 Task: For heading Use Montserrat with pink colour & bold.  font size for heading26,  'Change the font style of data to'Montserrat and font size to 18,  Change the alignment of both headline & data to Align right In the sheet  DashboardBankBalancesbook
Action: Mouse moved to (86, 198)
Screenshot: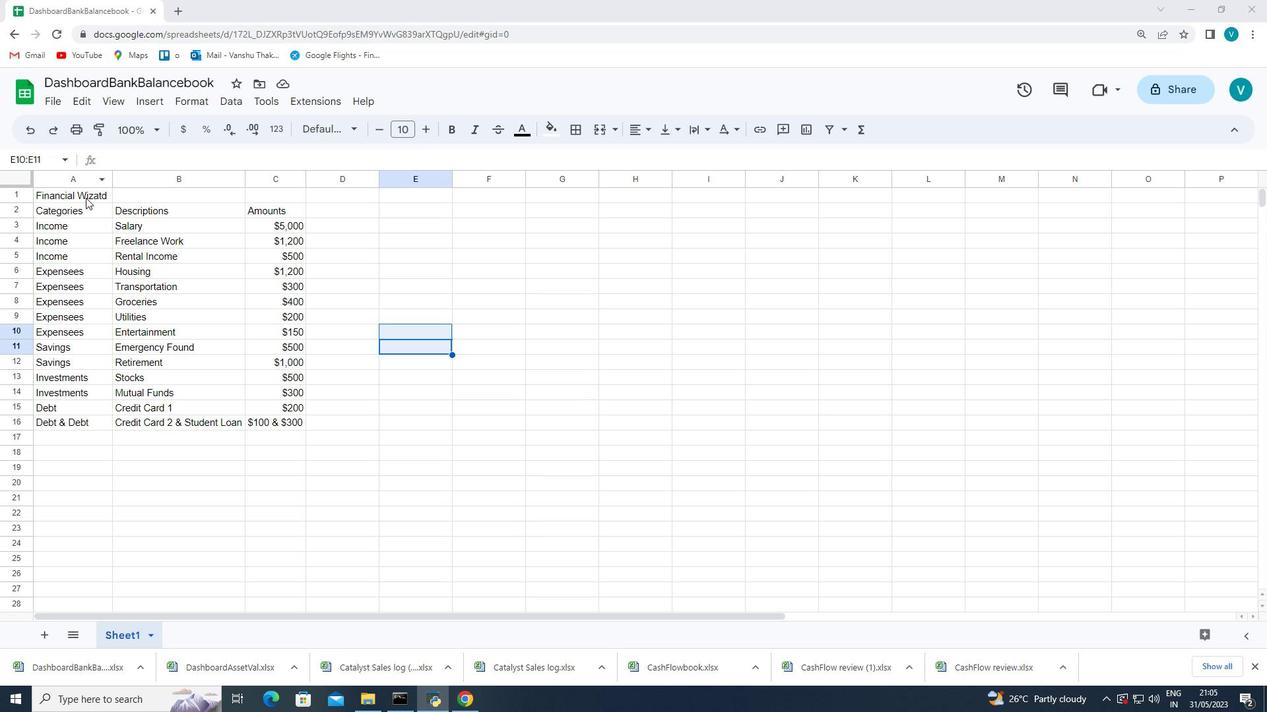 
Action: Mouse pressed left at (86, 198)
Screenshot: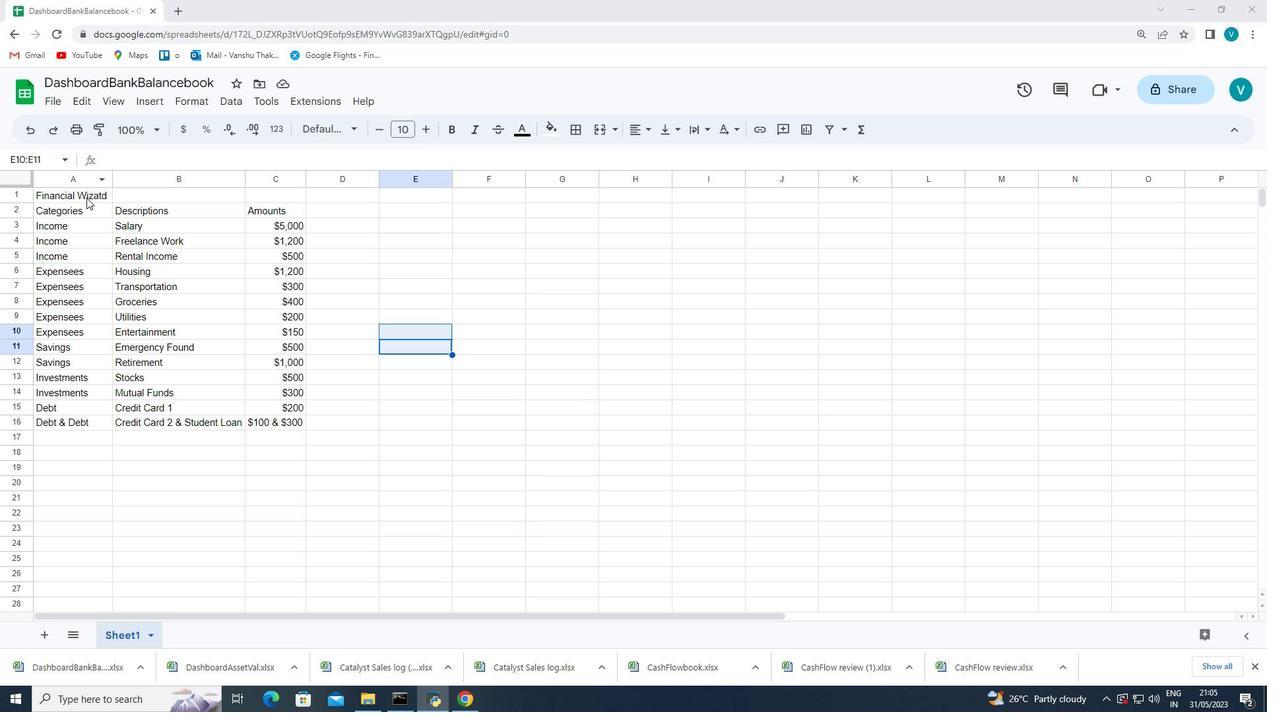 
Action: Mouse moved to (341, 121)
Screenshot: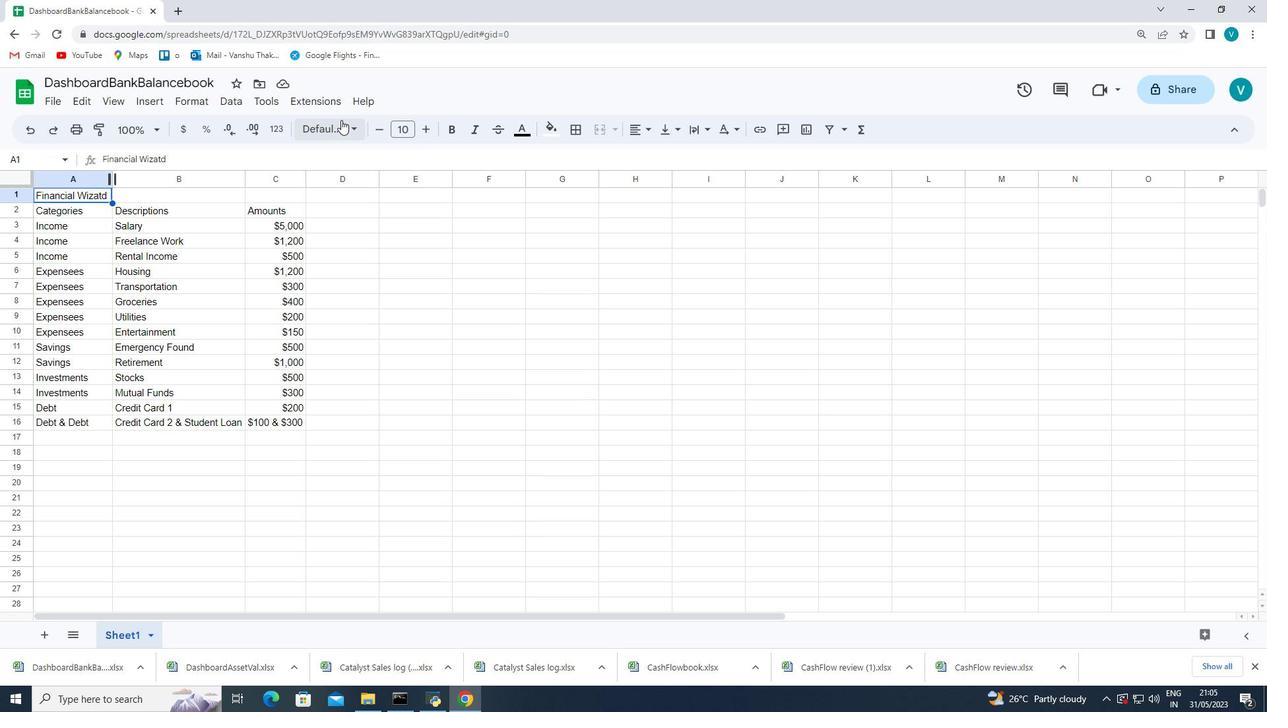 
Action: Mouse pressed left at (341, 121)
Screenshot: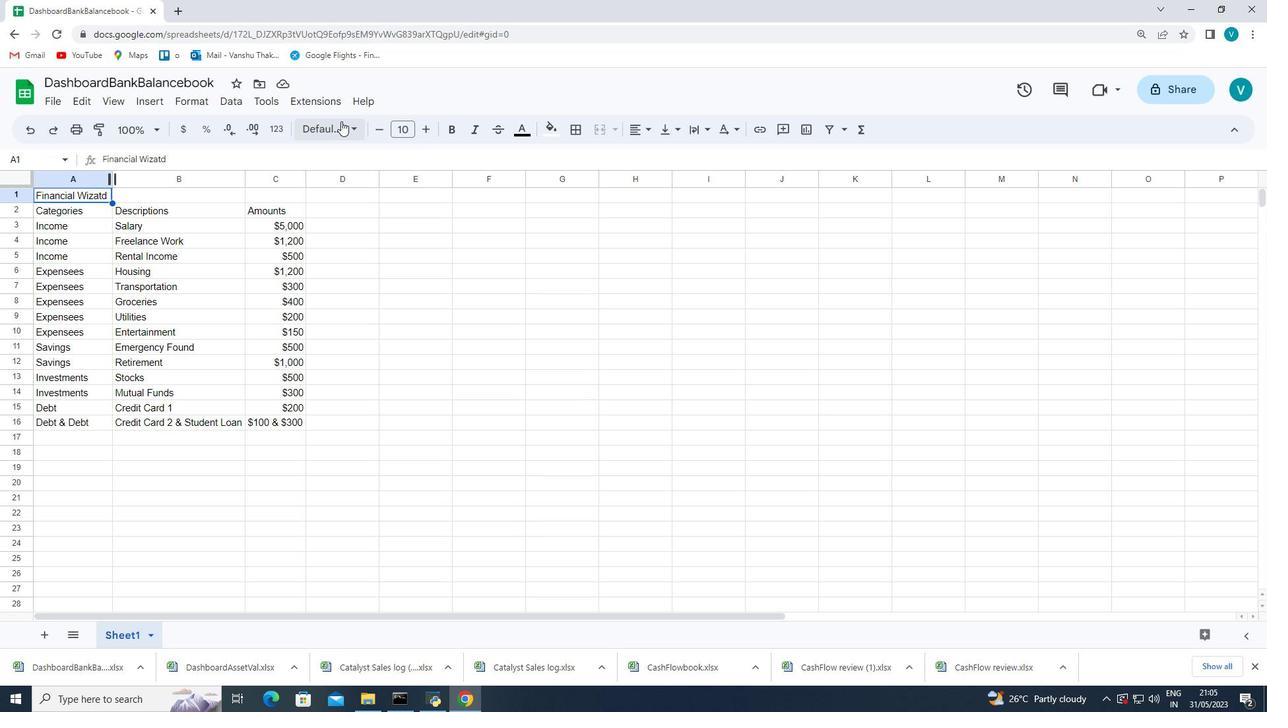
Action: Mouse moved to (388, 459)
Screenshot: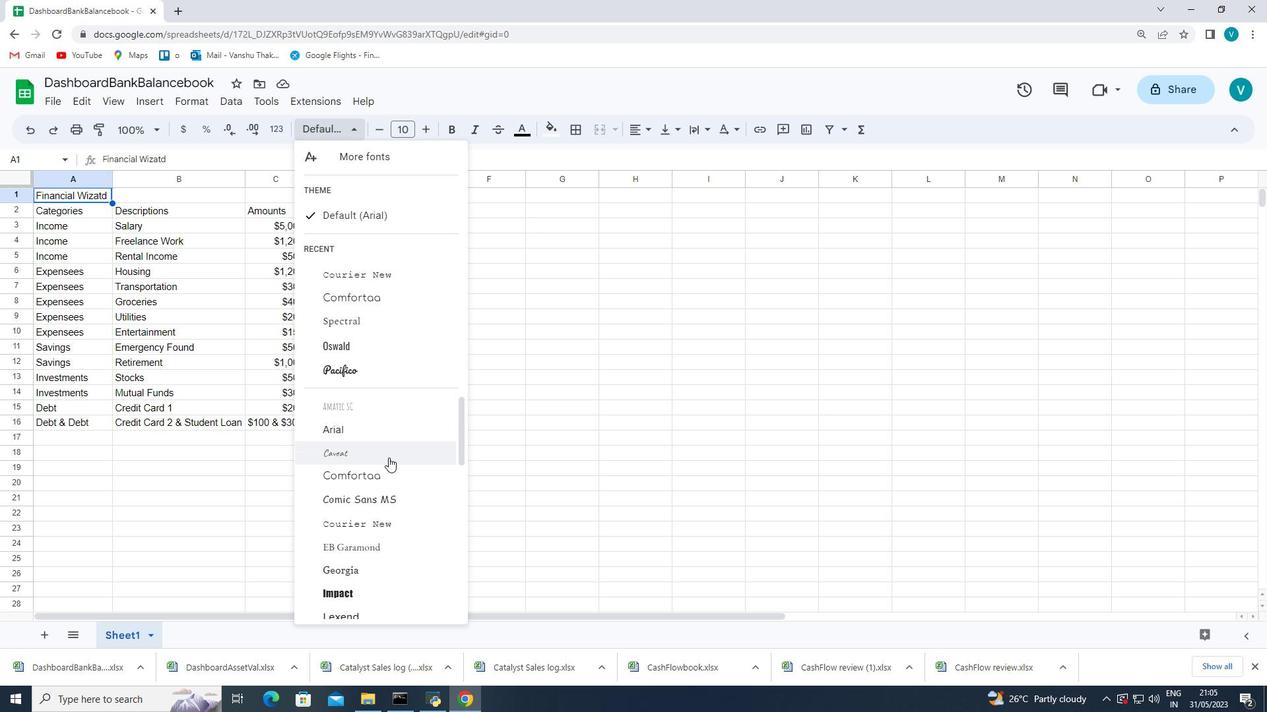 
Action: Mouse scrolled (388, 458) with delta (0, 0)
Screenshot: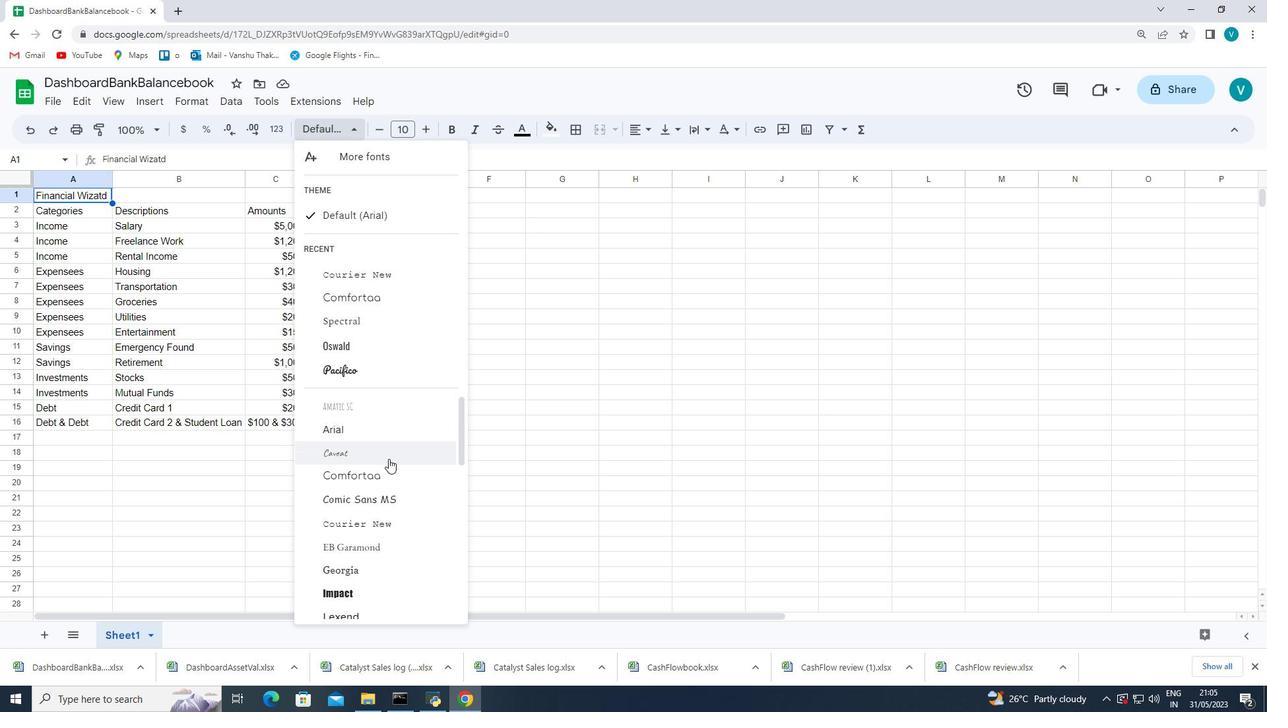 
Action: Mouse scrolled (388, 458) with delta (0, 0)
Screenshot: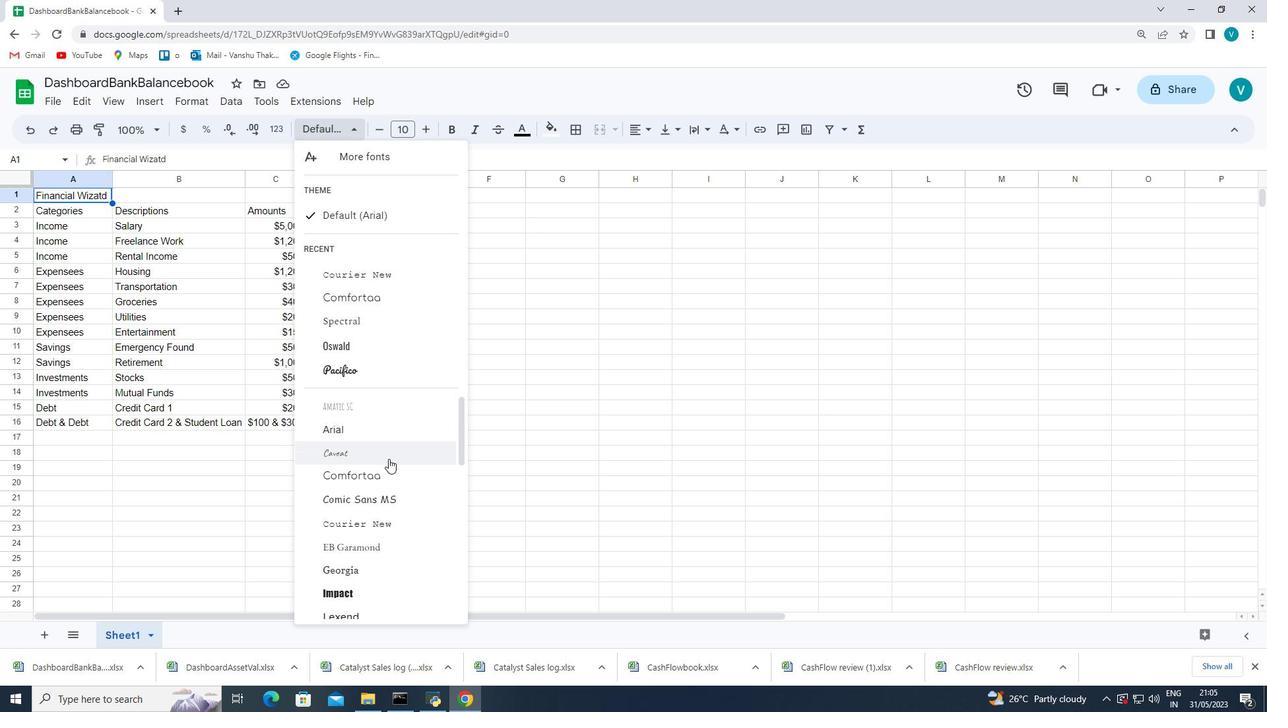 
Action: Mouse scrolled (388, 458) with delta (0, 0)
Screenshot: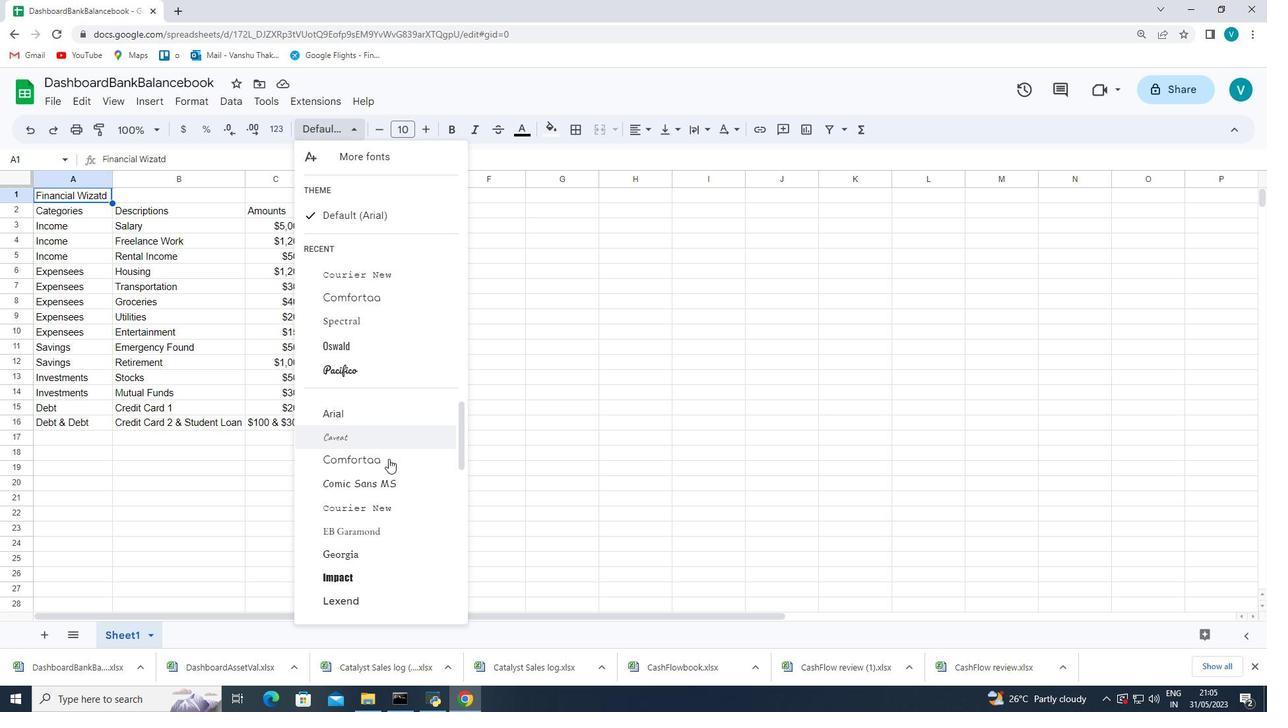 
Action: Mouse scrolled (388, 458) with delta (0, 0)
Screenshot: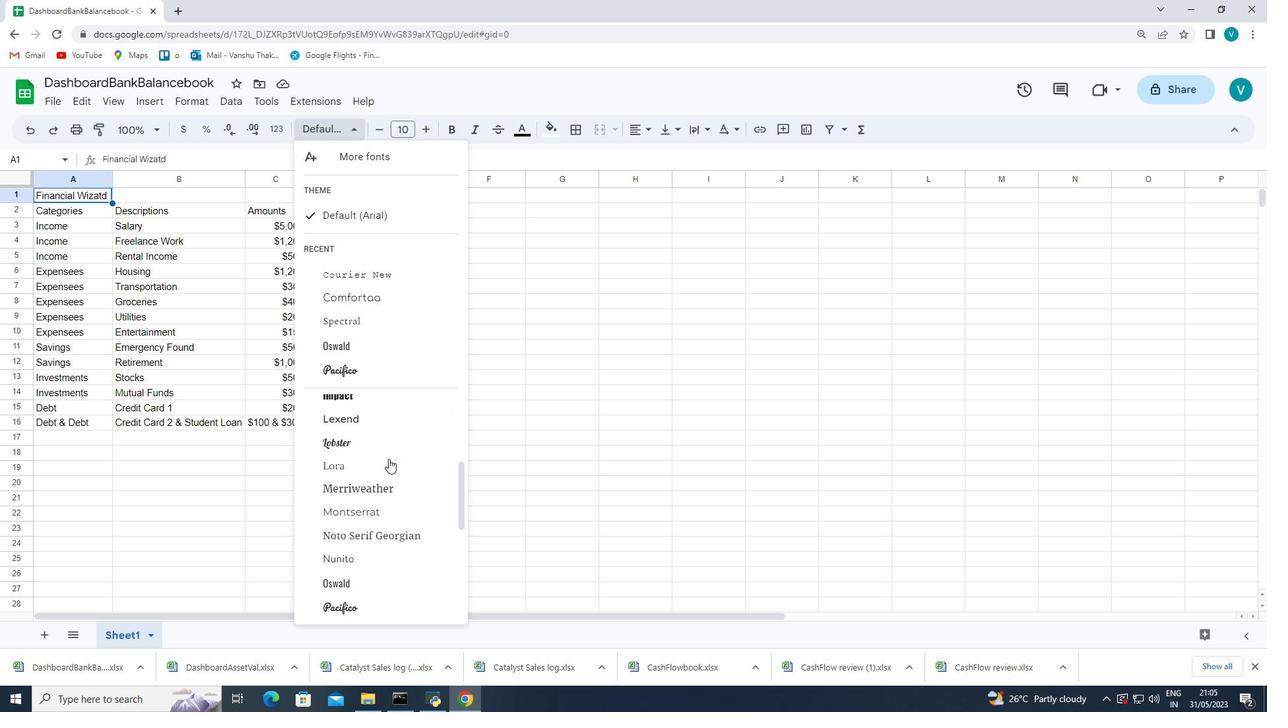 
Action: Mouse moved to (386, 438)
Screenshot: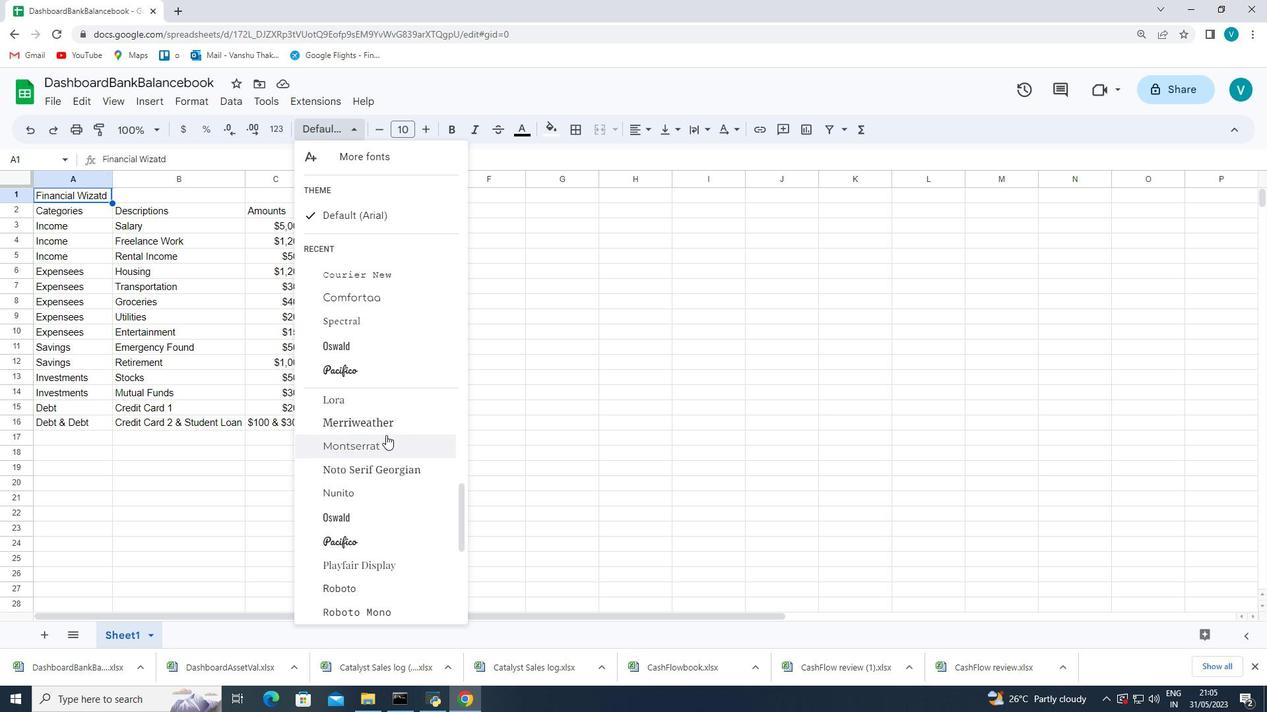 
Action: Mouse pressed left at (386, 438)
Screenshot: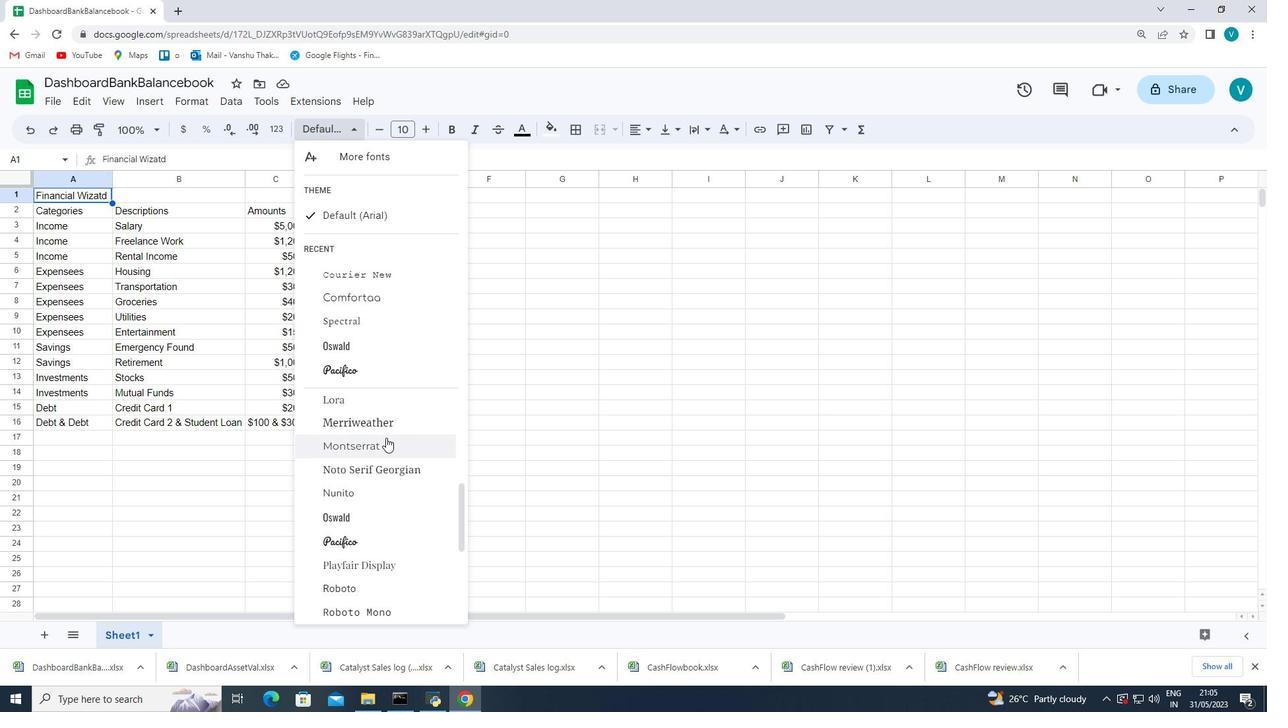 
Action: Mouse moved to (530, 128)
Screenshot: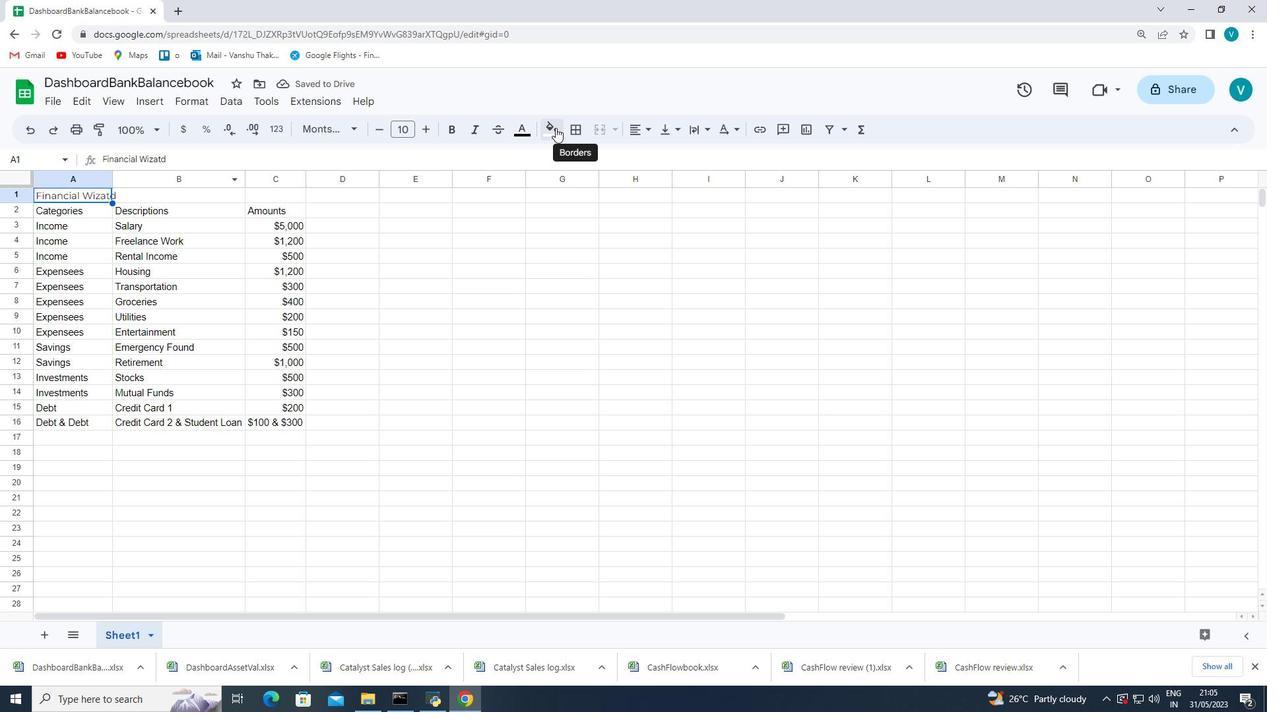 
Action: Mouse pressed left at (530, 128)
Screenshot: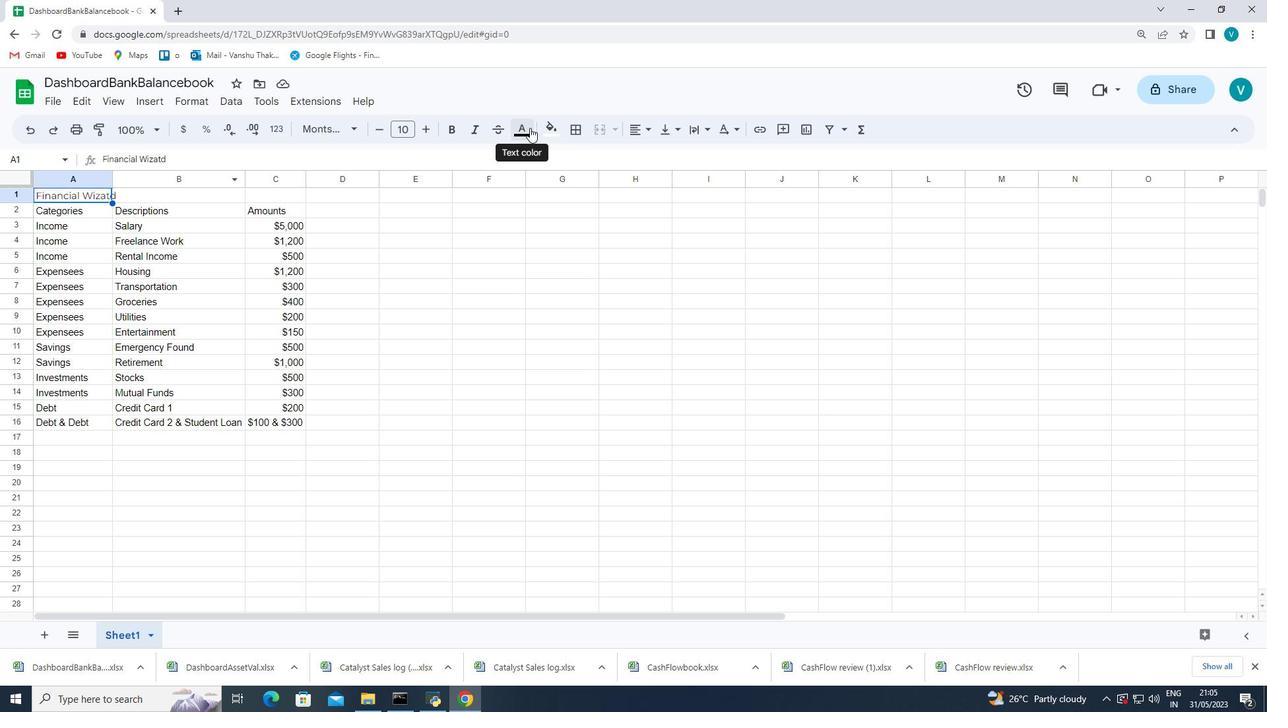 
Action: Mouse moved to (673, 194)
Screenshot: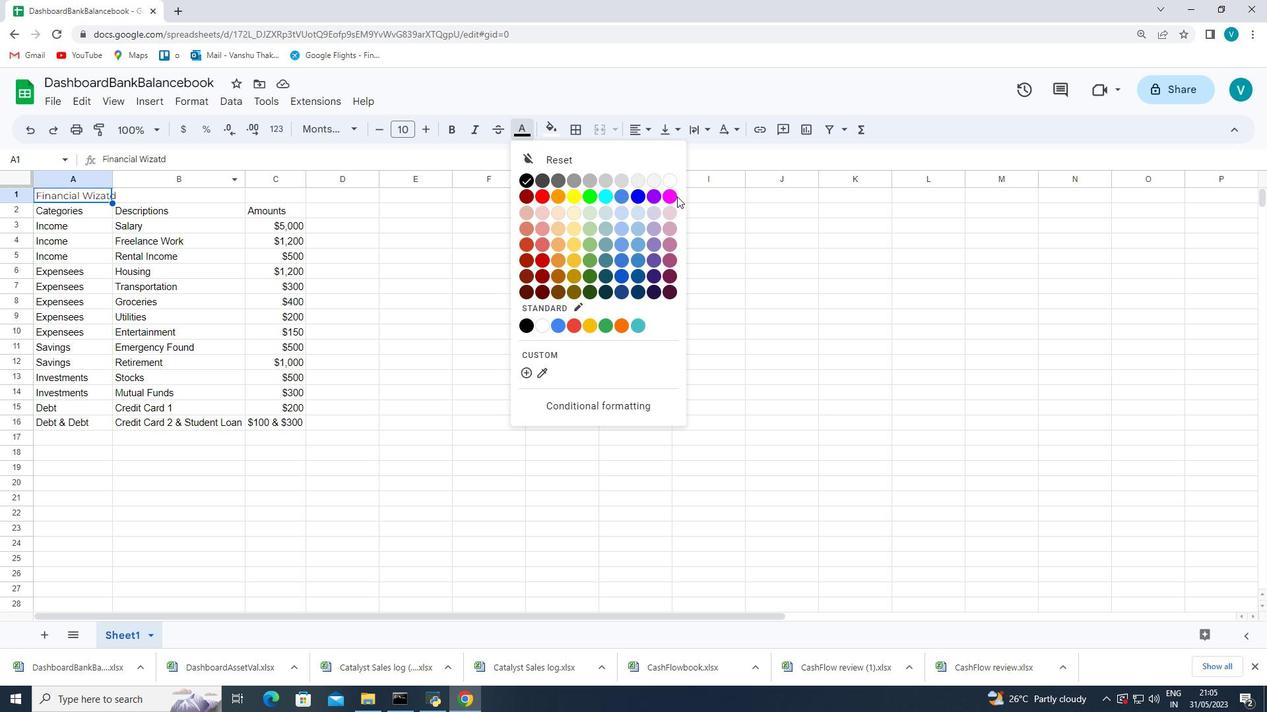 
Action: Mouse pressed left at (673, 194)
Screenshot: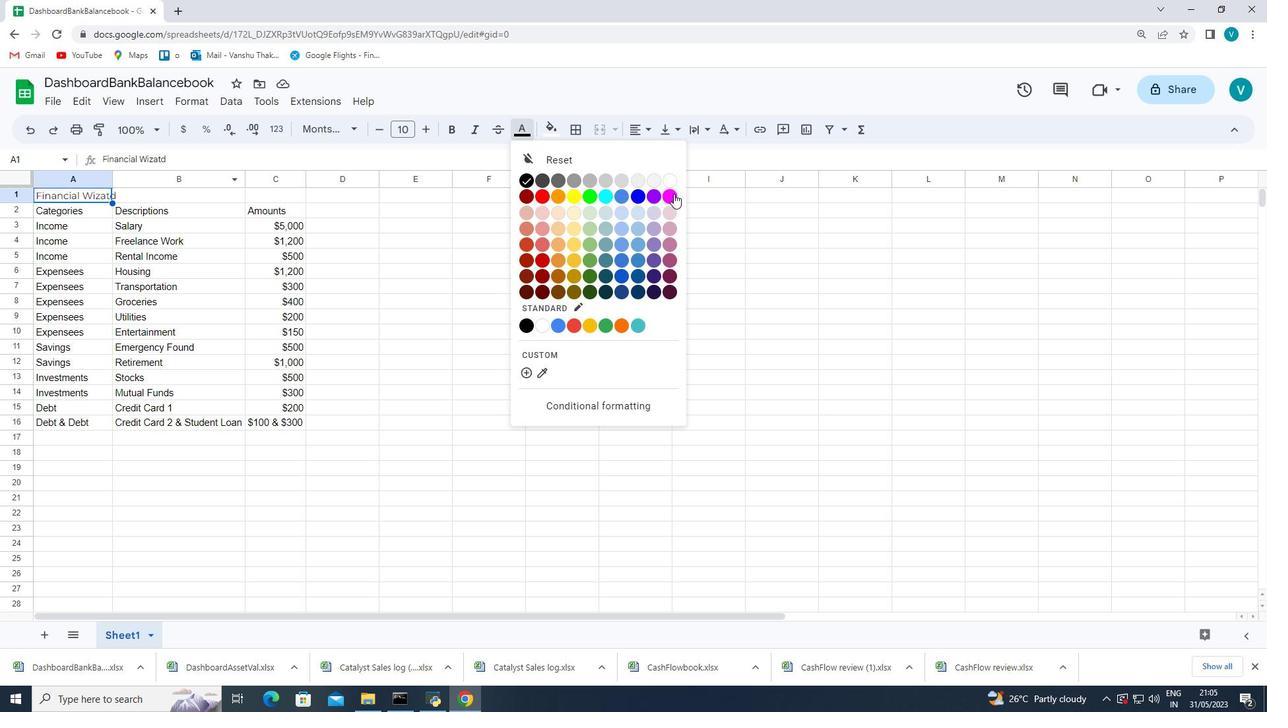 
Action: Mouse moved to (446, 124)
Screenshot: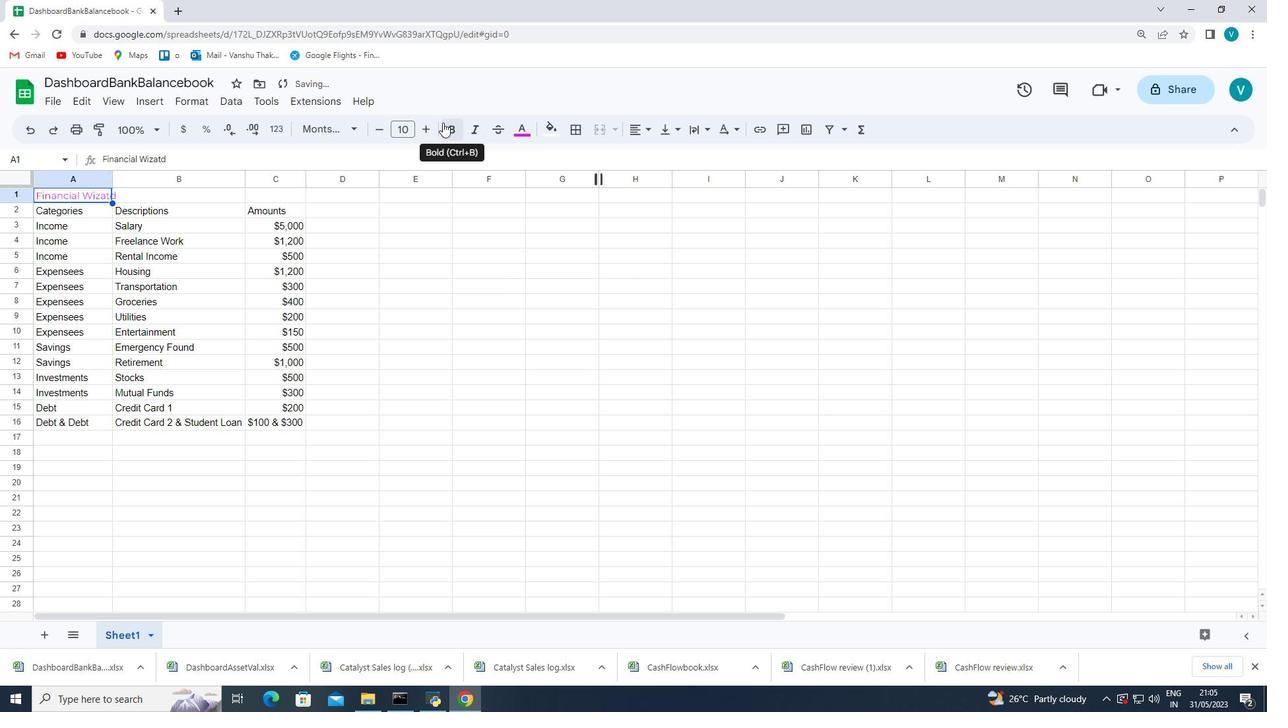 
Action: Mouse pressed left at (446, 124)
Screenshot: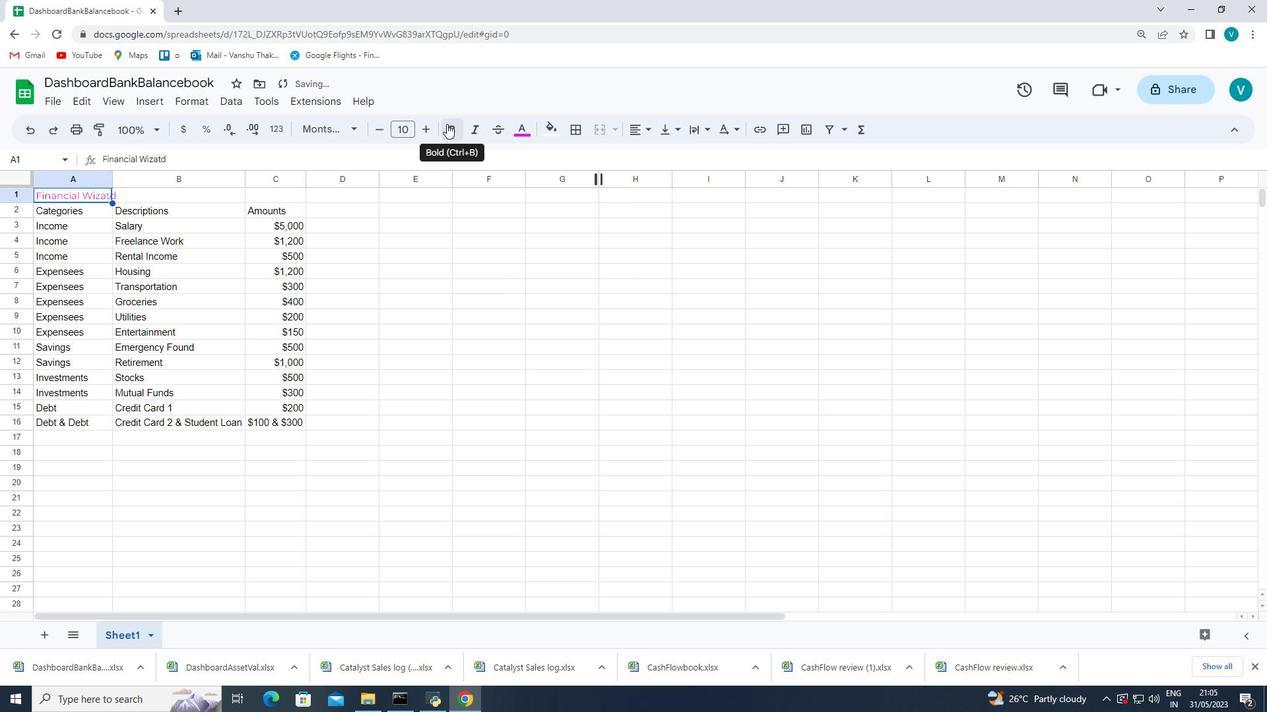 
Action: Mouse moved to (427, 131)
Screenshot: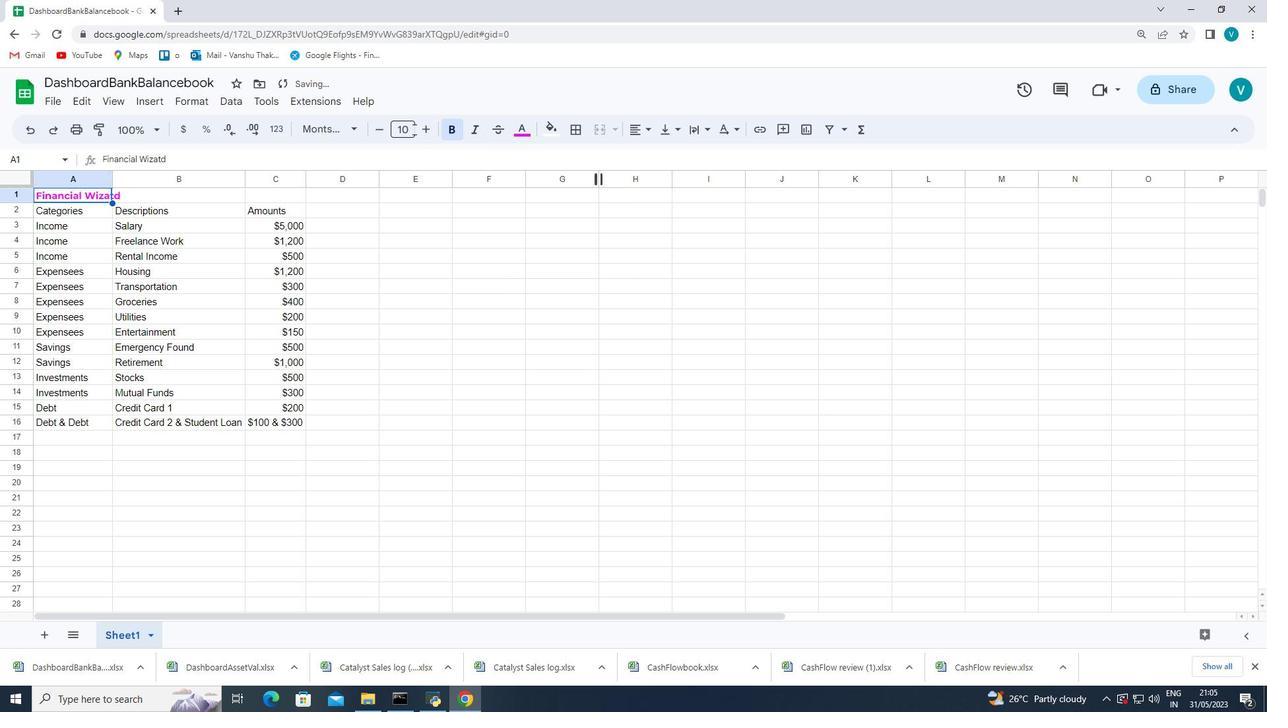 
Action: Mouse pressed left at (427, 131)
Screenshot: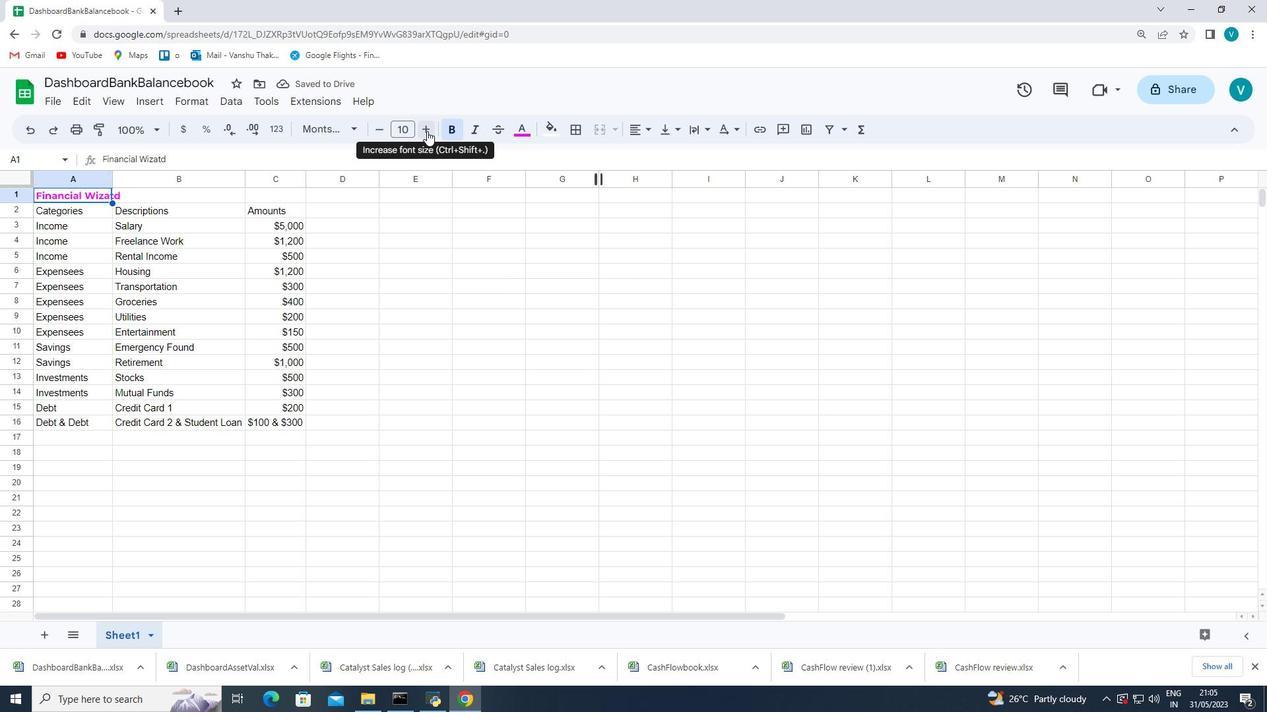 
Action: Mouse pressed left at (427, 131)
Screenshot: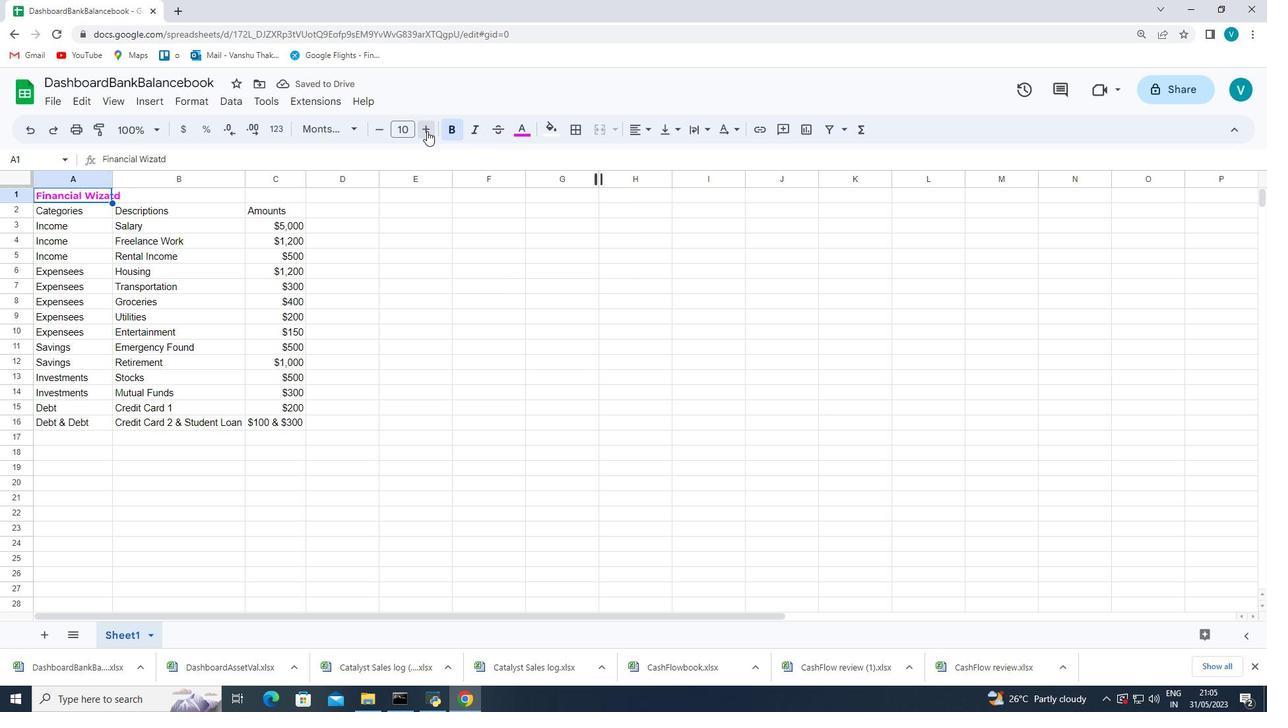 
Action: Mouse pressed left at (427, 131)
Screenshot: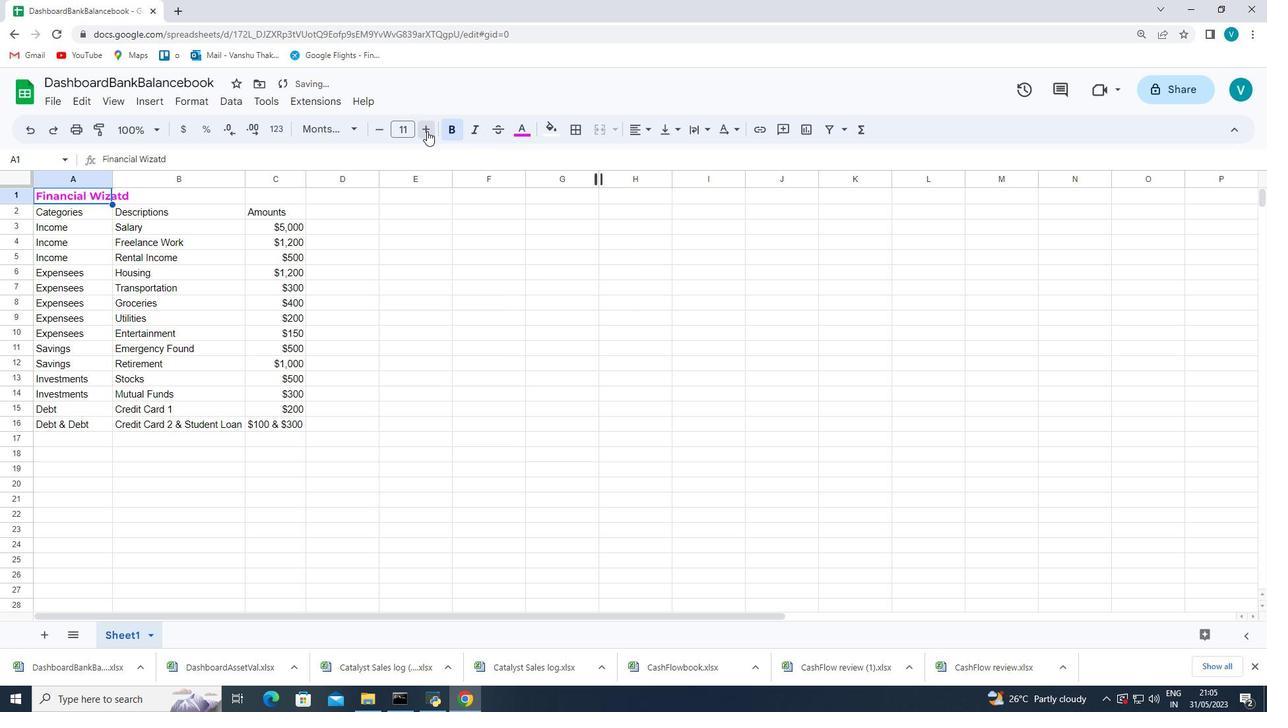 
Action: Mouse pressed left at (427, 131)
Screenshot: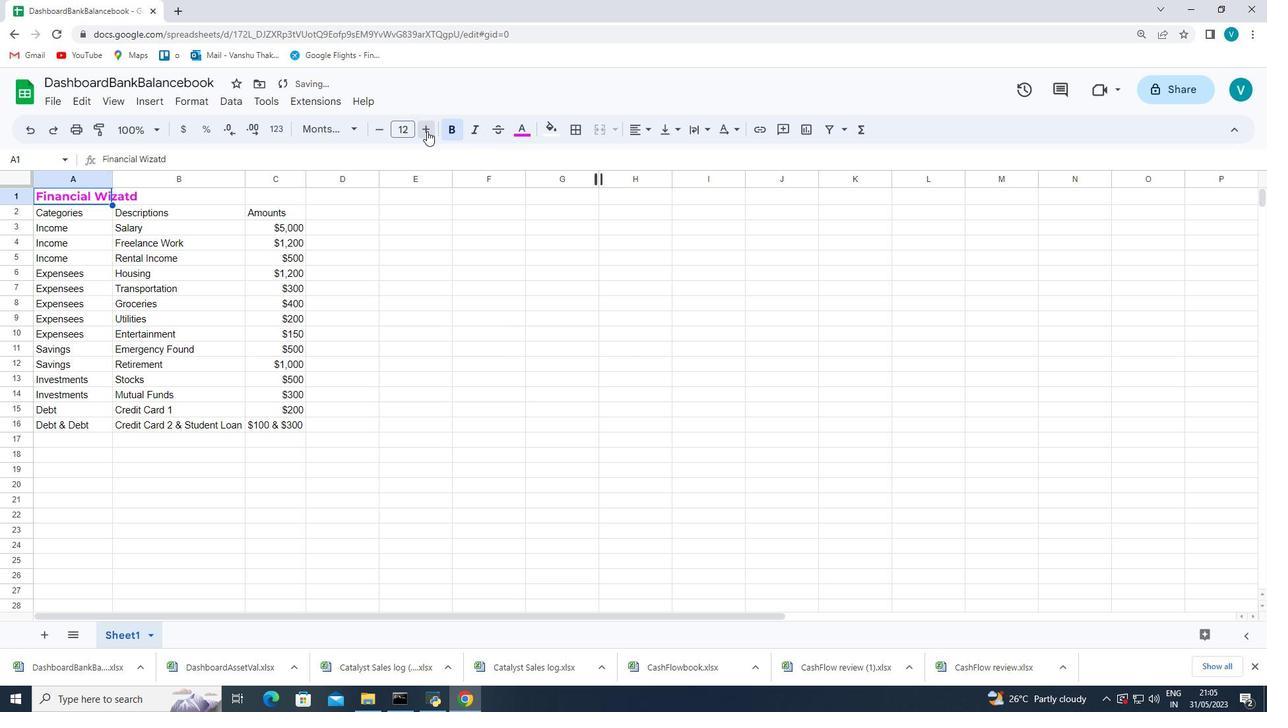 
Action: Mouse pressed left at (427, 131)
Screenshot: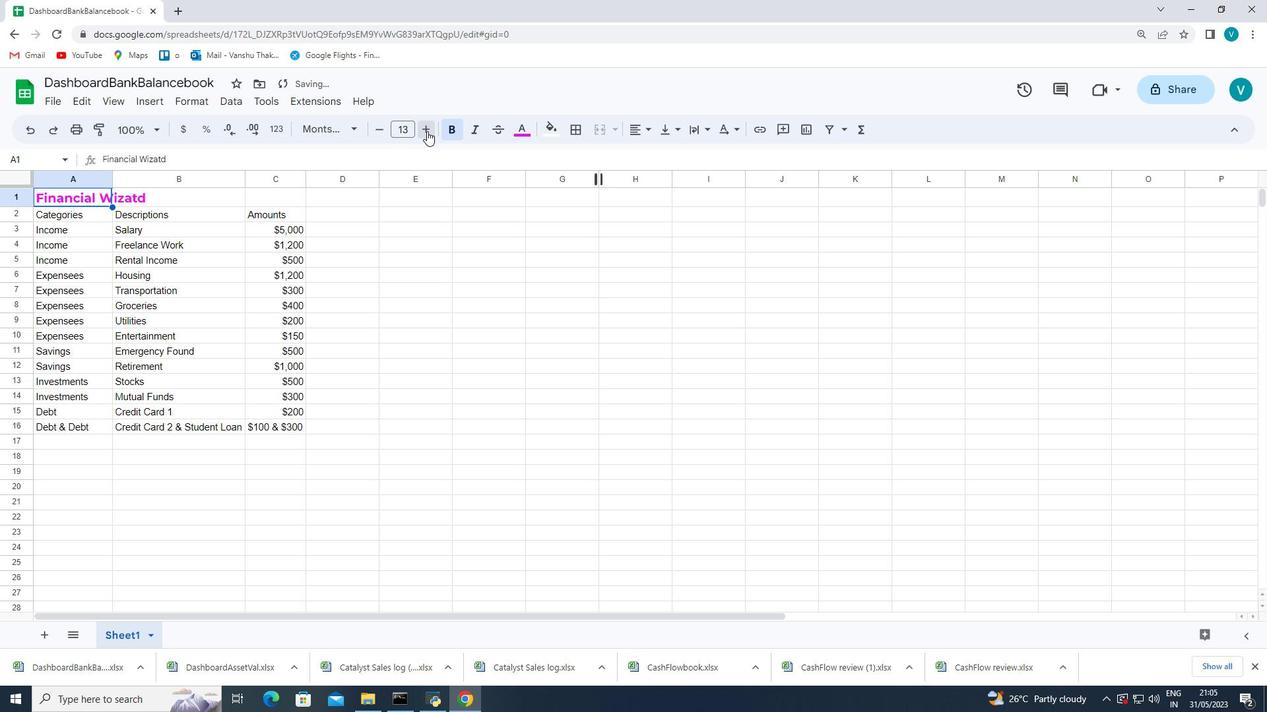 
Action: Mouse pressed left at (427, 131)
Screenshot: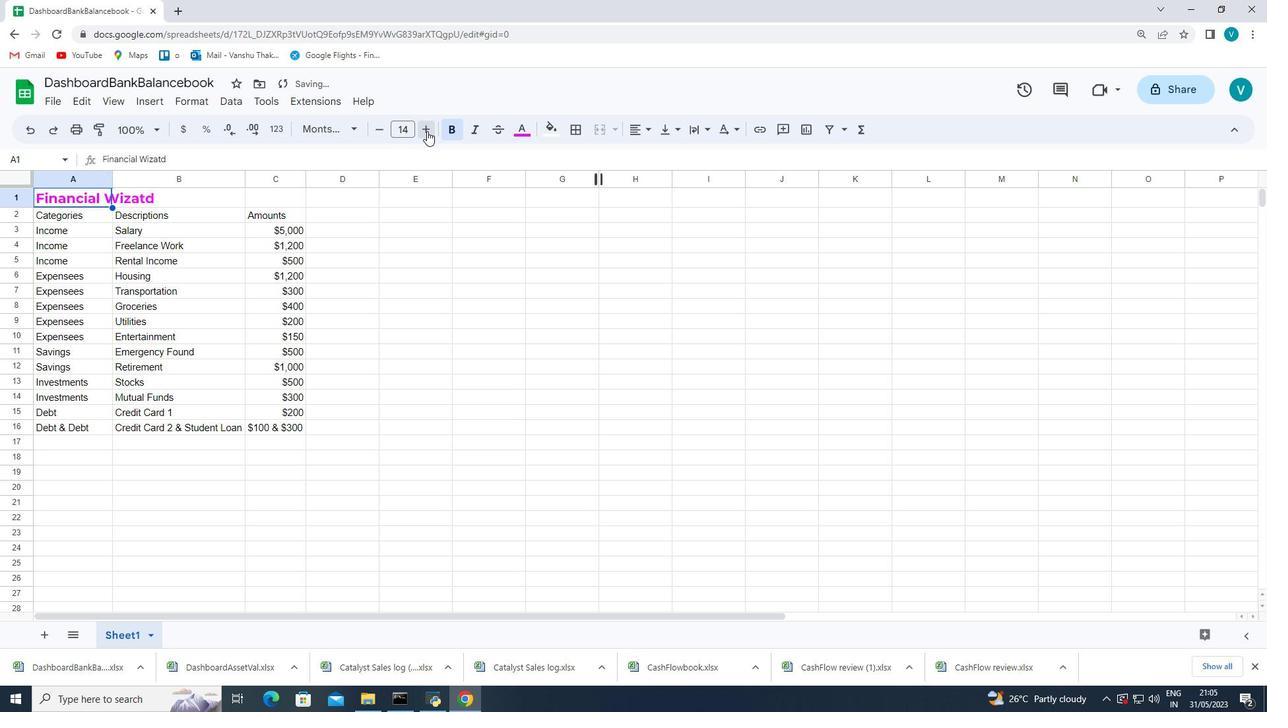 
Action: Mouse pressed left at (427, 131)
Screenshot: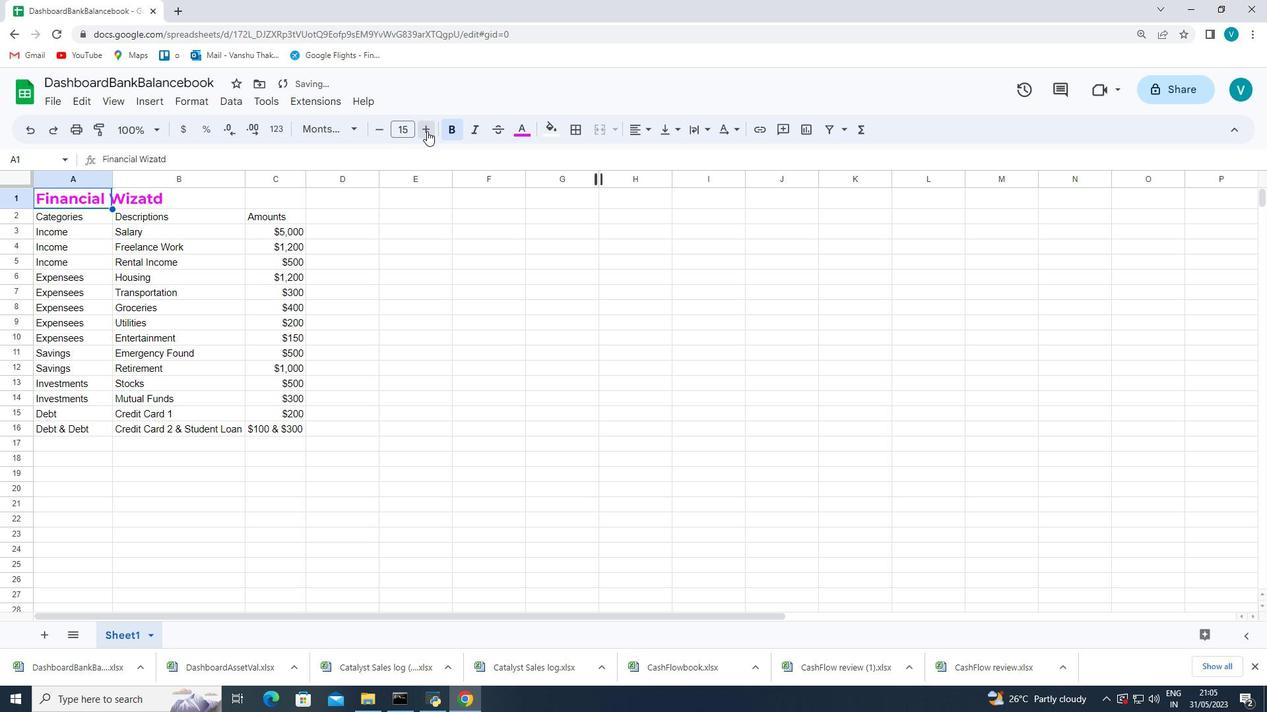 
Action: Mouse pressed left at (427, 131)
Screenshot: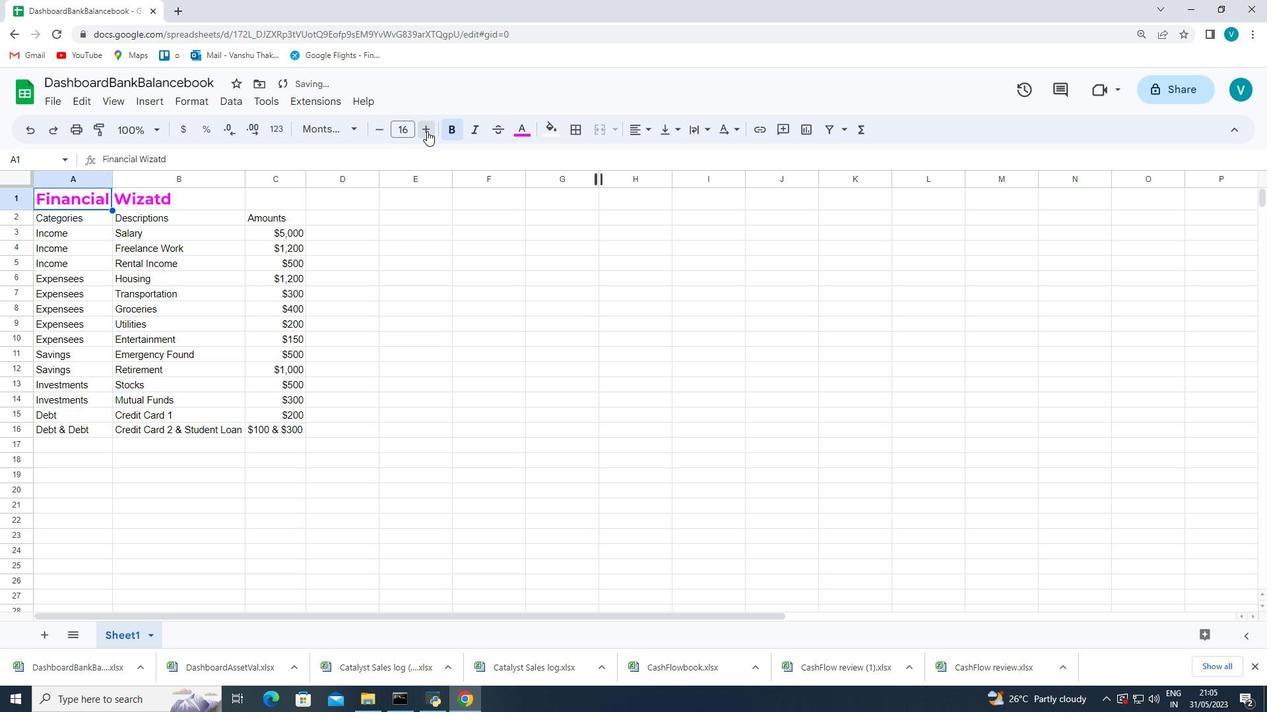 
Action: Mouse pressed left at (427, 131)
Screenshot: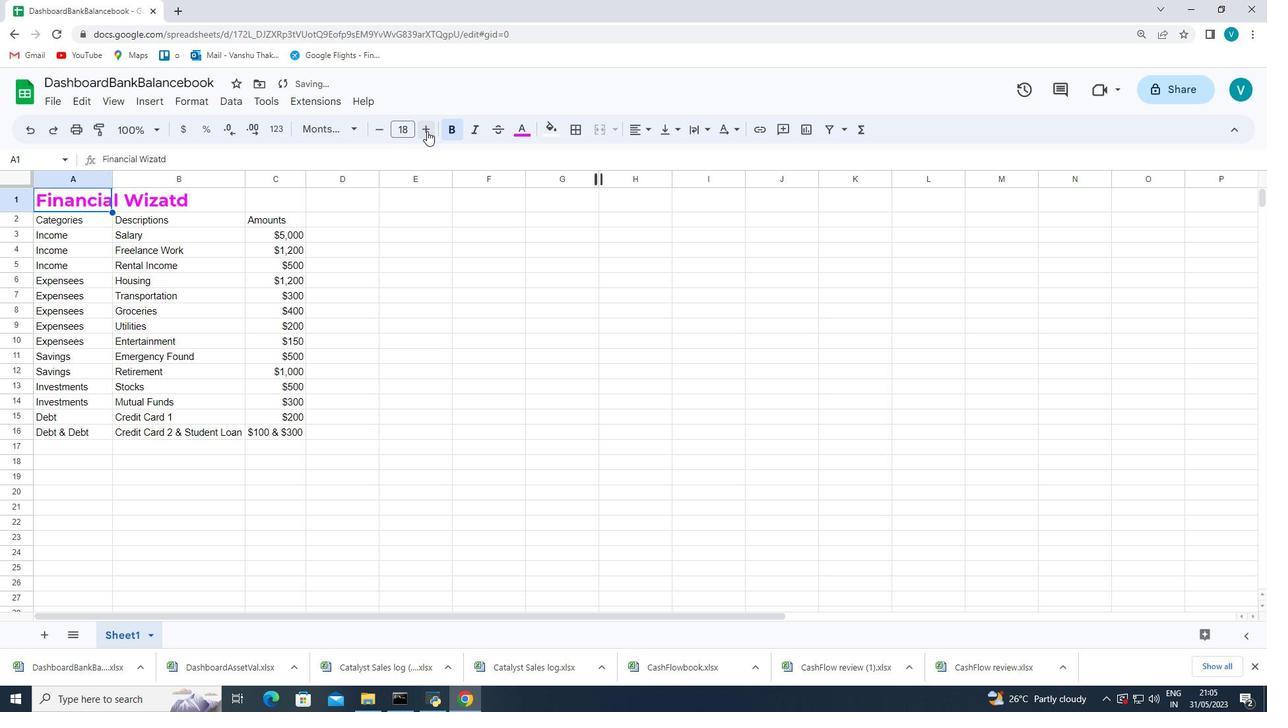 
Action: Mouse moved to (427, 132)
Screenshot: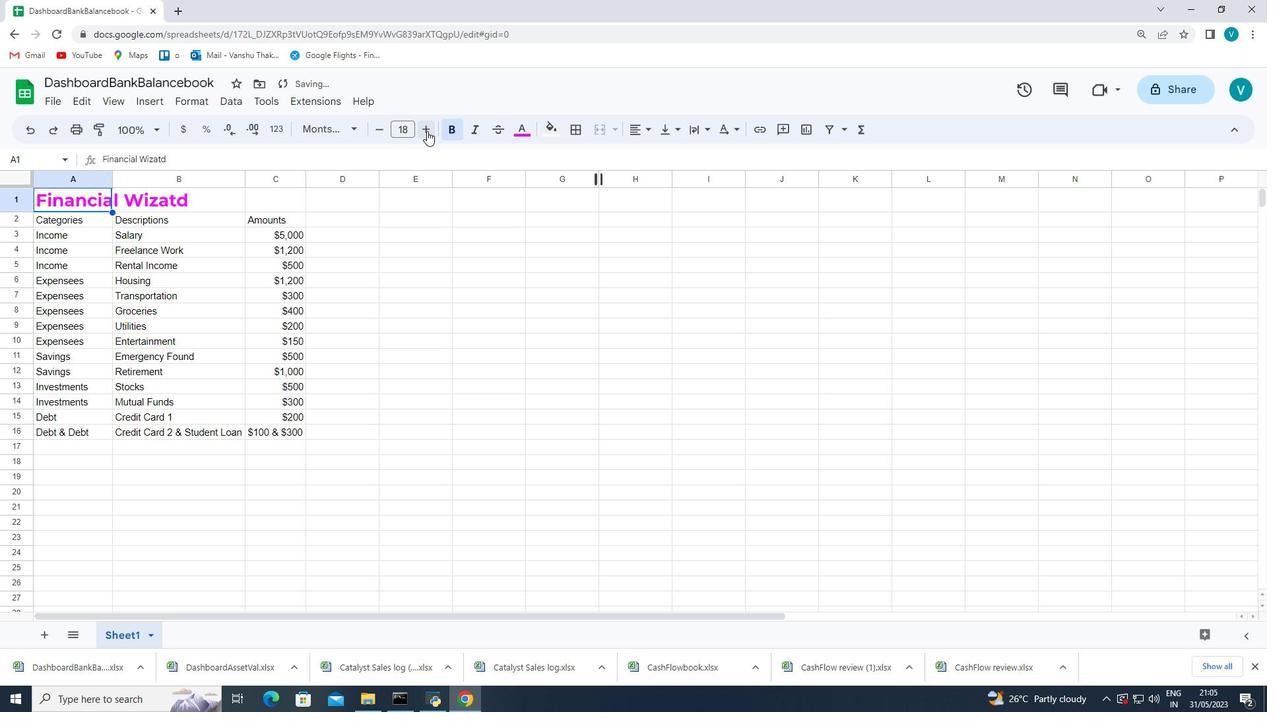 
Action: Mouse pressed left at (427, 132)
Screenshot: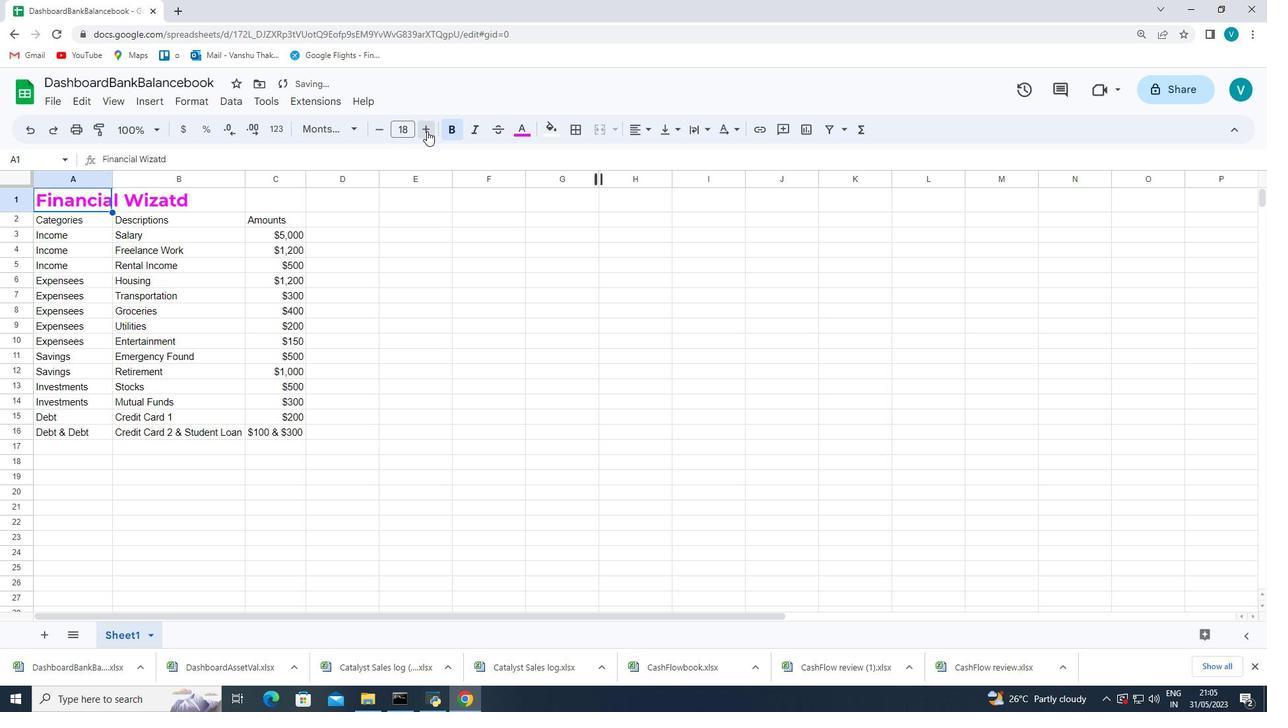 
Action: Mouse pressed left at (427, 132)
Screenshot: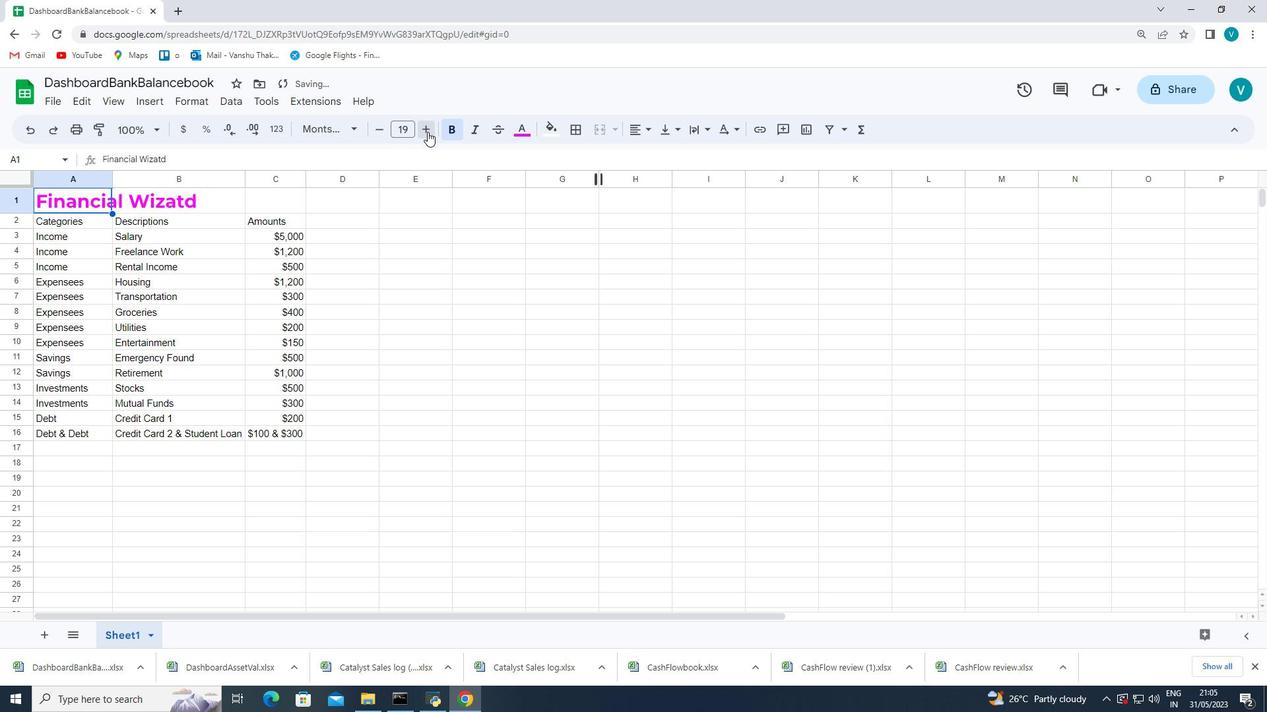 
Action: Mouse pressed left at (427, 132)
Screenshot: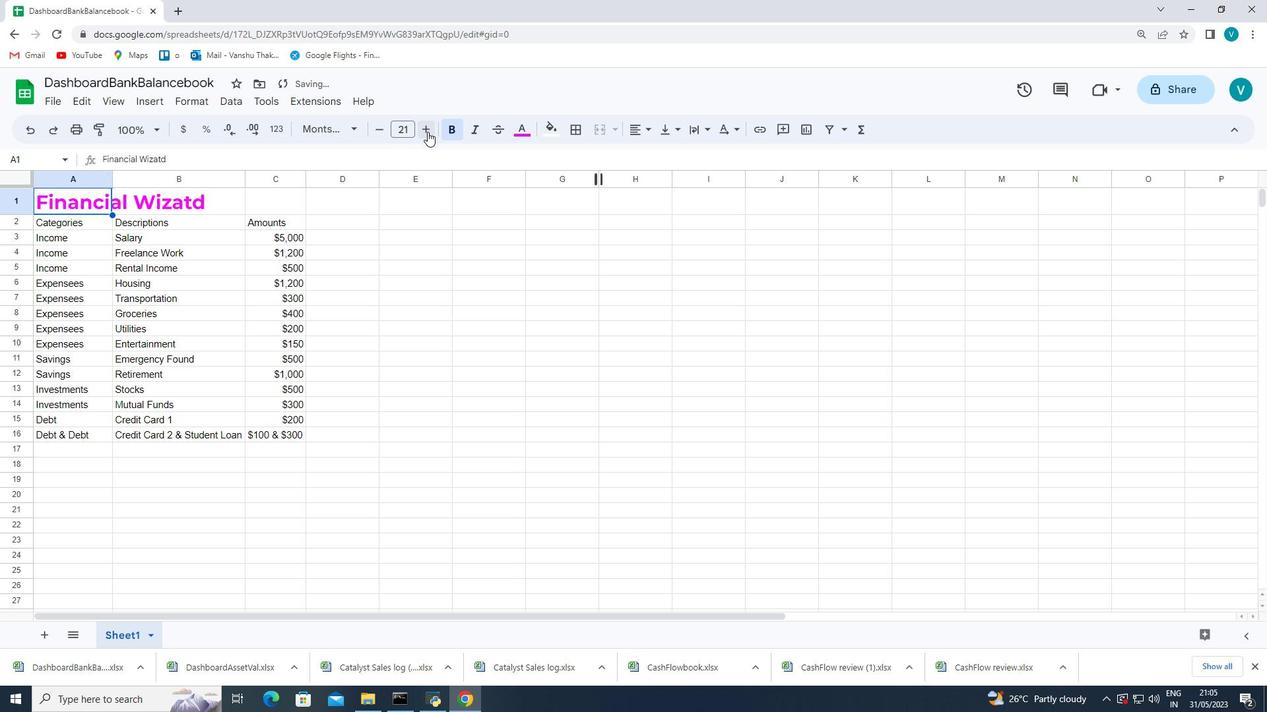 
Action: Mouse pressed left at (427, 132)
Screenshot: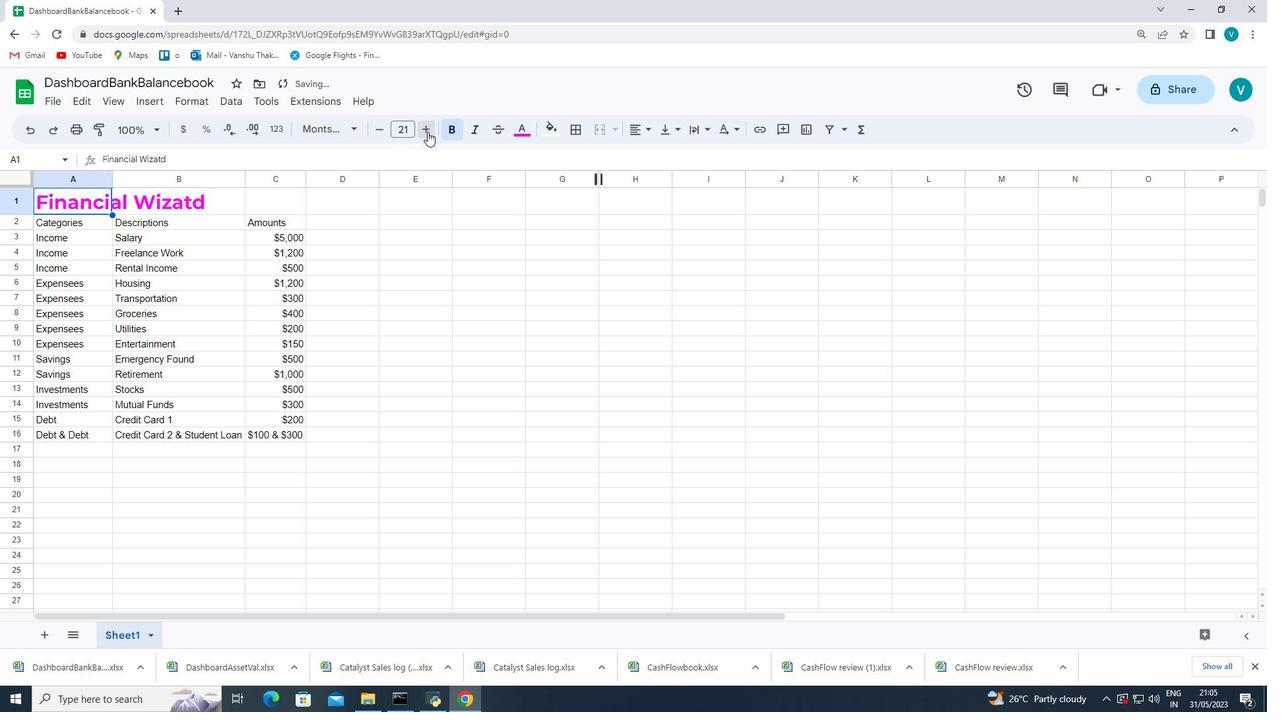 
Action: Mouse pressed left at (427, 132)
Screenshot: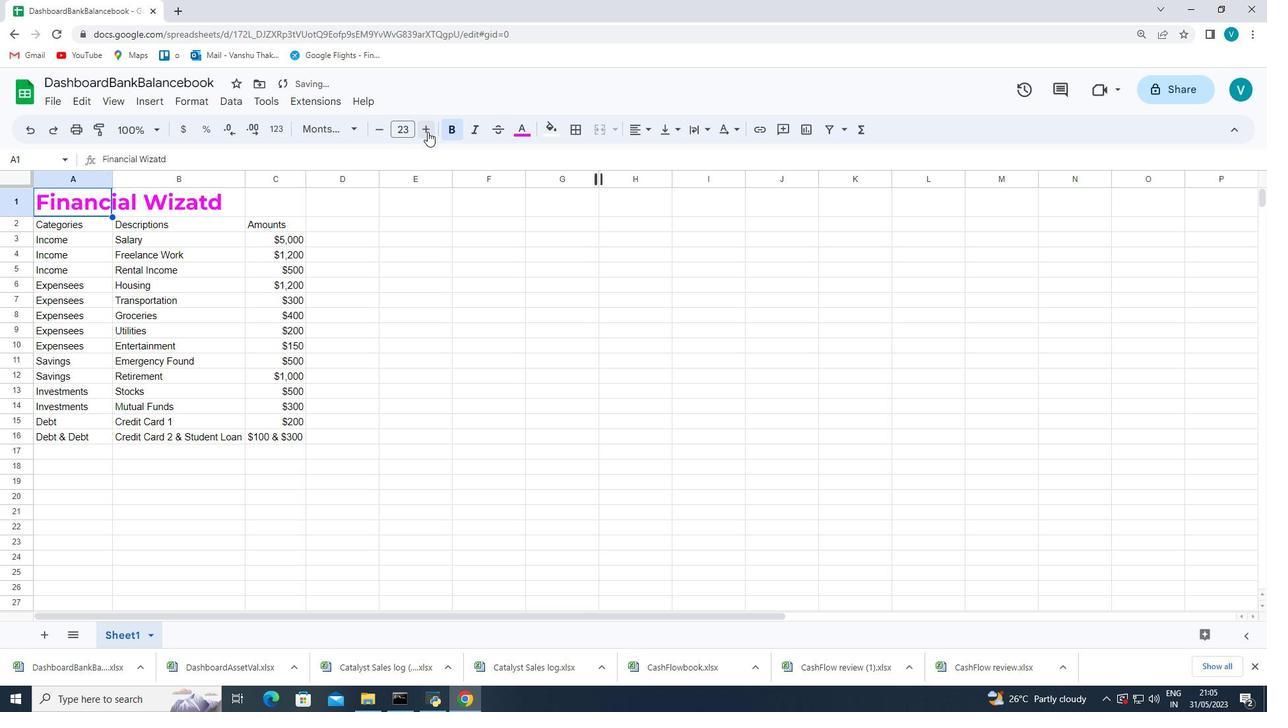 
Action: Mouse moved to (428, 133)
Screenshot: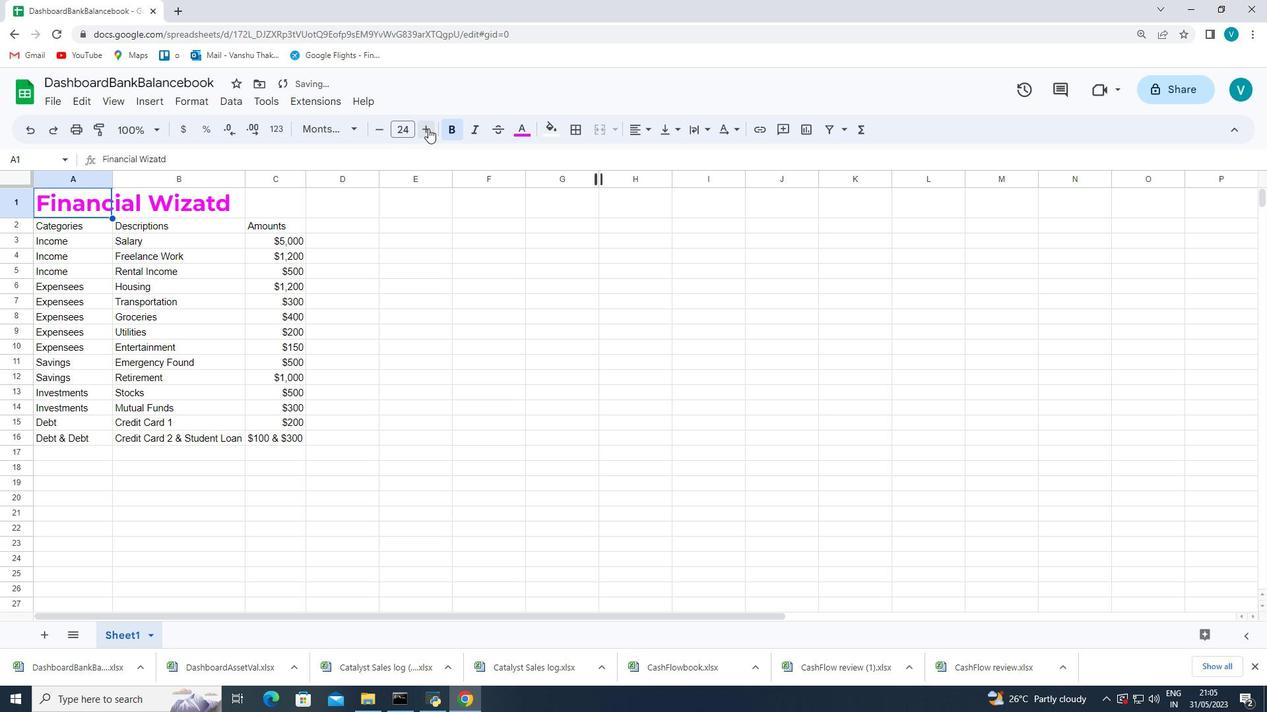 
Action: Mouse pressed left at (428, 133)
Screenshot: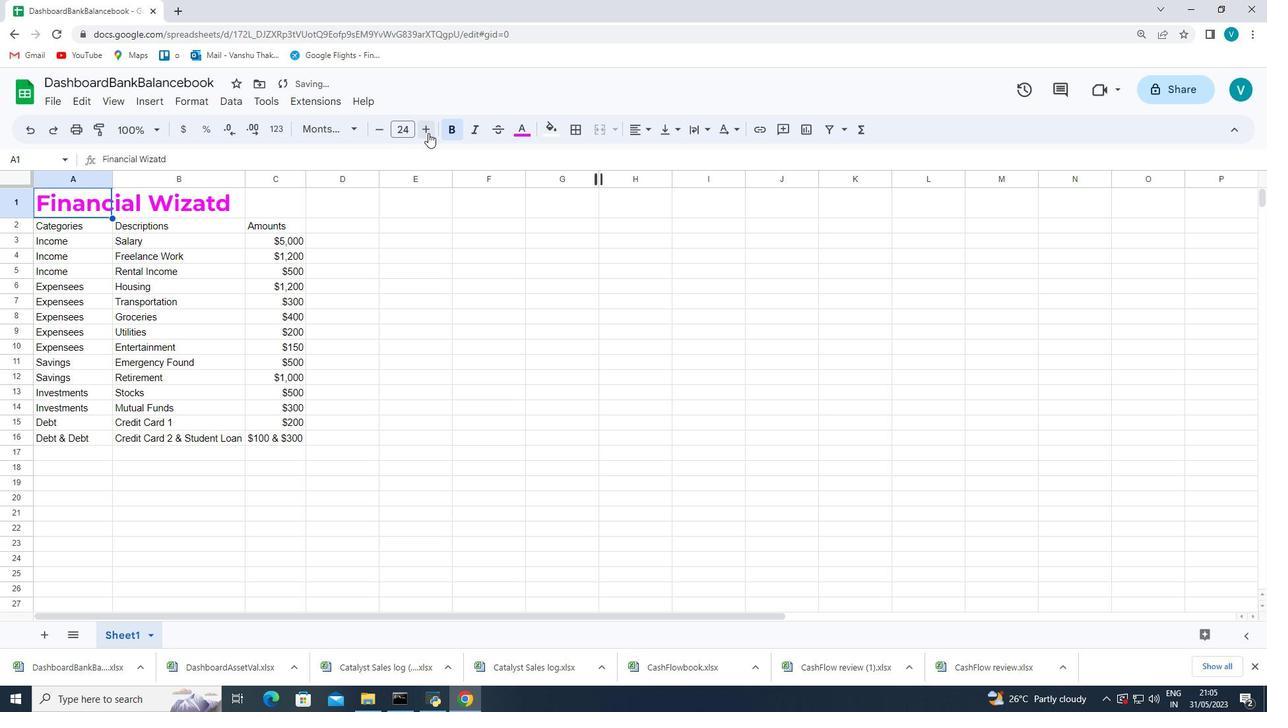
Action: Mouse moved to (408, 268)
Screenshot: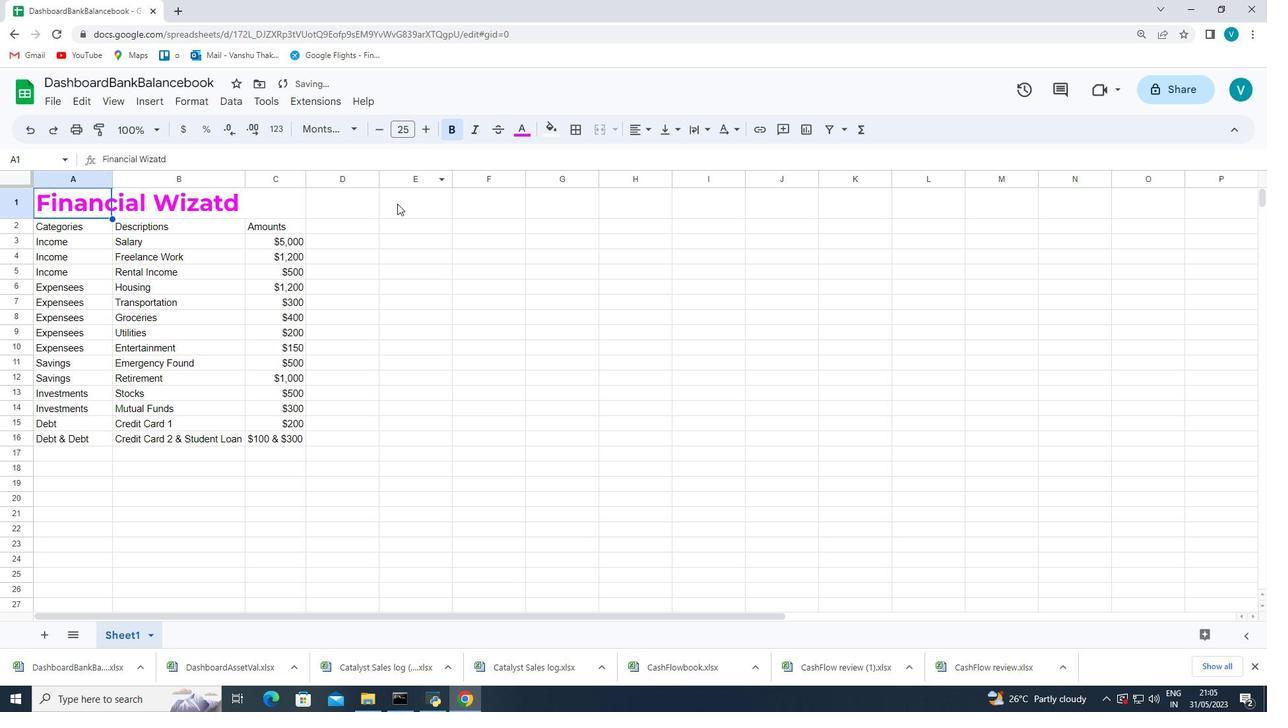 
Action: Mouse pressed left at (408, 268)
Screenshot: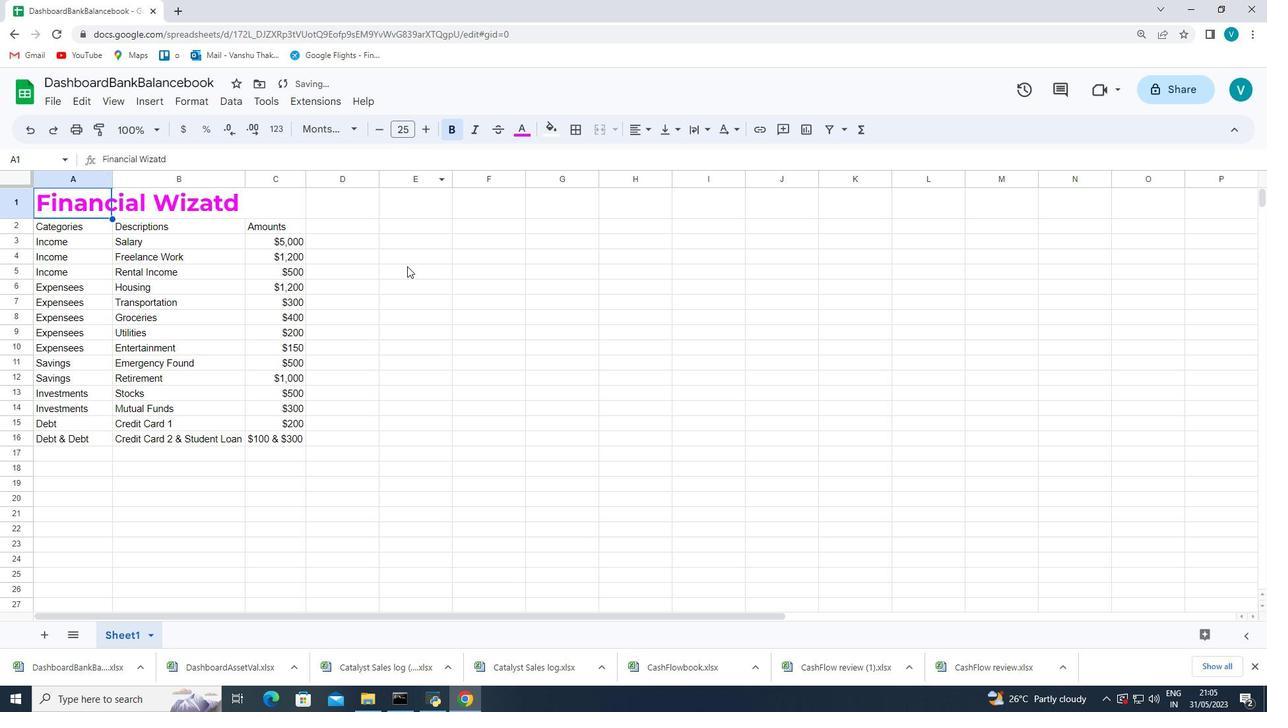 
Action: Mouse moved to (220, 207)
Screenshot: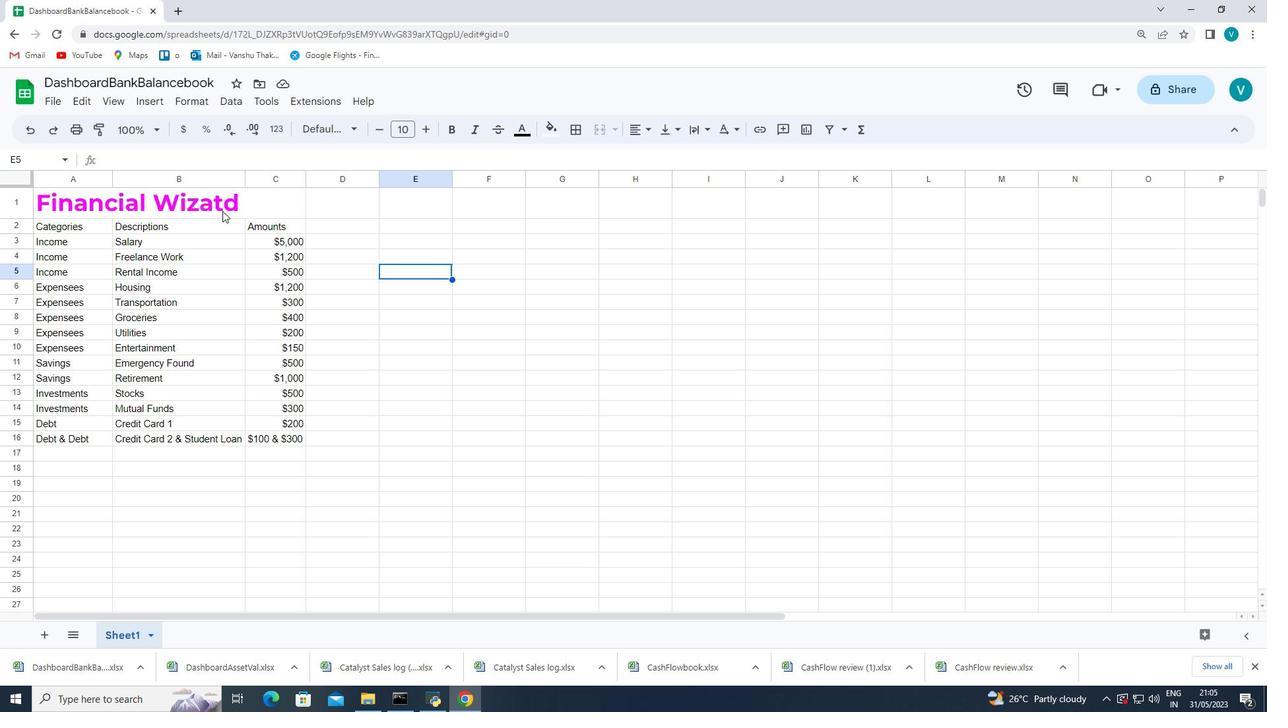 
Action: Mouse pressed left at (220, 207)
Screenshot: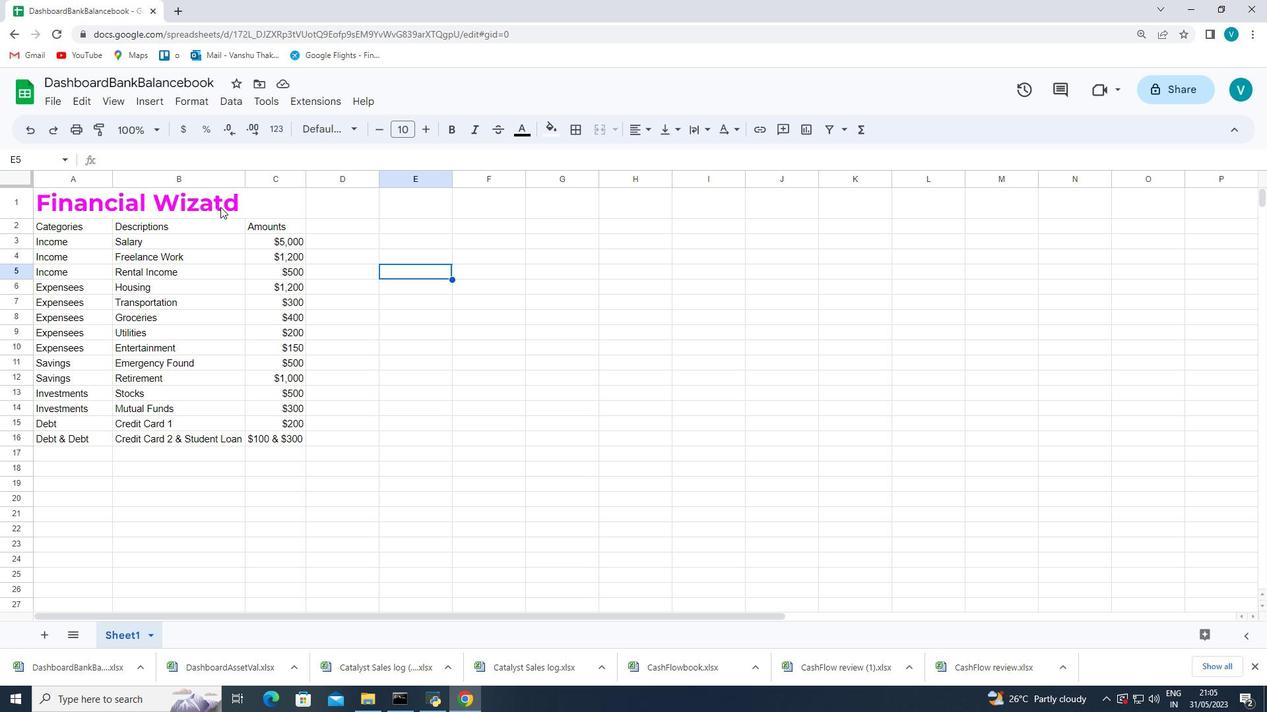 
Action: Mouse pressed left at (220, 207)
Screenshot: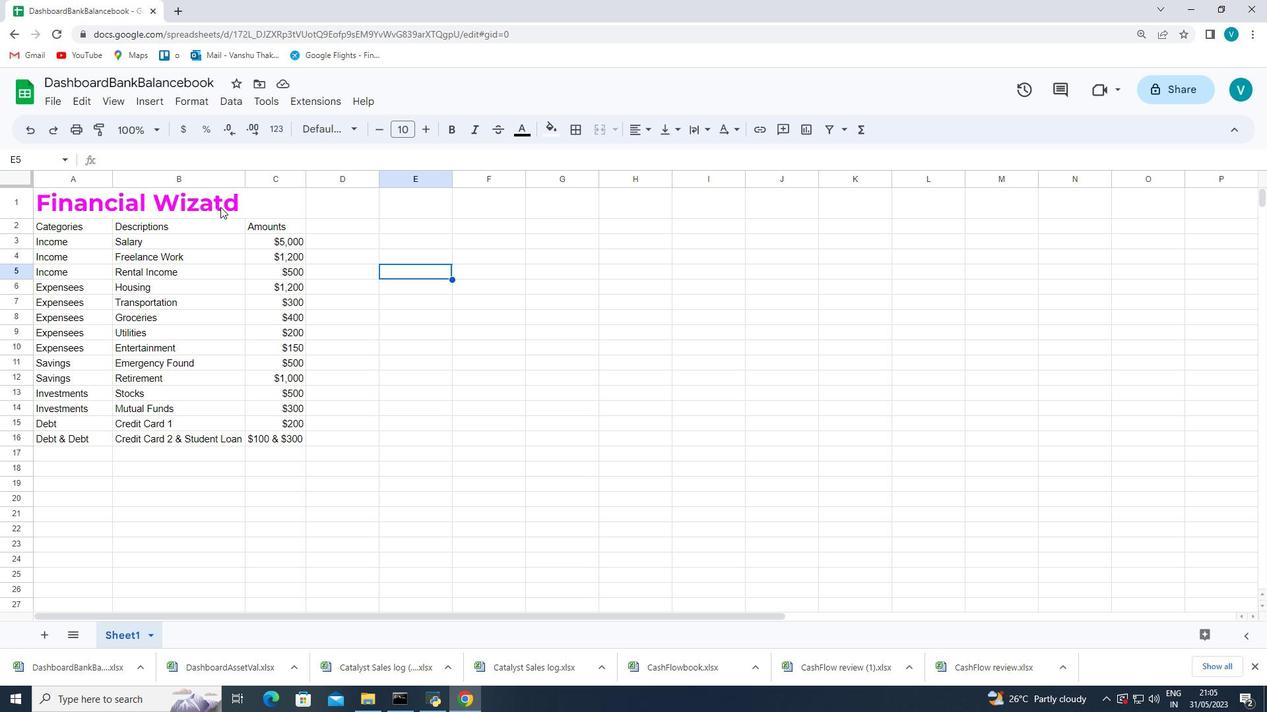 
Action: Mouse moved to (61, 200)
Screenshot: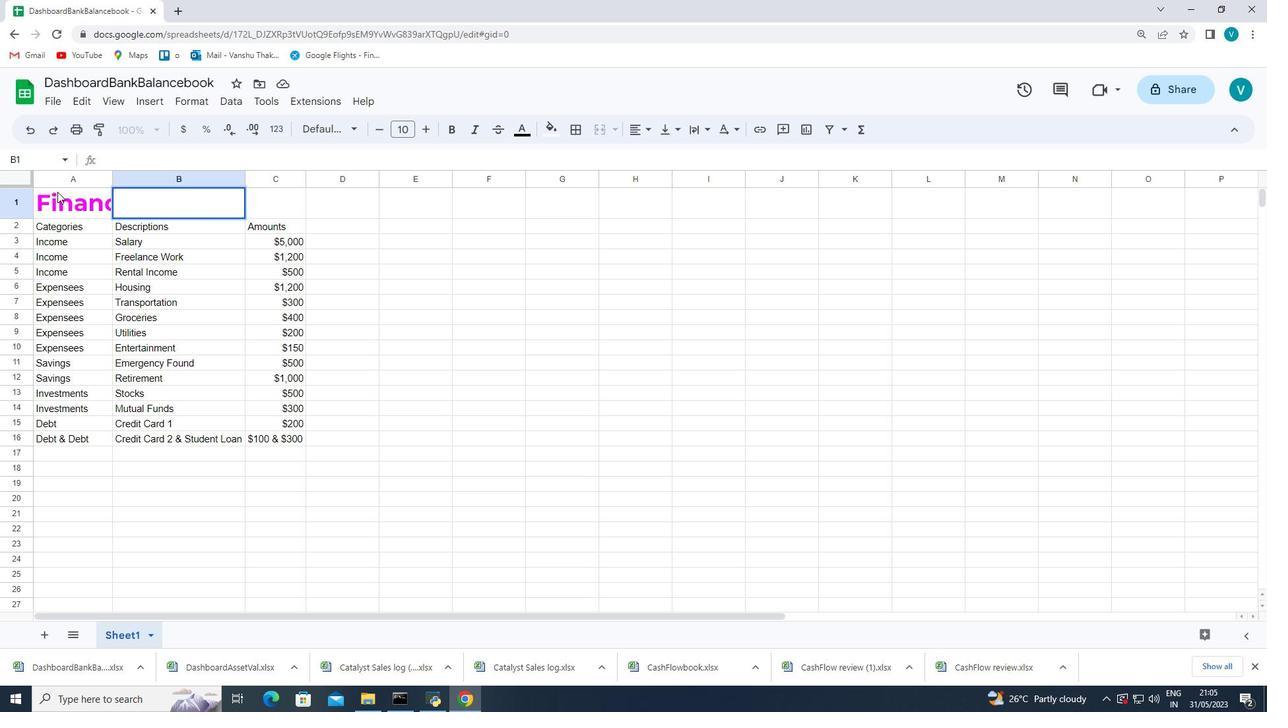 
Action: Mouse pressed left at (61, 200)
Screenshot: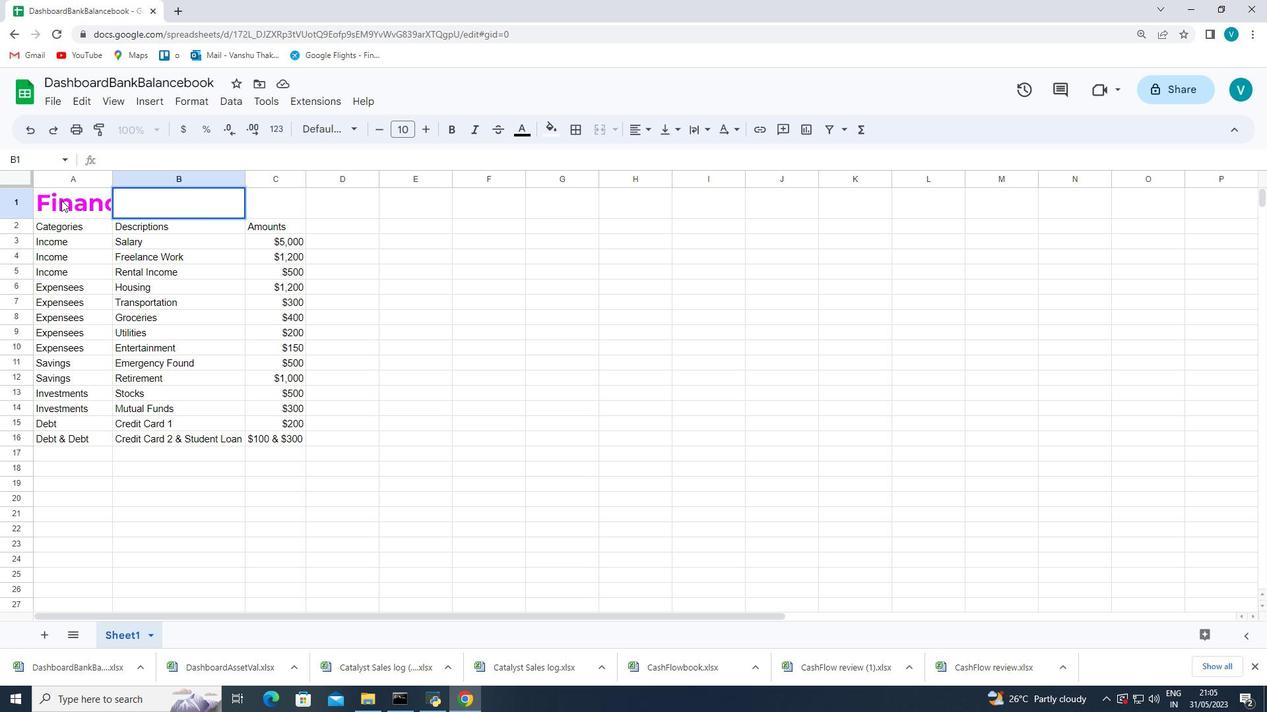 
Action: Mouse pressed left at (61, 200)
Screenshot: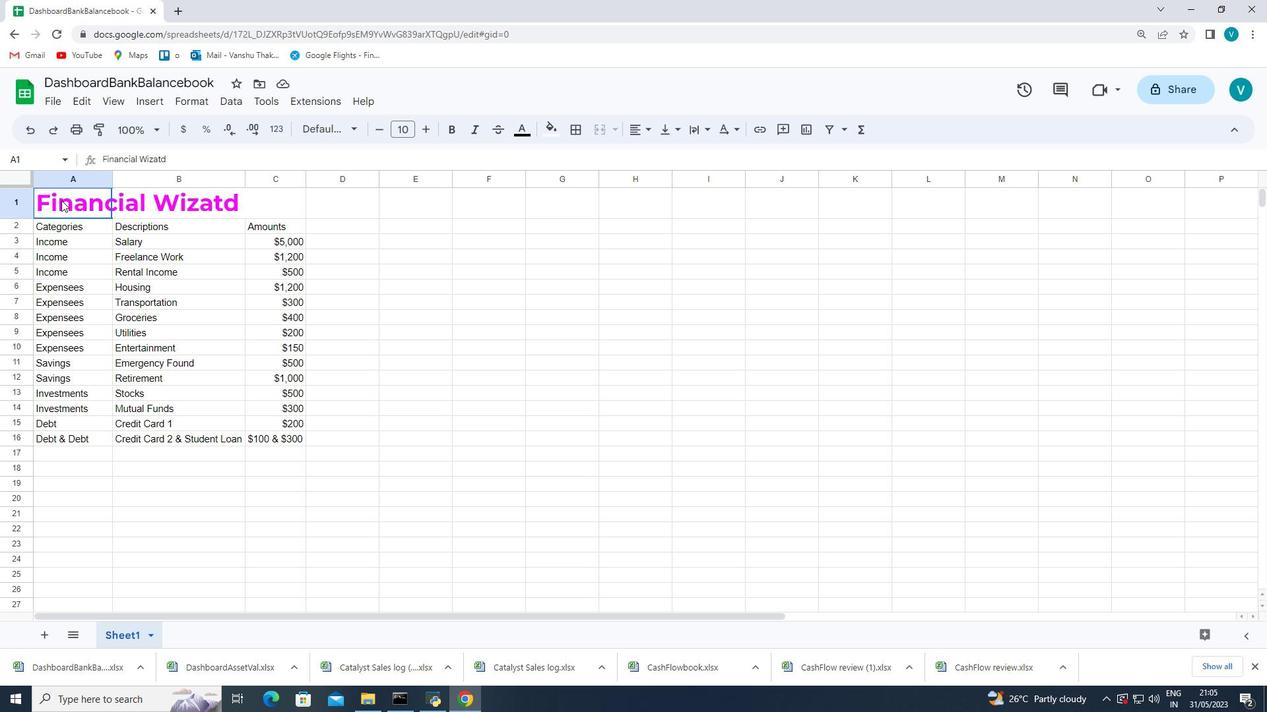 
Action: Mouse moved to (223, 203)
Screenshot: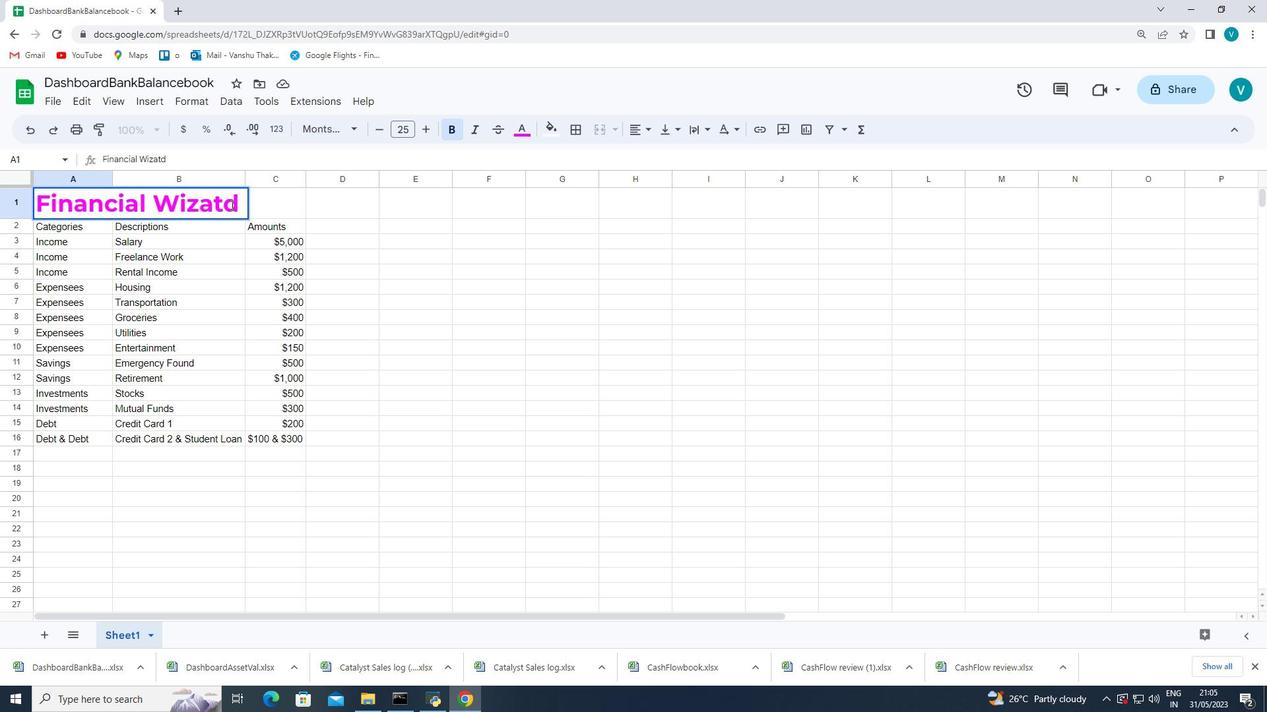 
Action: Mouse pressed left at (223, 203)
Screenshot: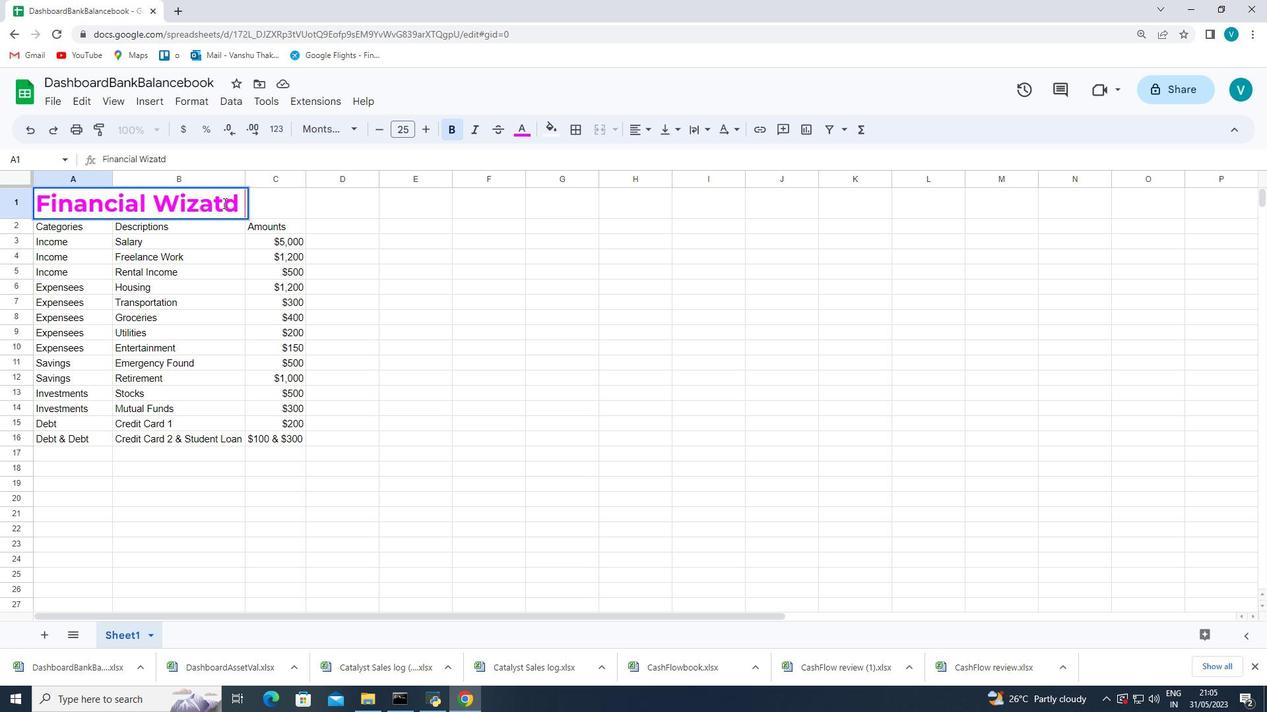 
Action: Mouse moved to (353, 208)
Screenshot: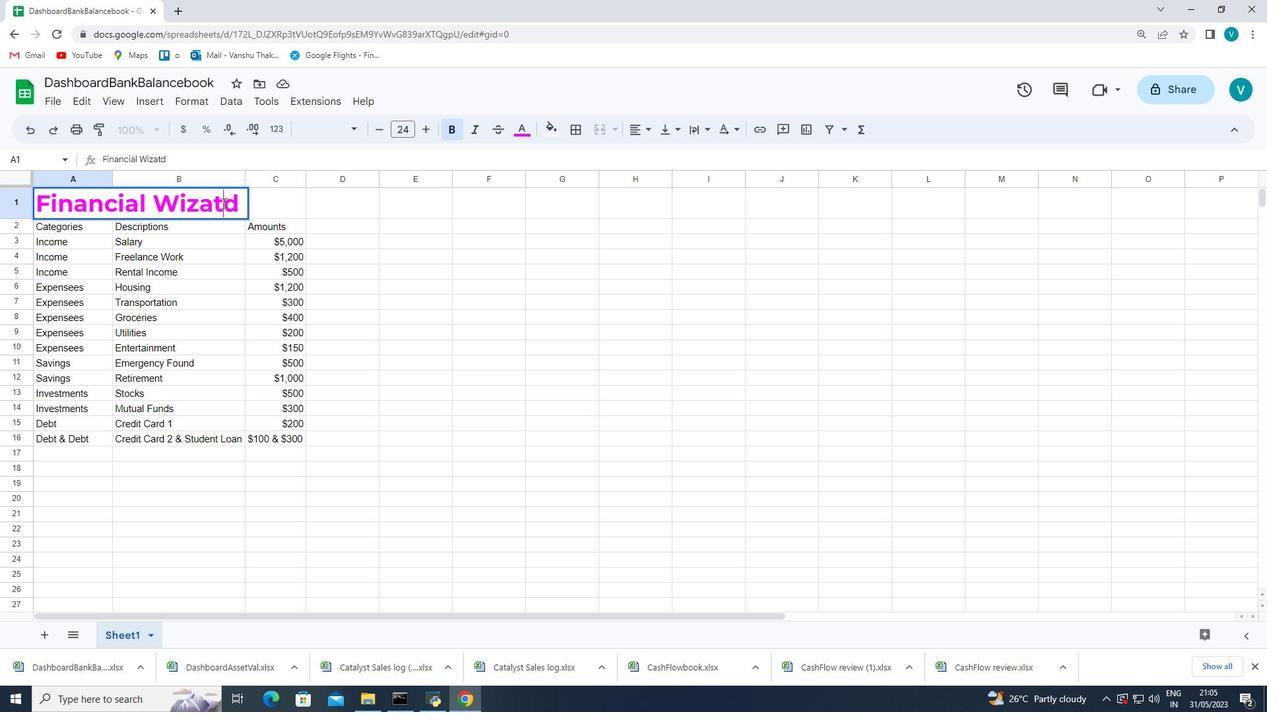 
Action: Key pressed <Key.backspace>r
Screenshot: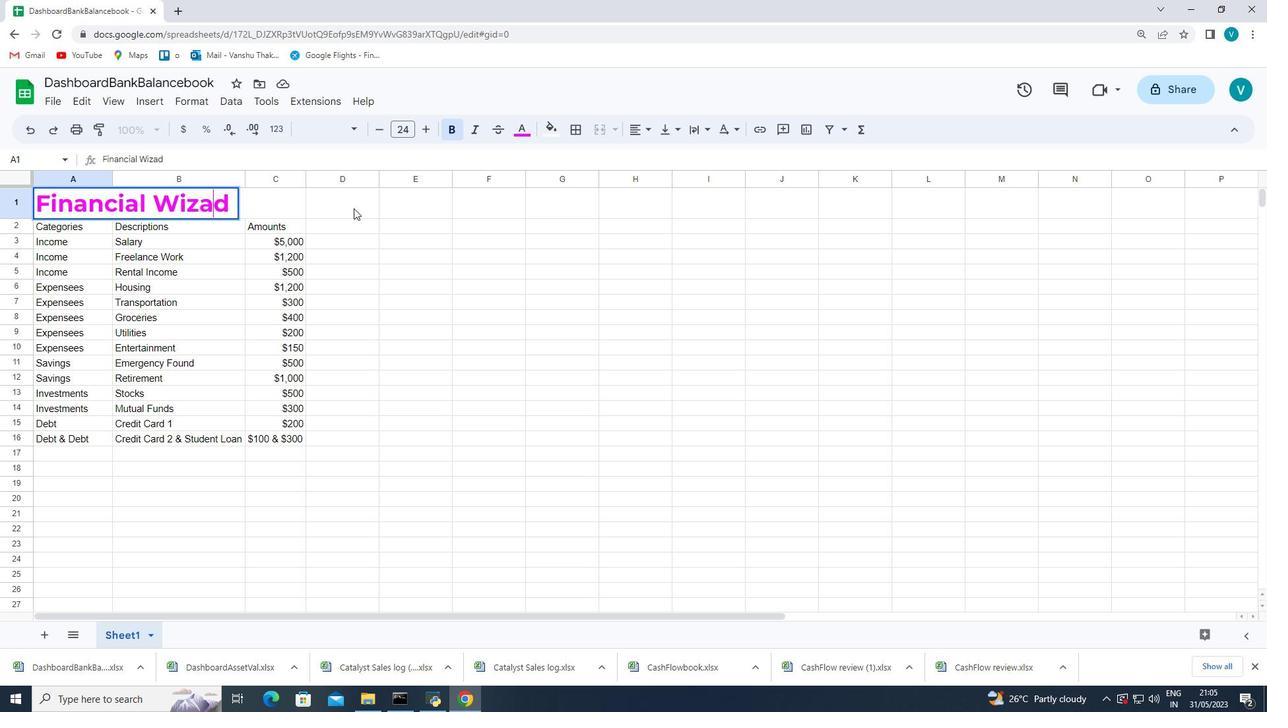 
Action: Mouse moved to (419, 337)
Screenshot: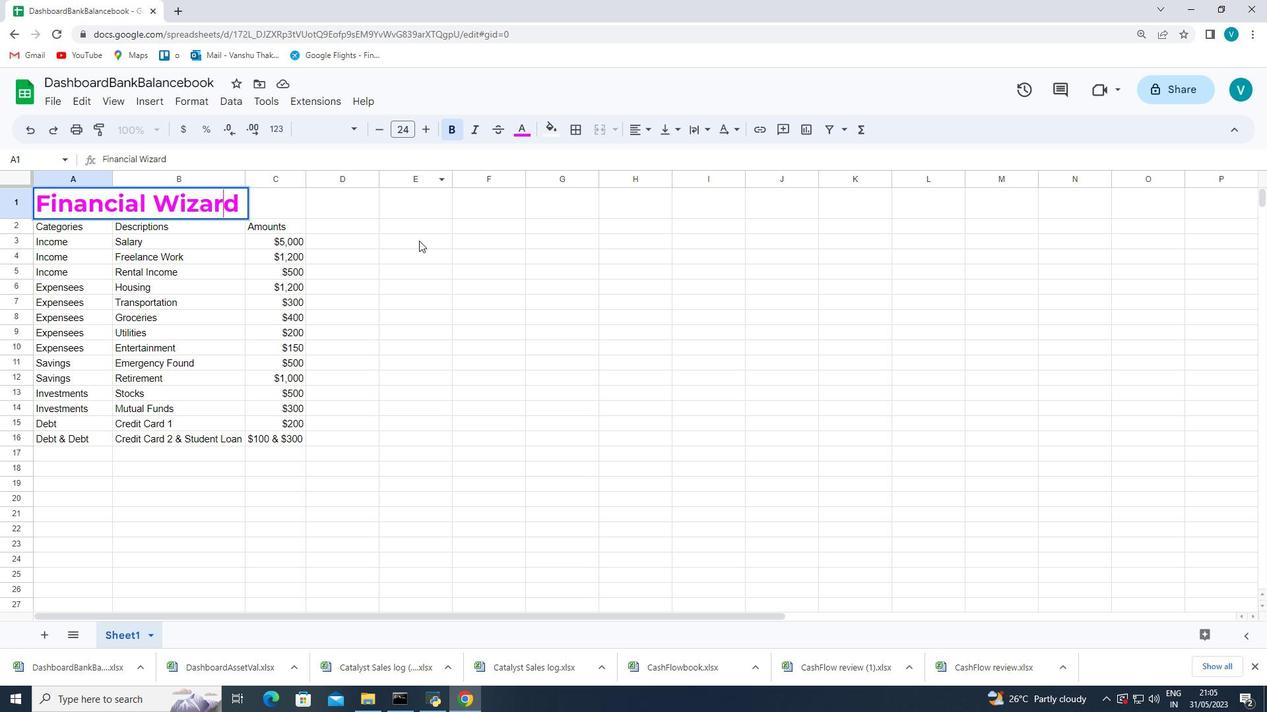 
Action: Mouse pressed left at (419, 337)
Screenshot: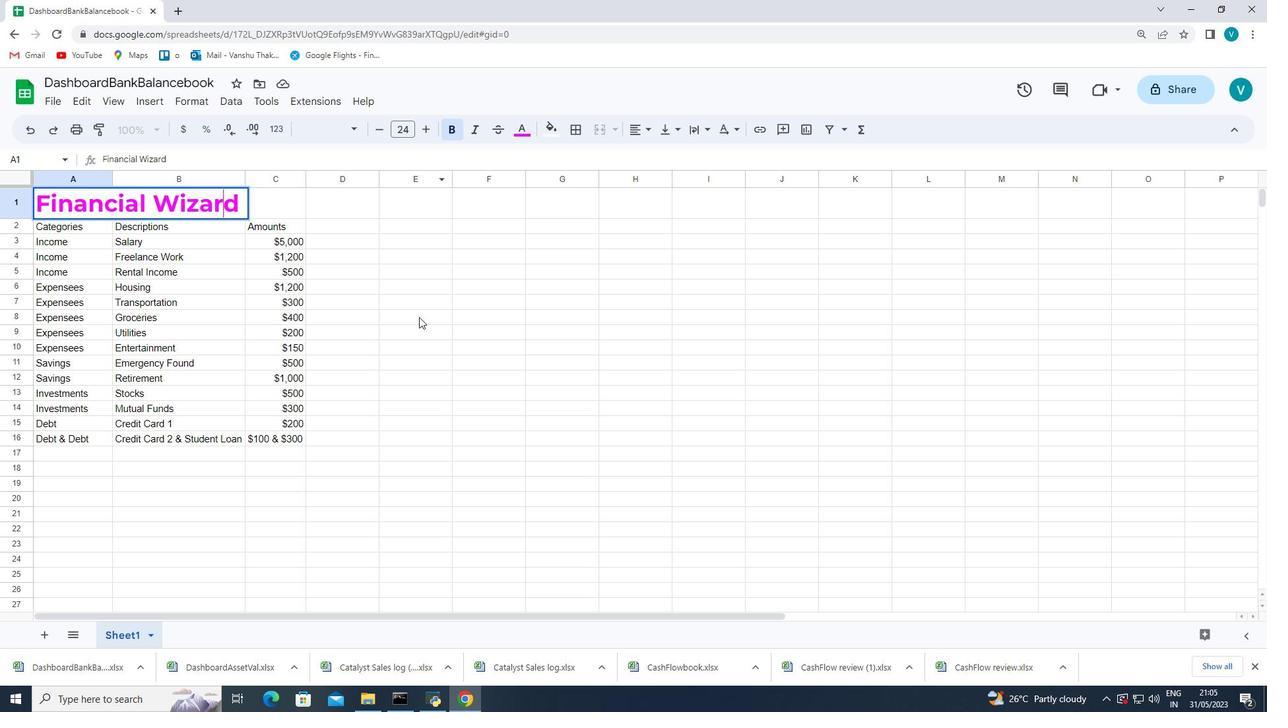 
Action: Mouse moved to (95, 239)
Screenshot: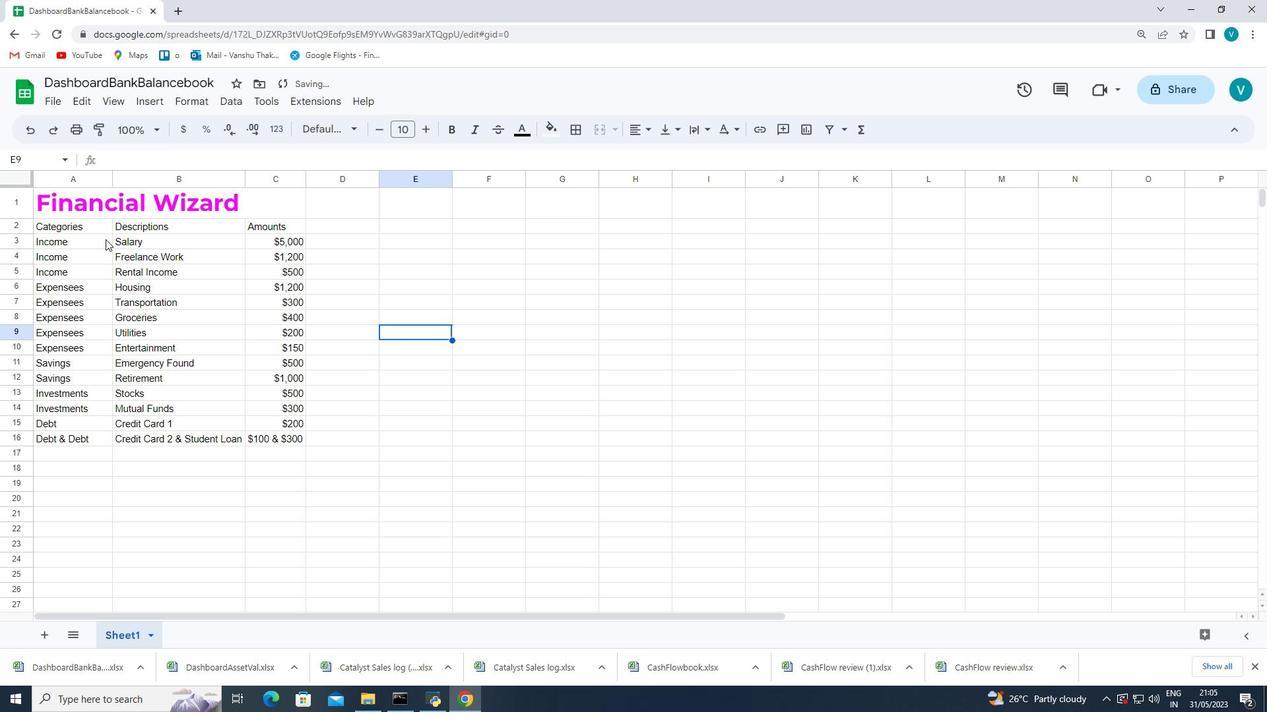 
Action: Mouse pressed left at (95, 239)
Screenshot: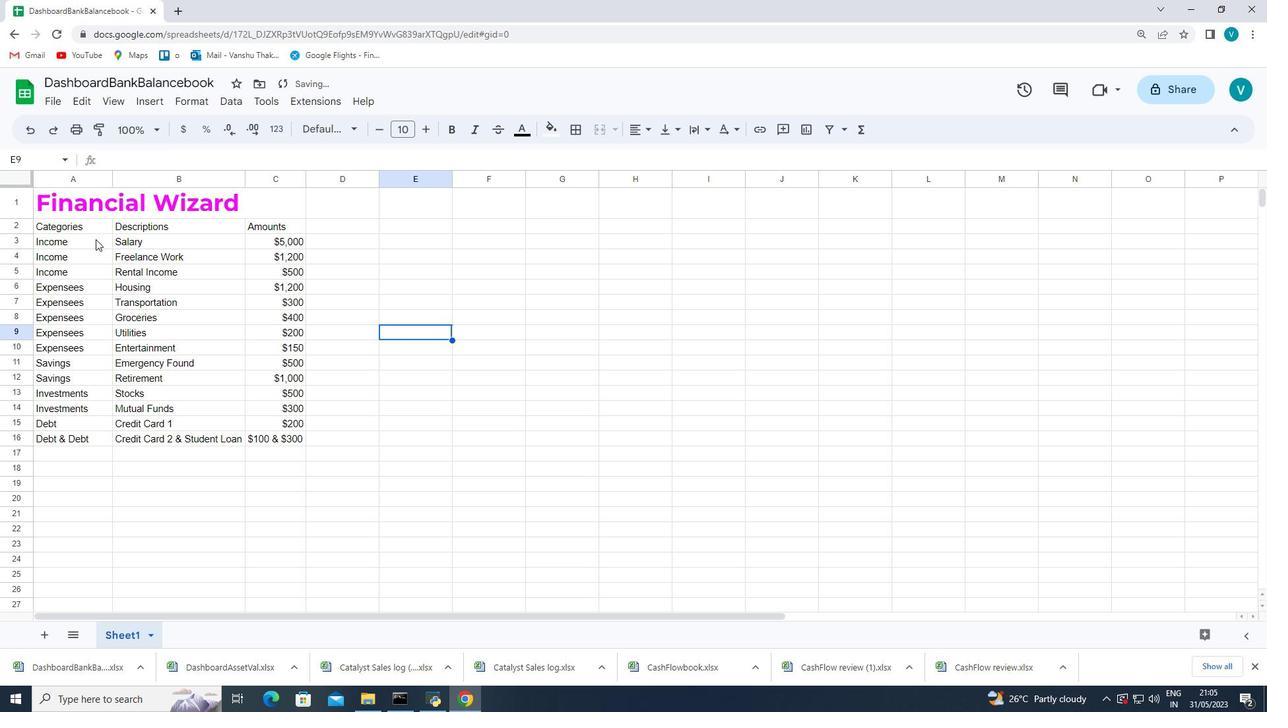 
Action: Mouse moved to (76, 221)
Screenshot: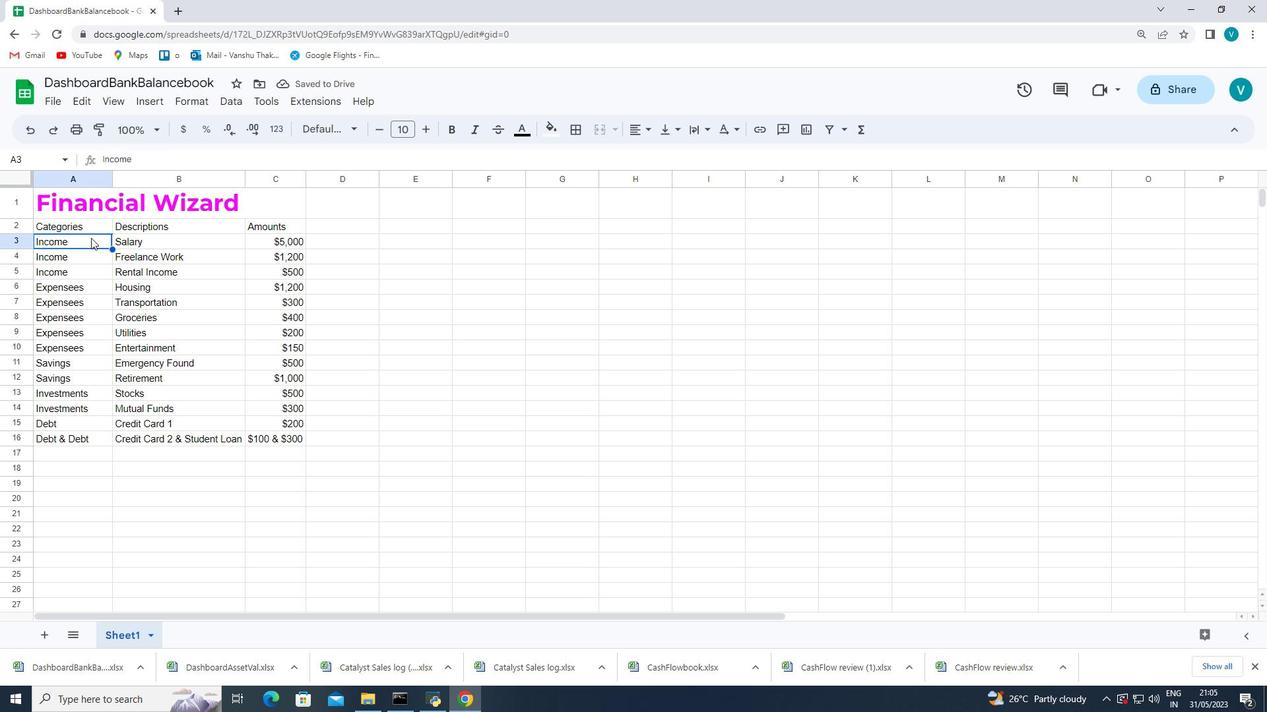 
Action: Mouse pressed left at (76, 221)
Screenshot: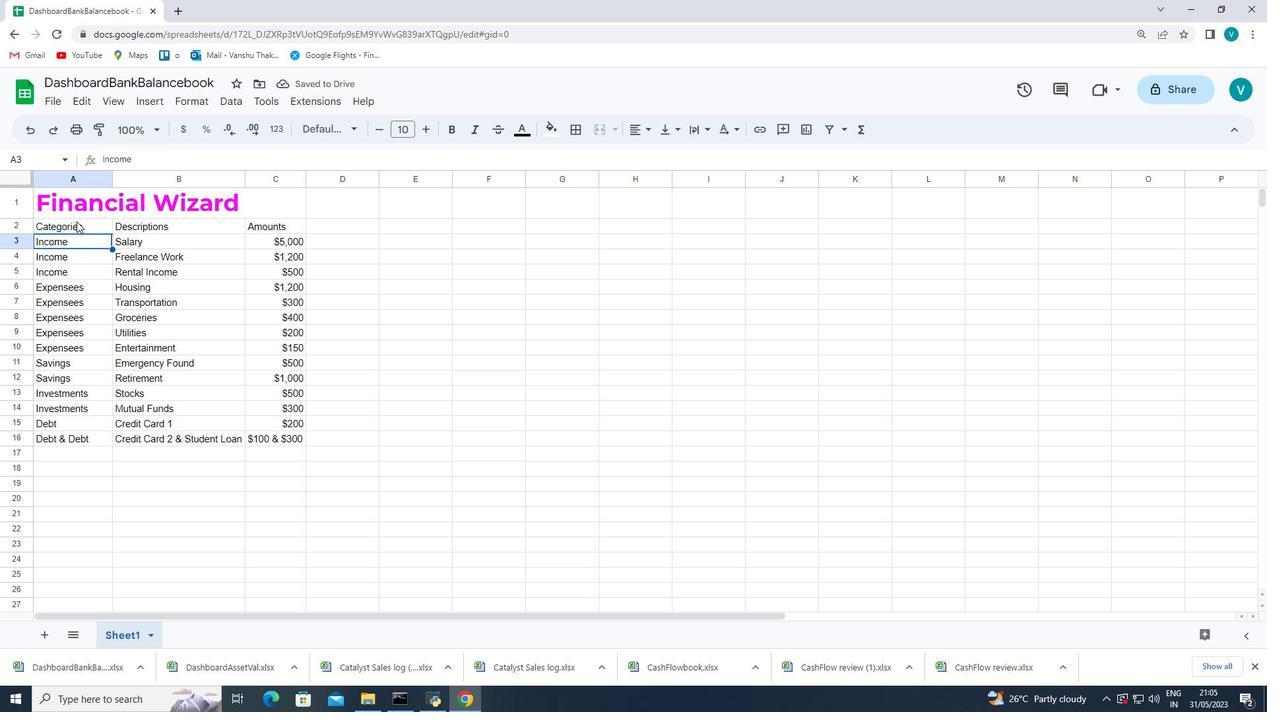 
Action: Mouse moved to (332, 130)
Screenshot: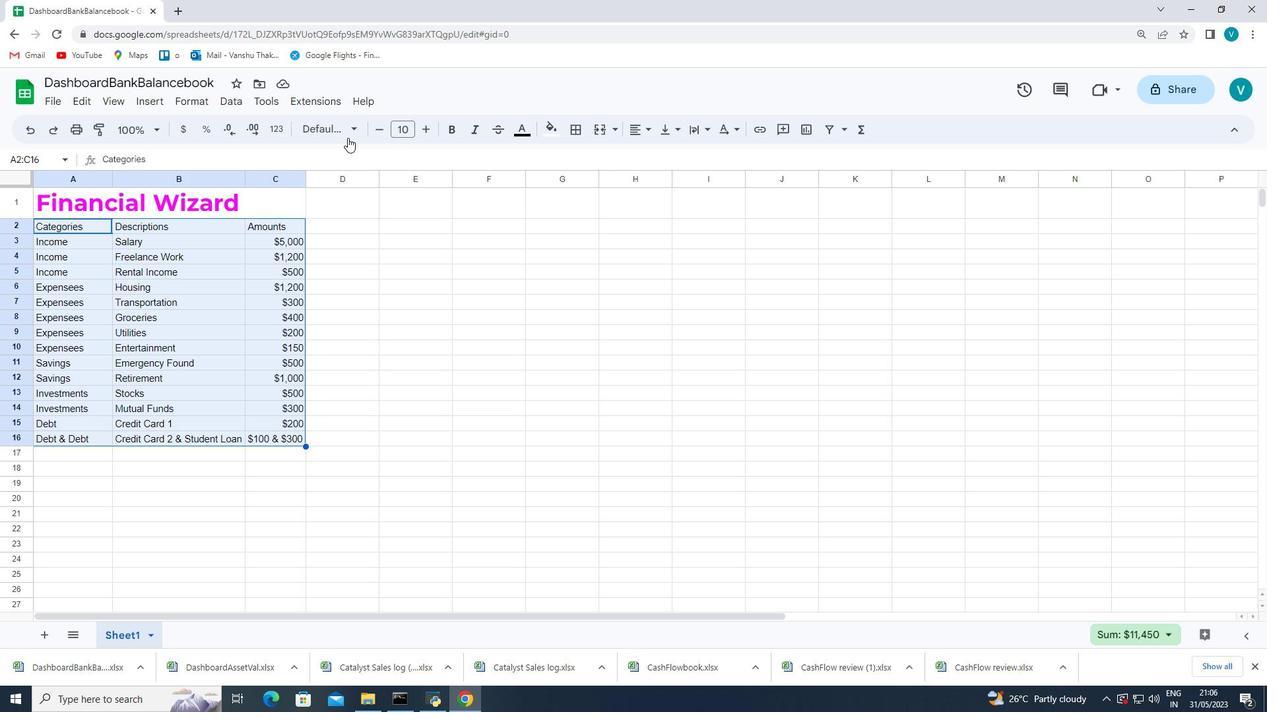 
Action: Mouse pressed left at (332, 130)
Screenshot: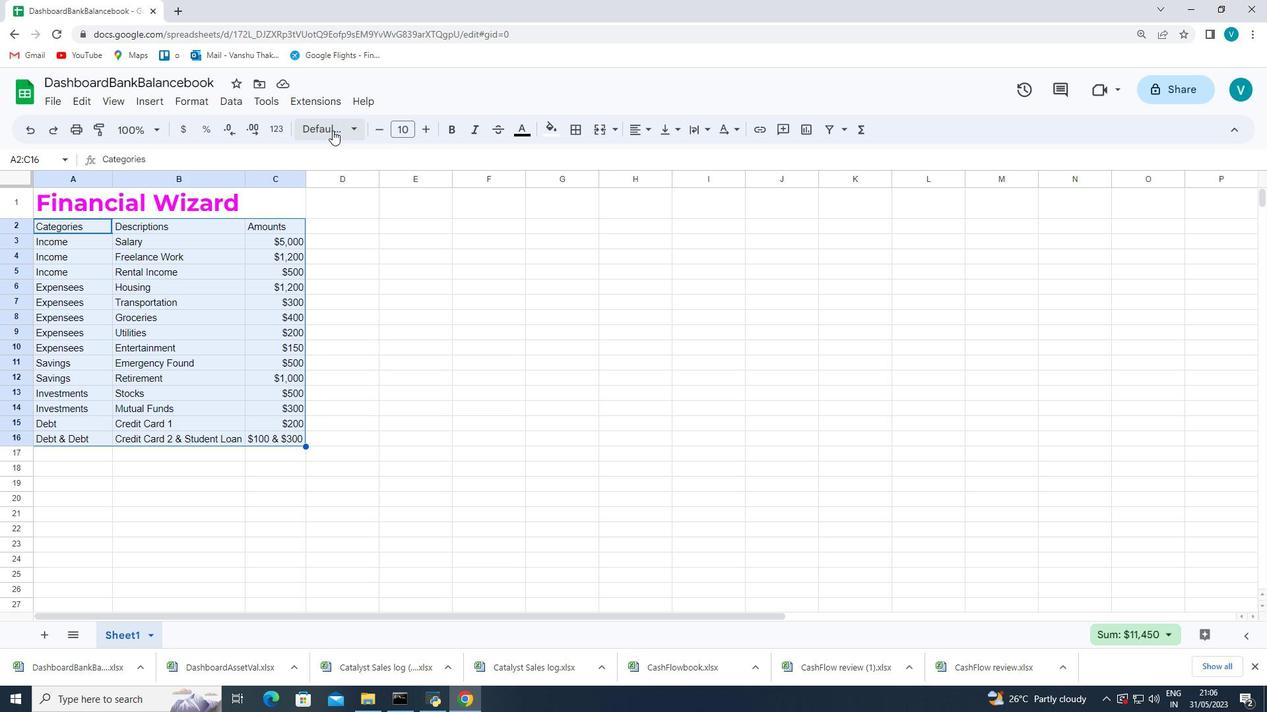 
Action: Mouse moved to (372, 277)
Screenshot: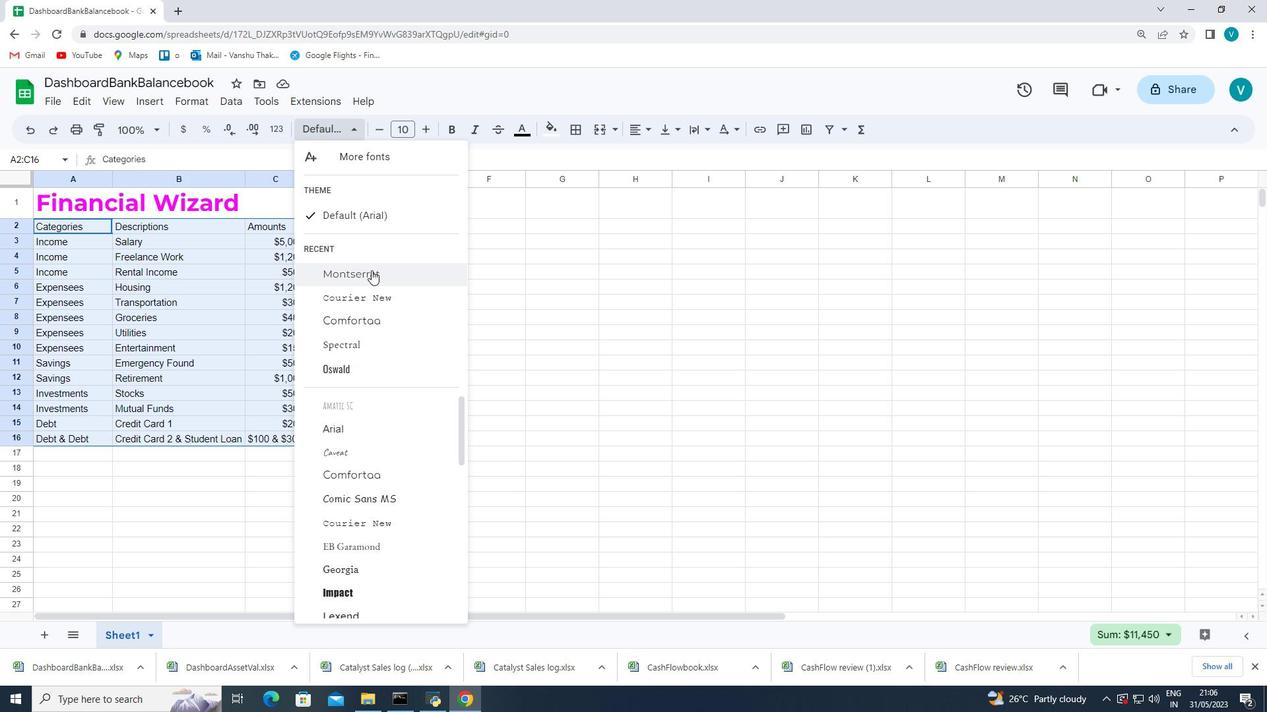 
Action: Mouse pressed left at (372, 277)
Screenshot: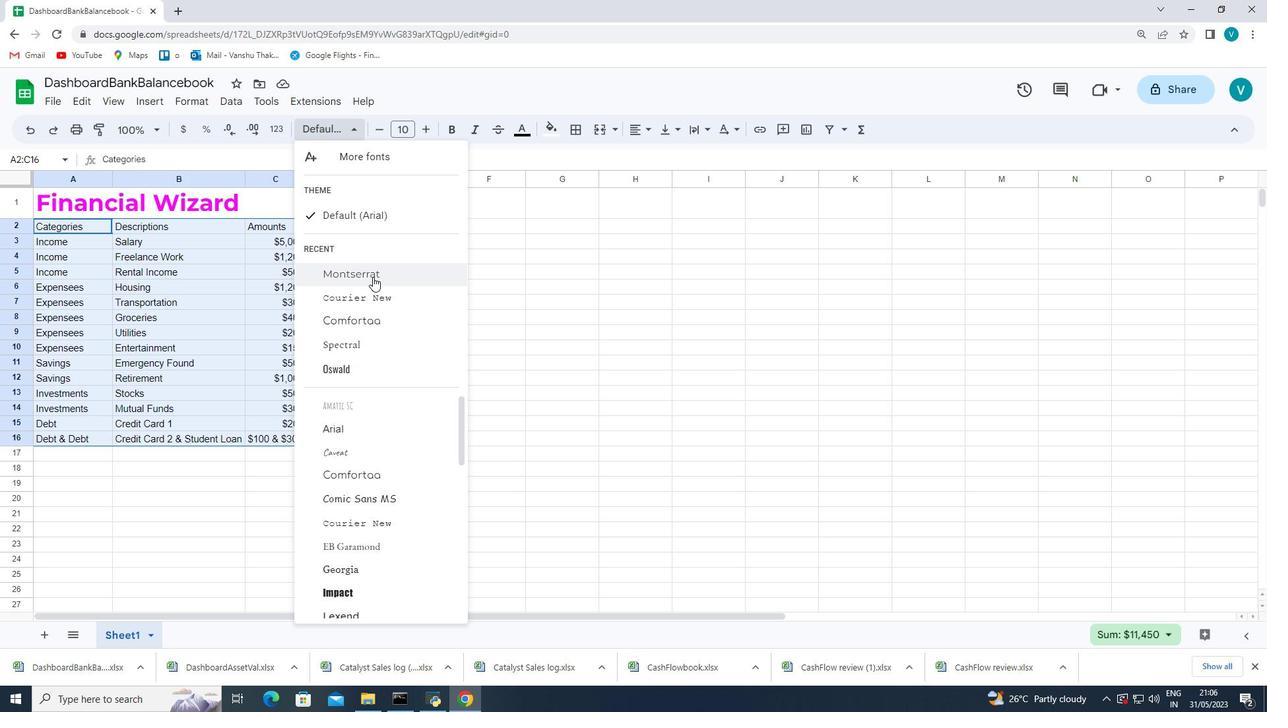 
Action: Mouse moved to (429, 132)
Screenshot: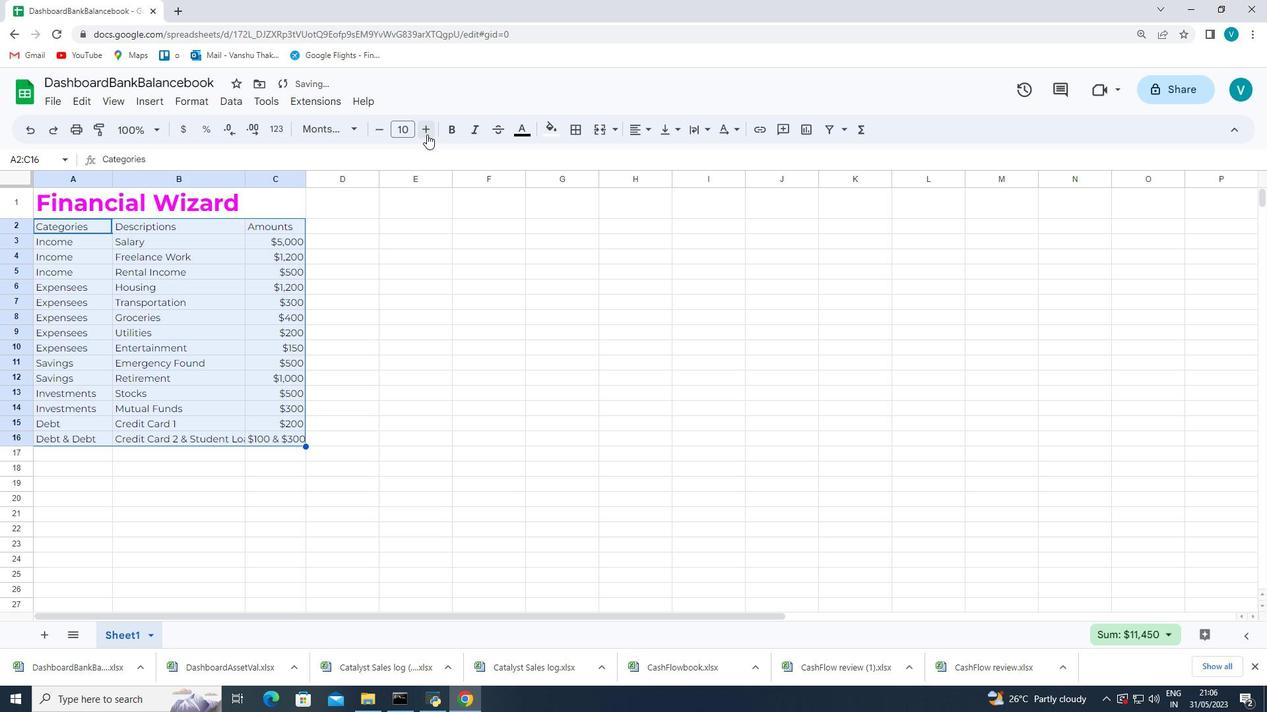 
Action: Mouse pressed left at (429, 132)
Screenshot: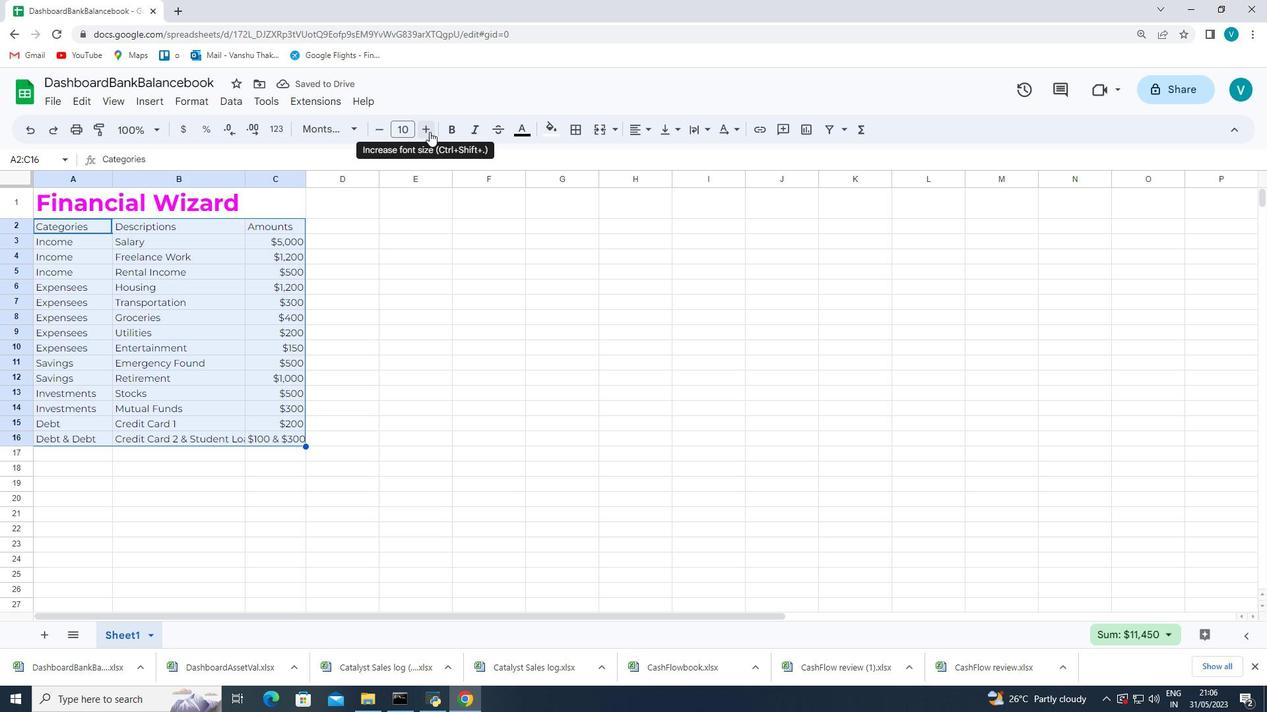 
Action: Mouse pressed left at (429, 132)
Screenshot: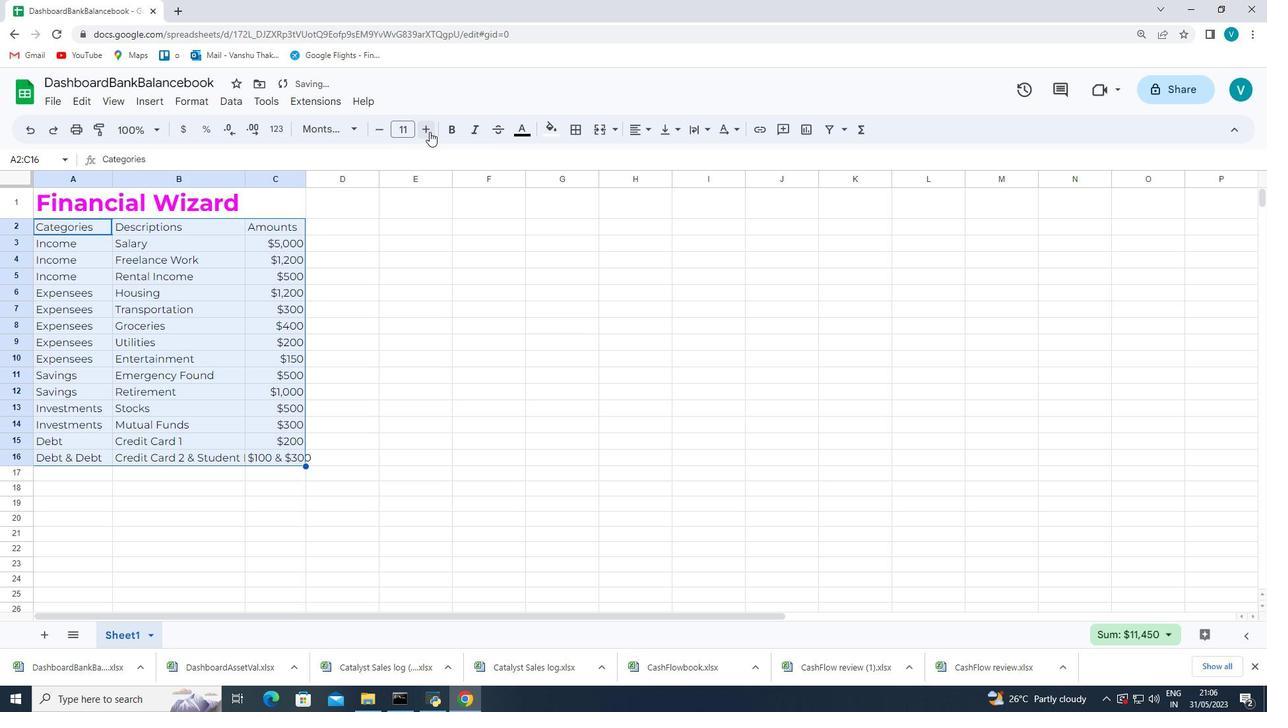 
Action: Mouse pressed left at (429, 132)
Screenshot: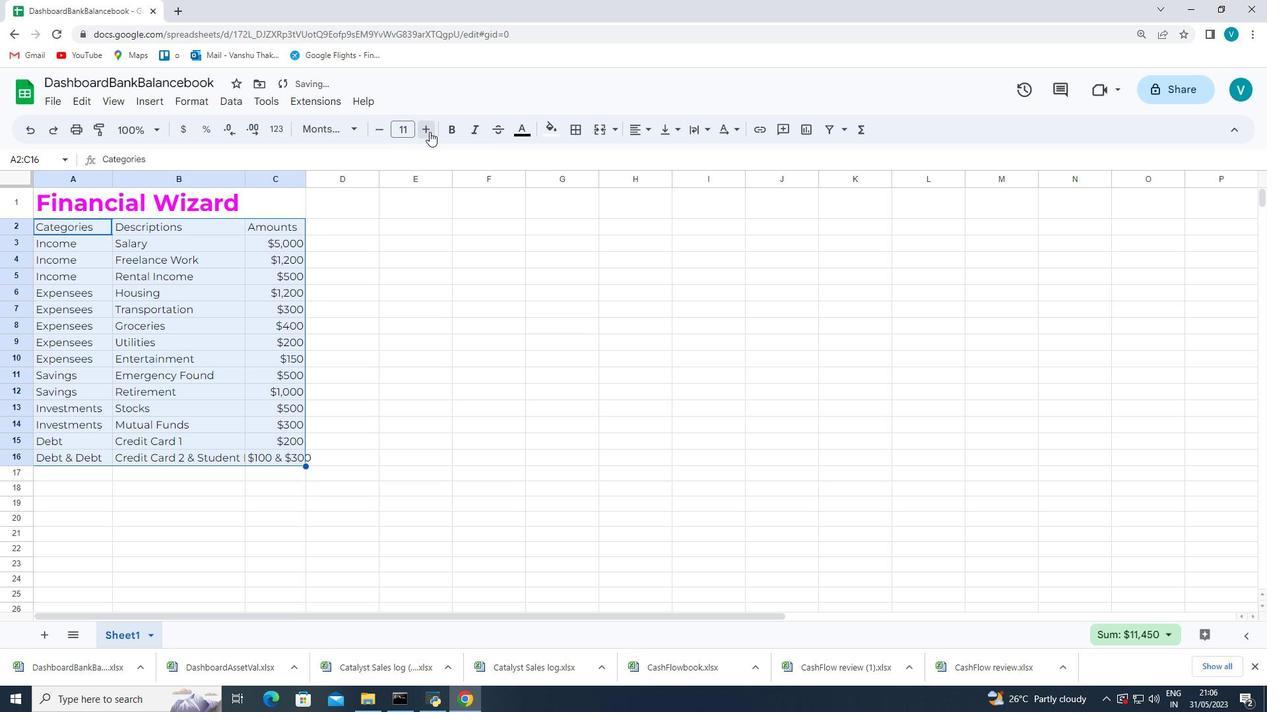 
Action: Mouse pressed left at (429, 132)
Screenshot: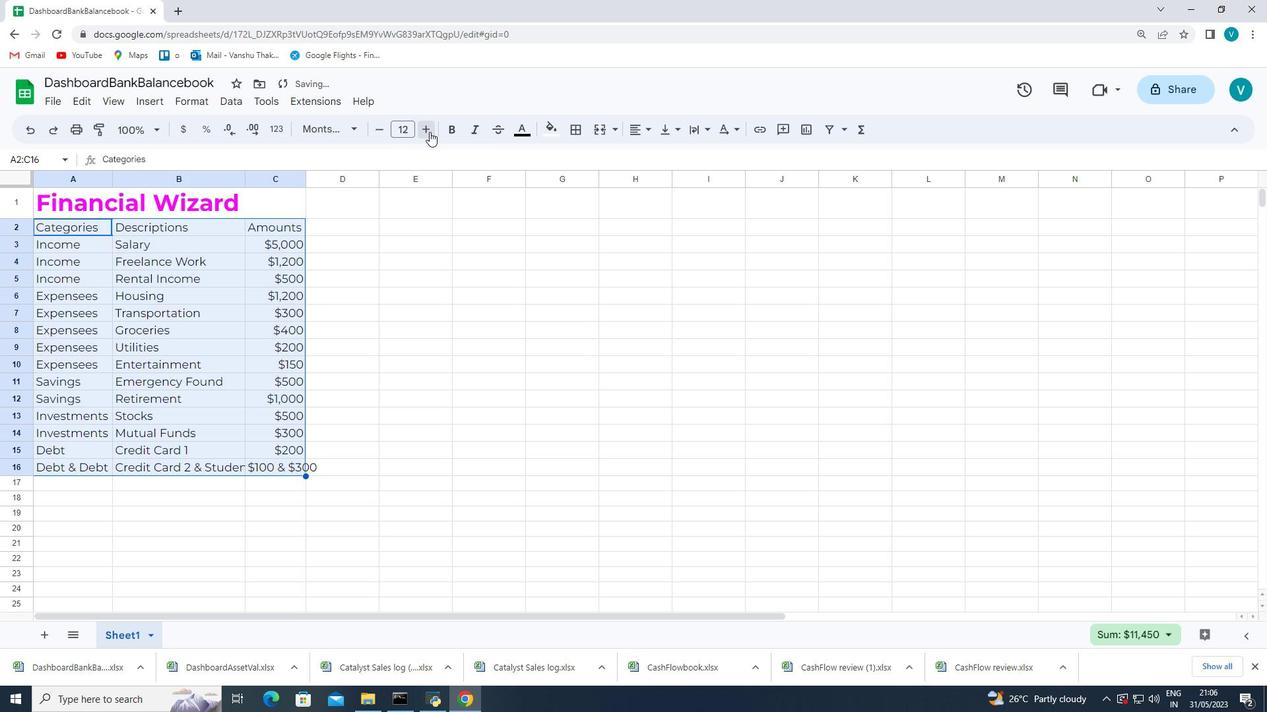 
Action: Mouse pressed left at (429, 132)
Screenshot: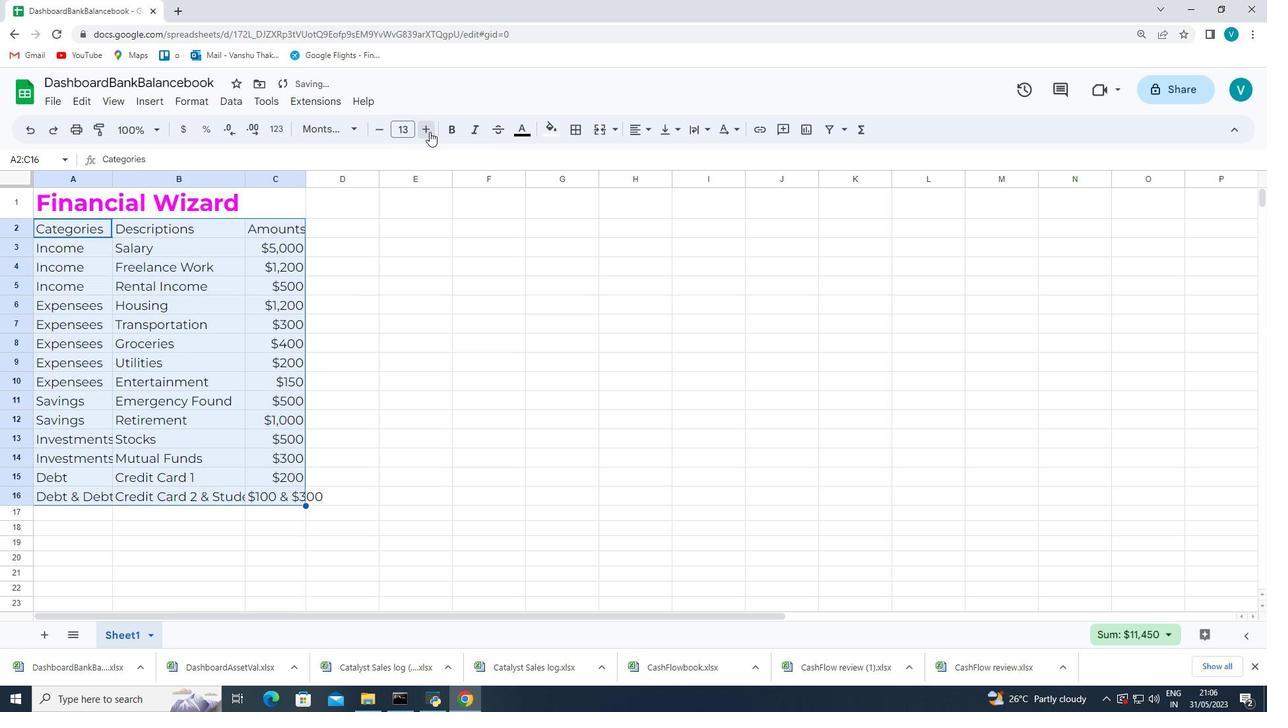 
Action: Mouse pressed left at (429, 132)
Screenshot: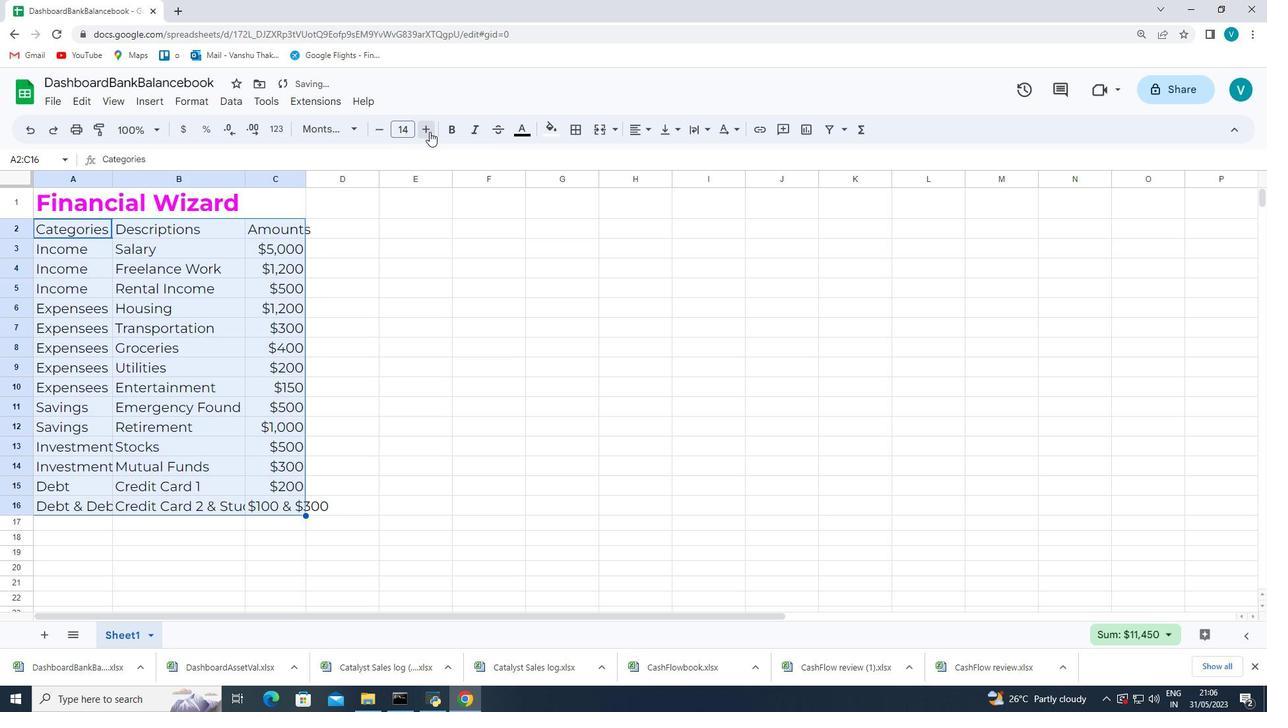 
Action: Mouse pressed left at (429, 132)
Screenshot: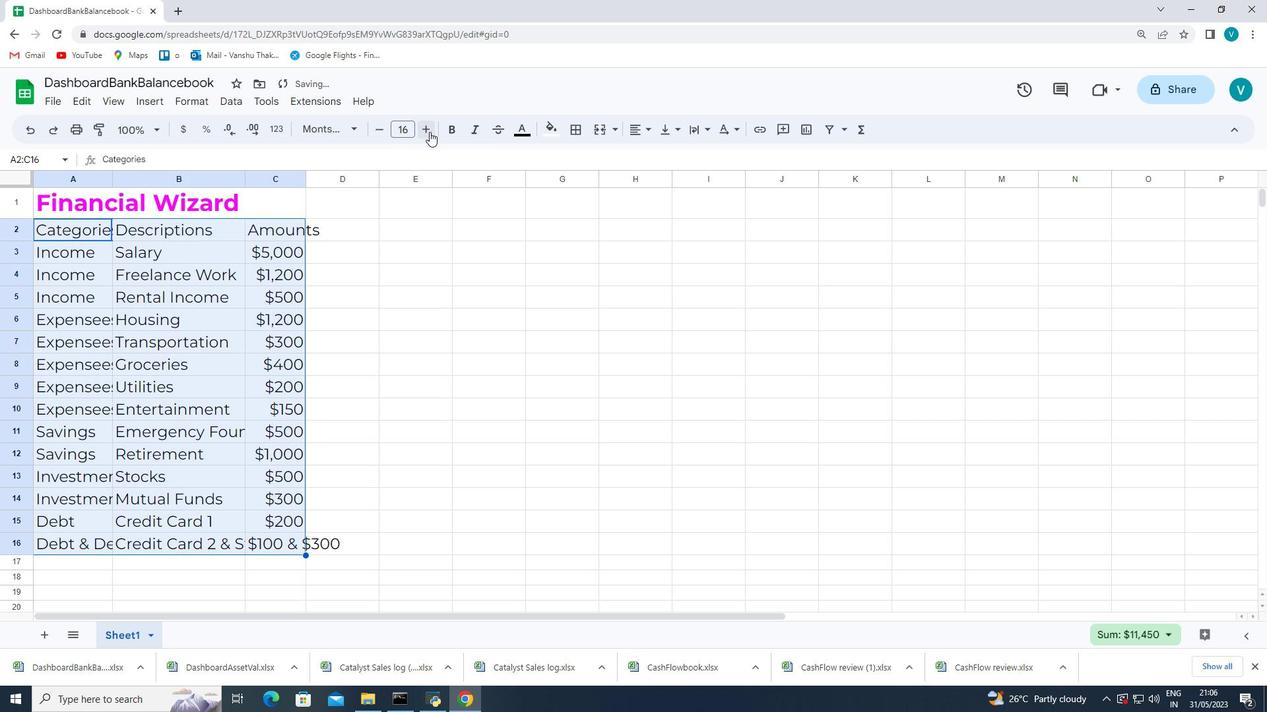 
Action: Mouse pressed left at (429, 132)
Screenshot: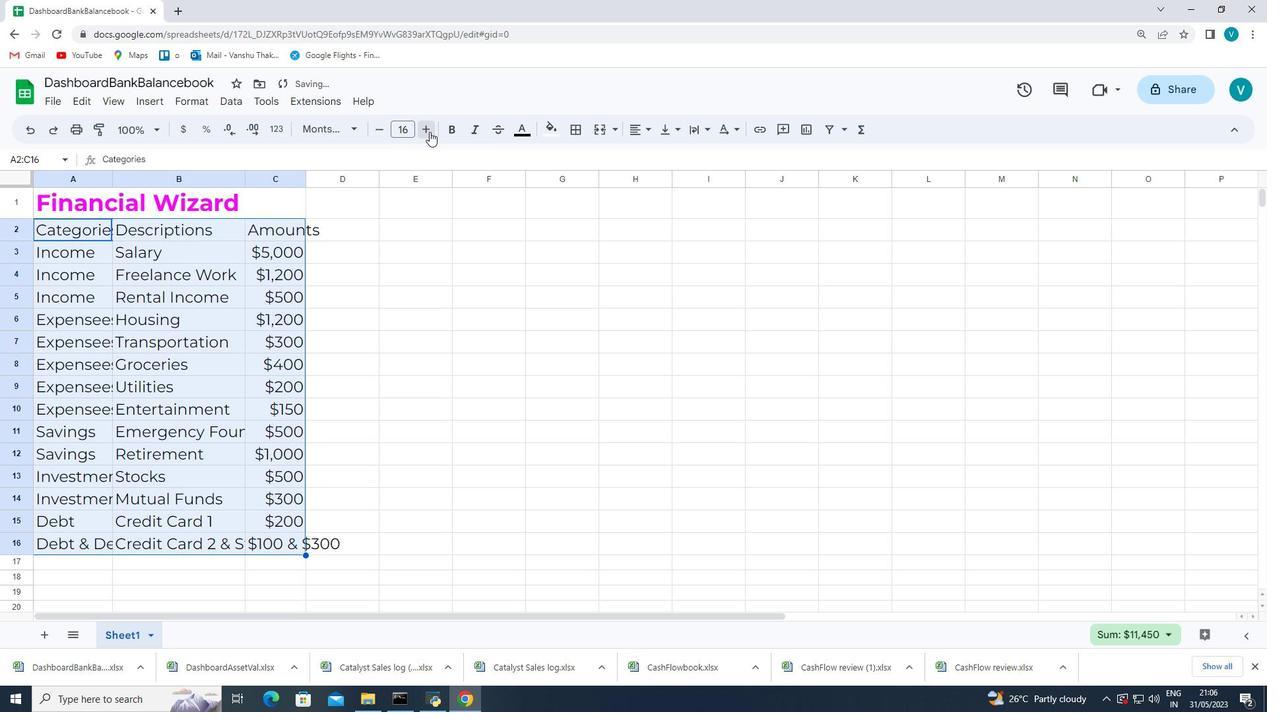 
Action: Mouse moved to (403, 349)
Screenshot: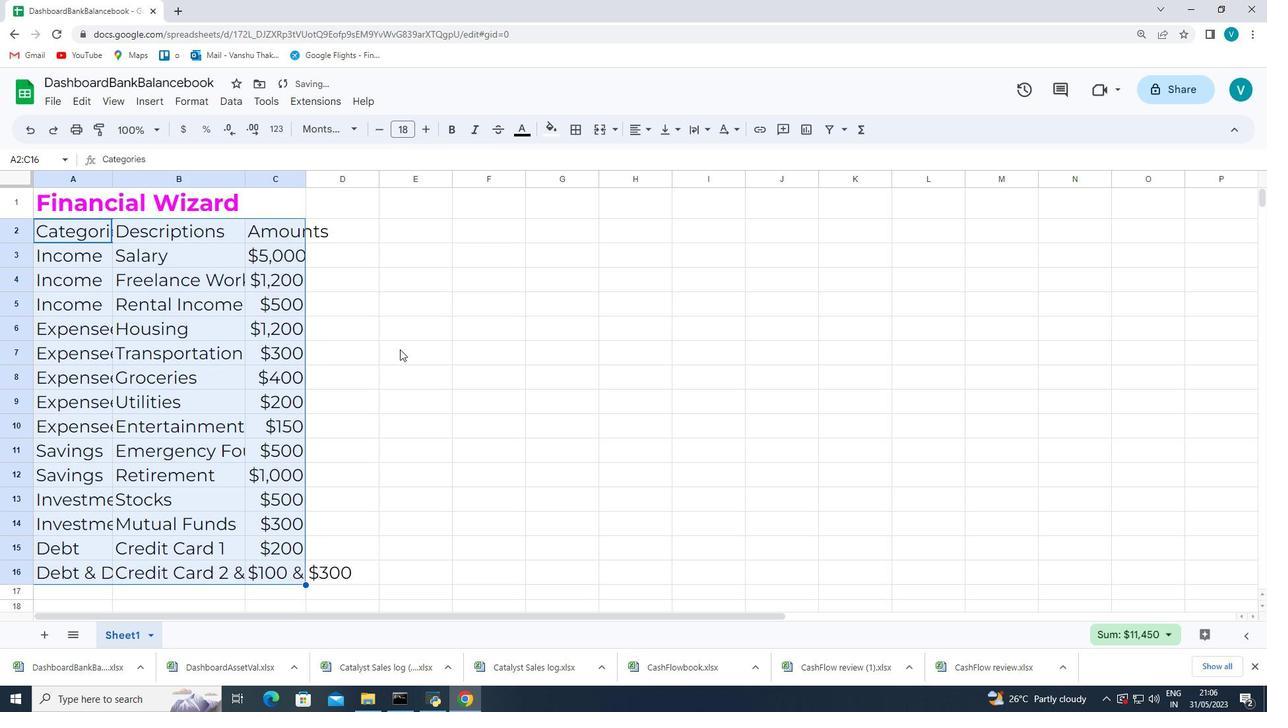
Action: Mouse pressed left at (403, 349)
Screenshot: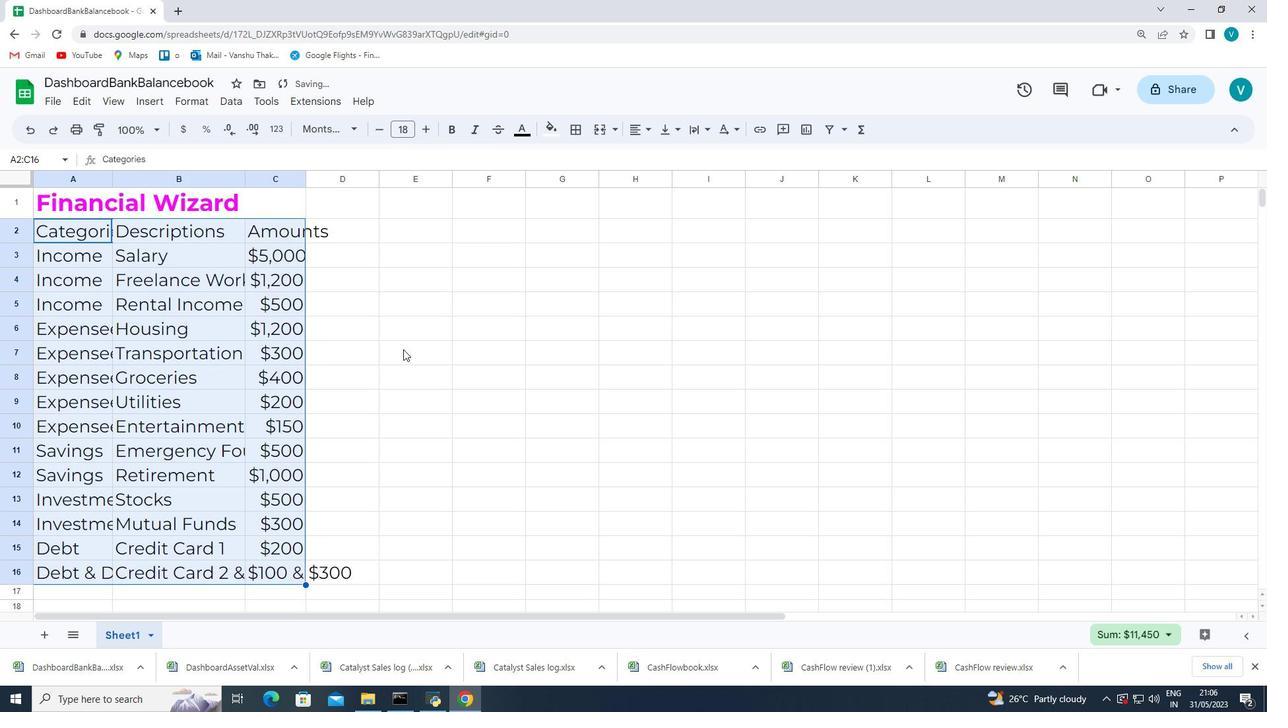 
Action: Mouse scrolled (403, 349) with delta (0, 0)
Screenshot: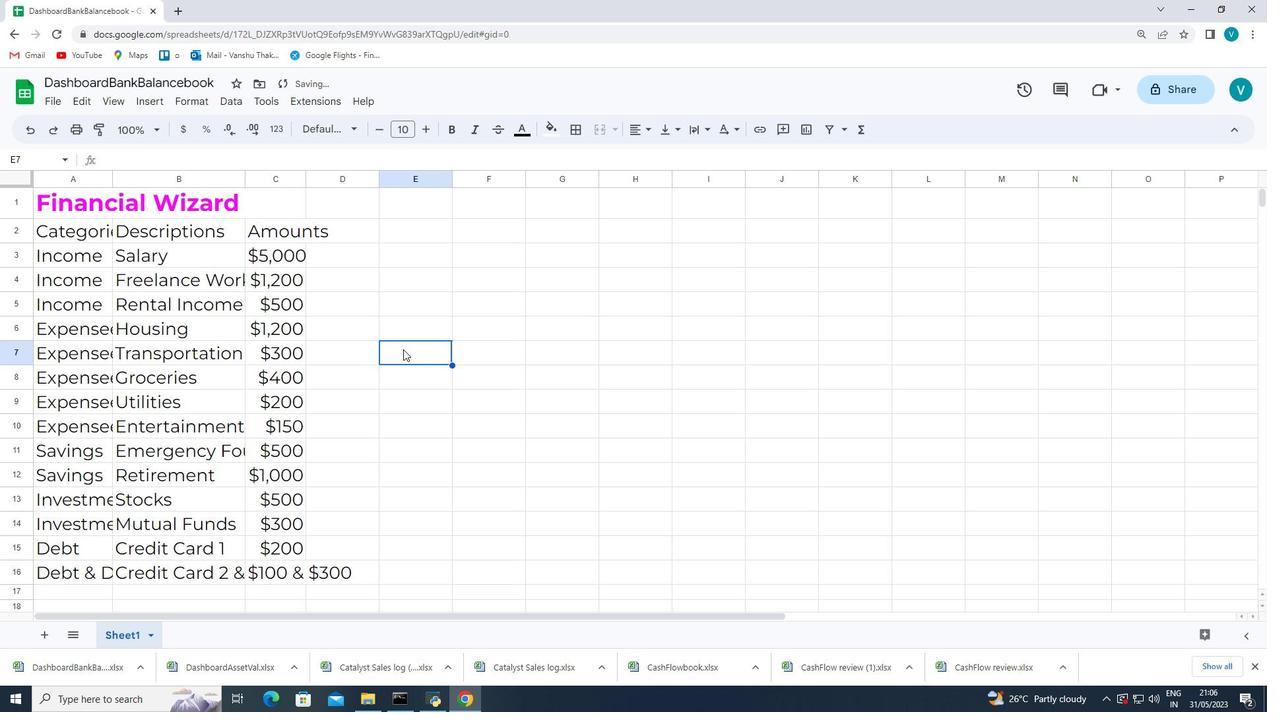 
Action: Mouse scrolled (403, 349) with delta (0, 0)
Screenshot: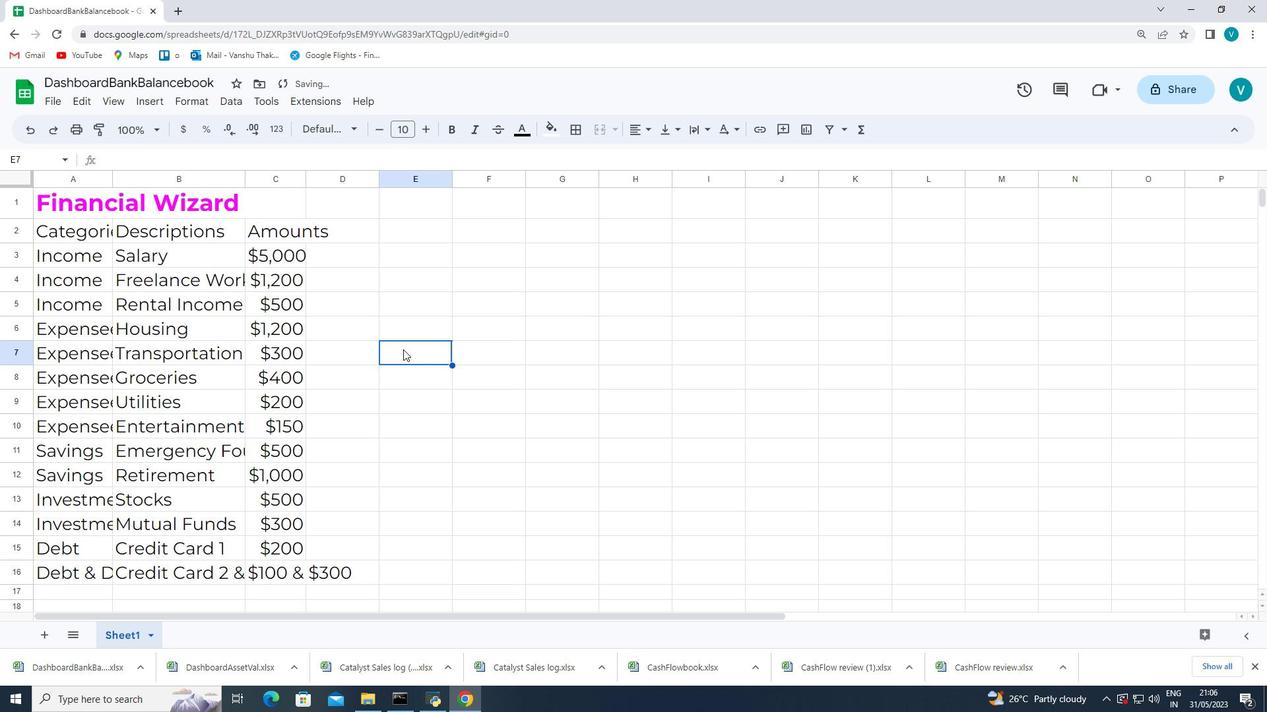 
Action: Mouse scrolled (403, 350) with delta (0, 0)
Screenshot: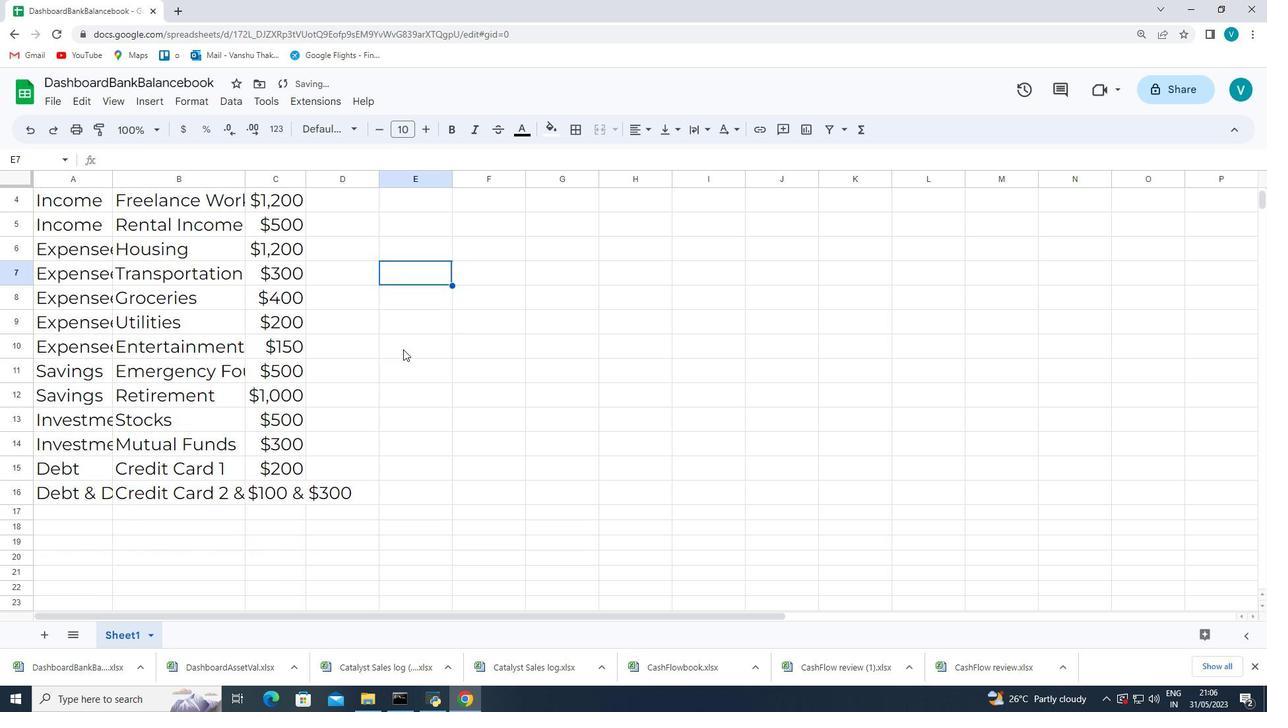 
Action: Mouse scrolled (403, 350) with delta (0, 0)
Screenshot: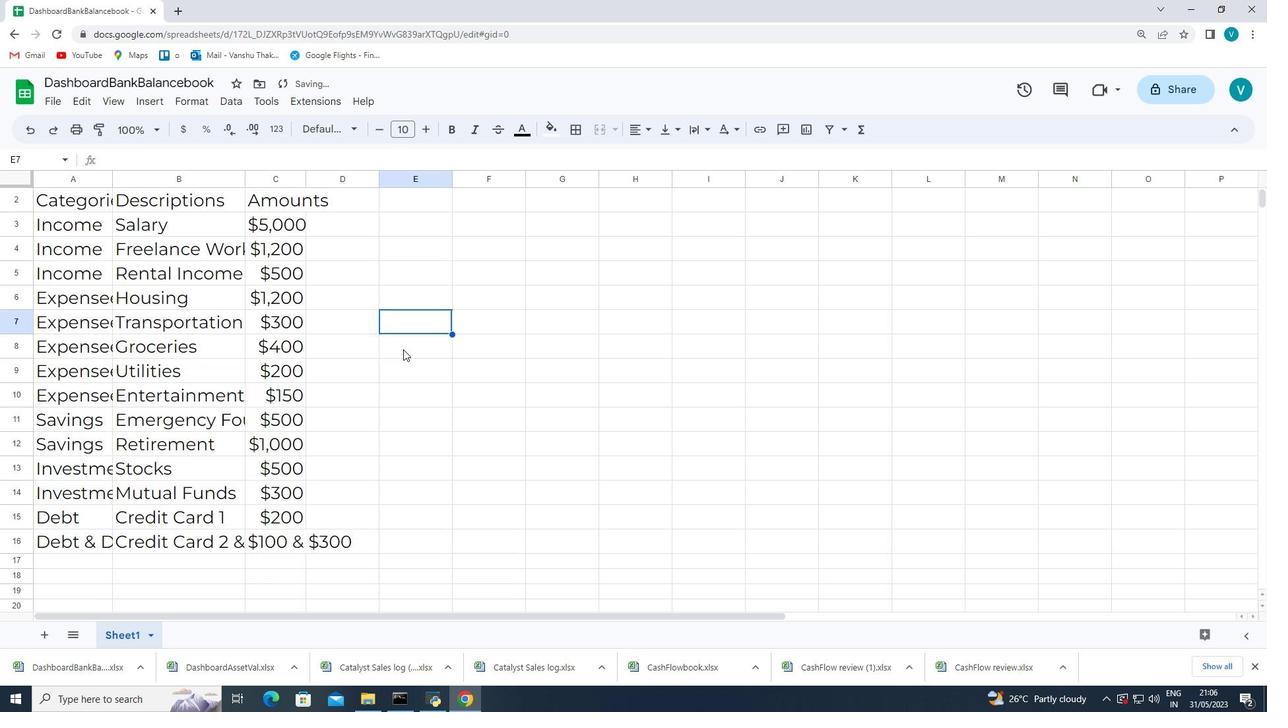 
Action: Mouse moved to (114, 181)
Screenshot: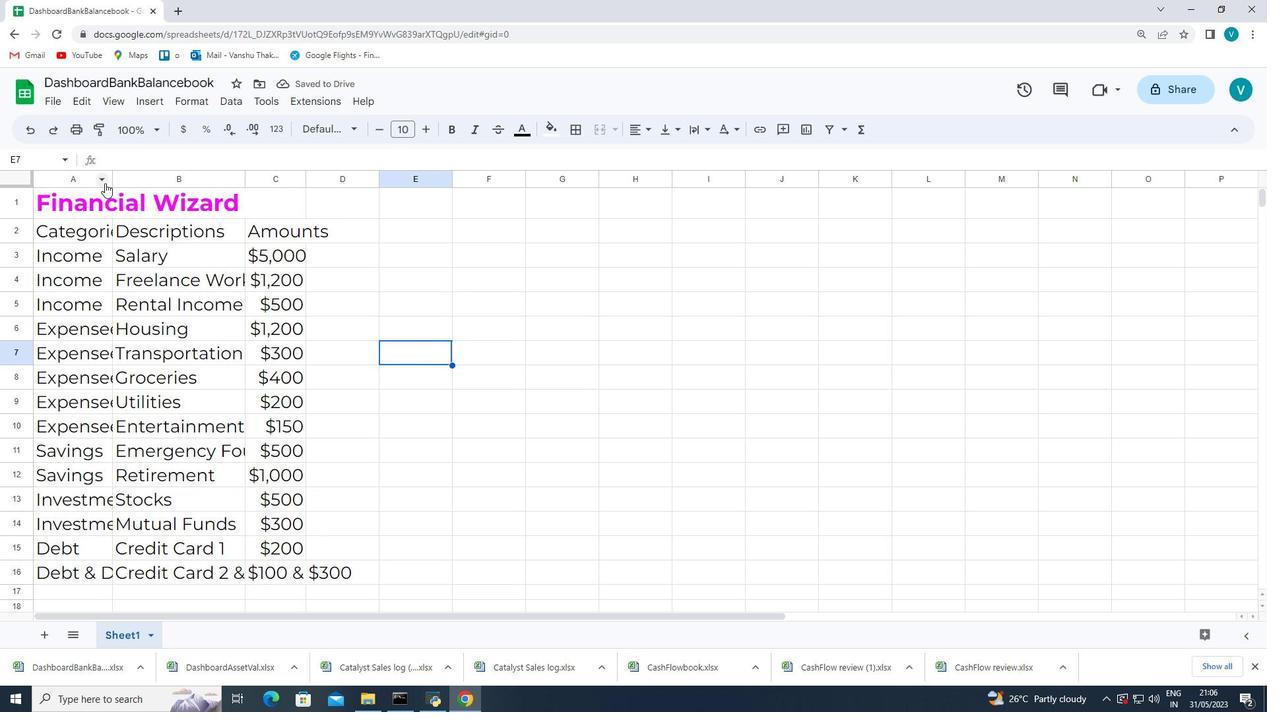 
Action: Mouse pressed left at (114, 181)
Screenshot: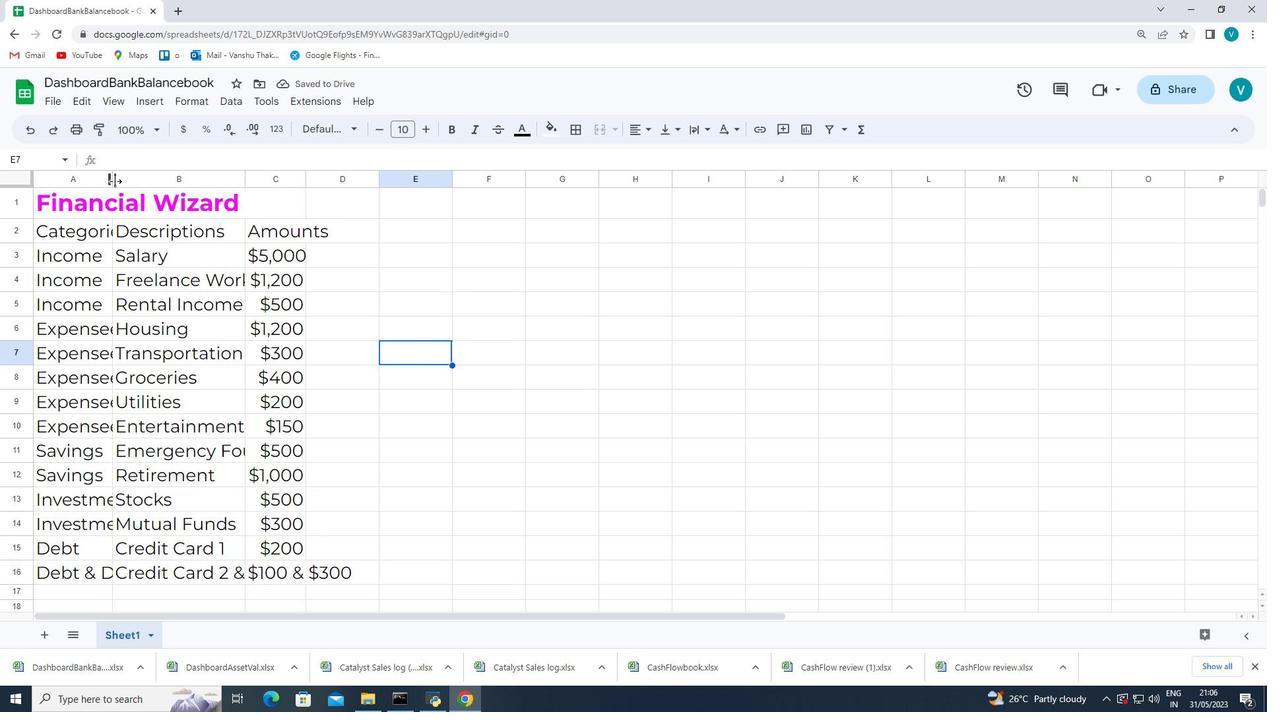 
Action: Mouse pressed left at (114, 181)
Screenshot: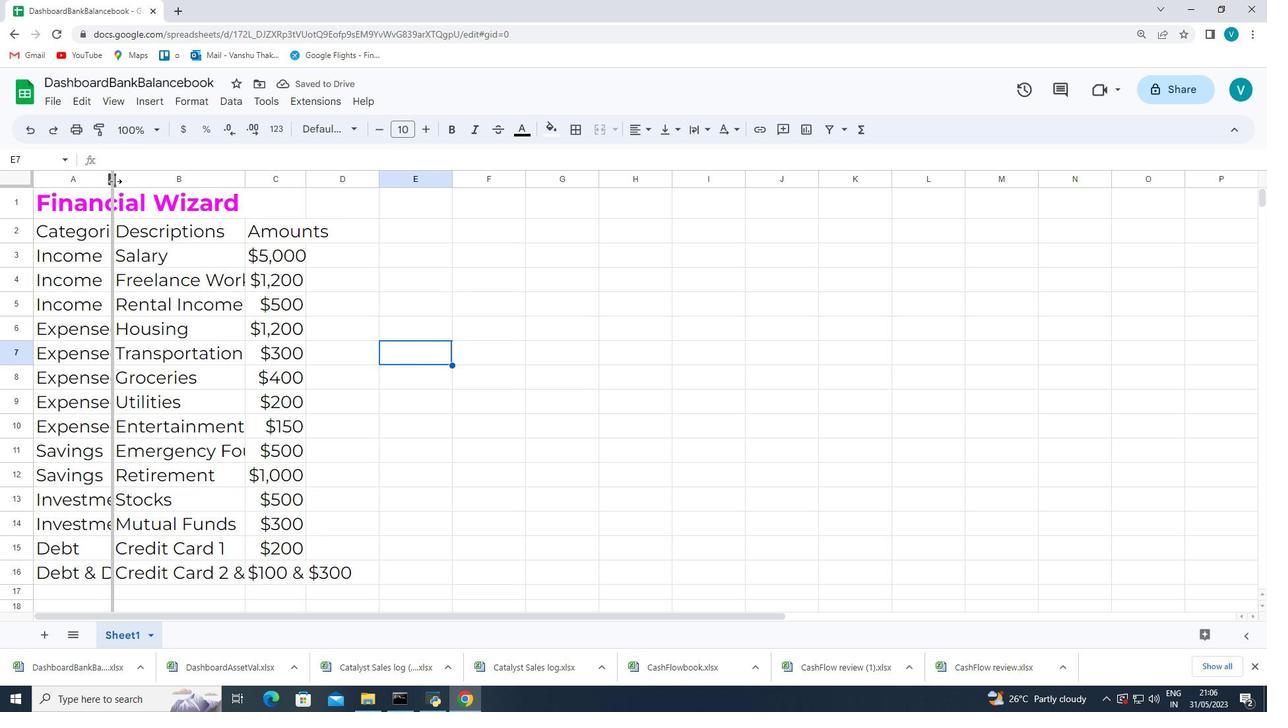
Action: Mouse moved to (384, 177)
Screenshot: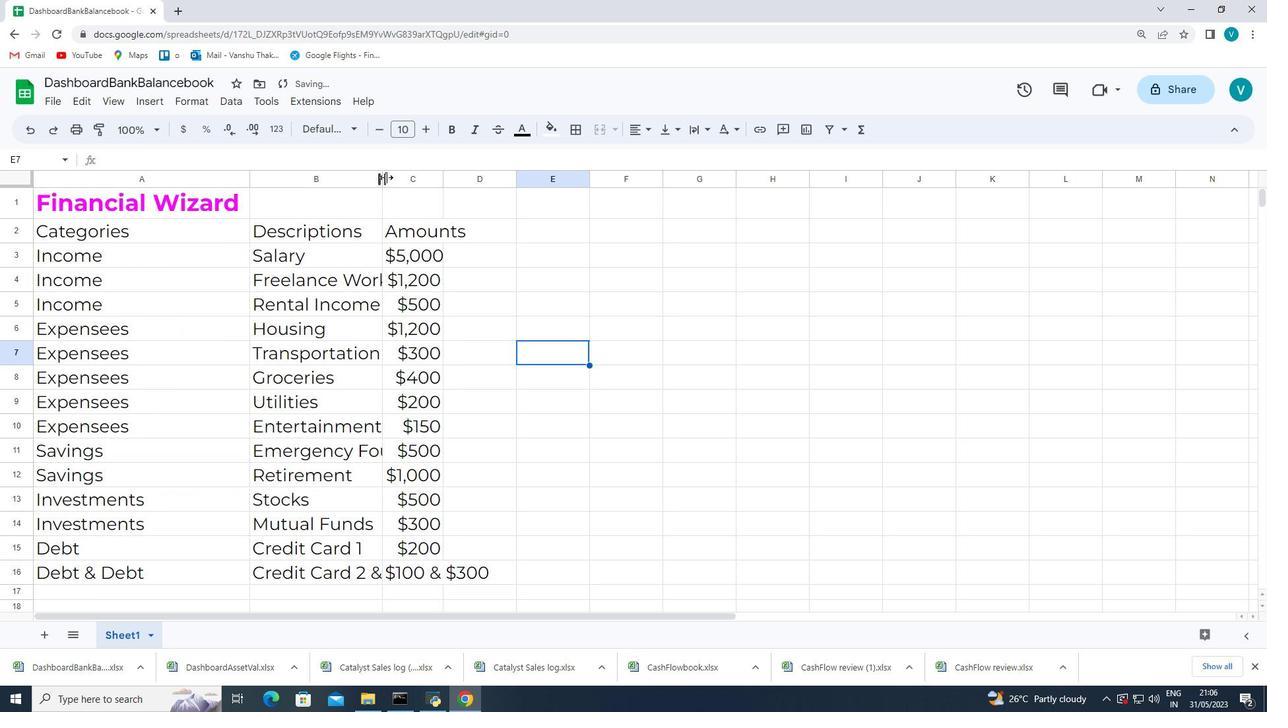 
Action: Mouse pressed left at (384, 177)
Screenshot: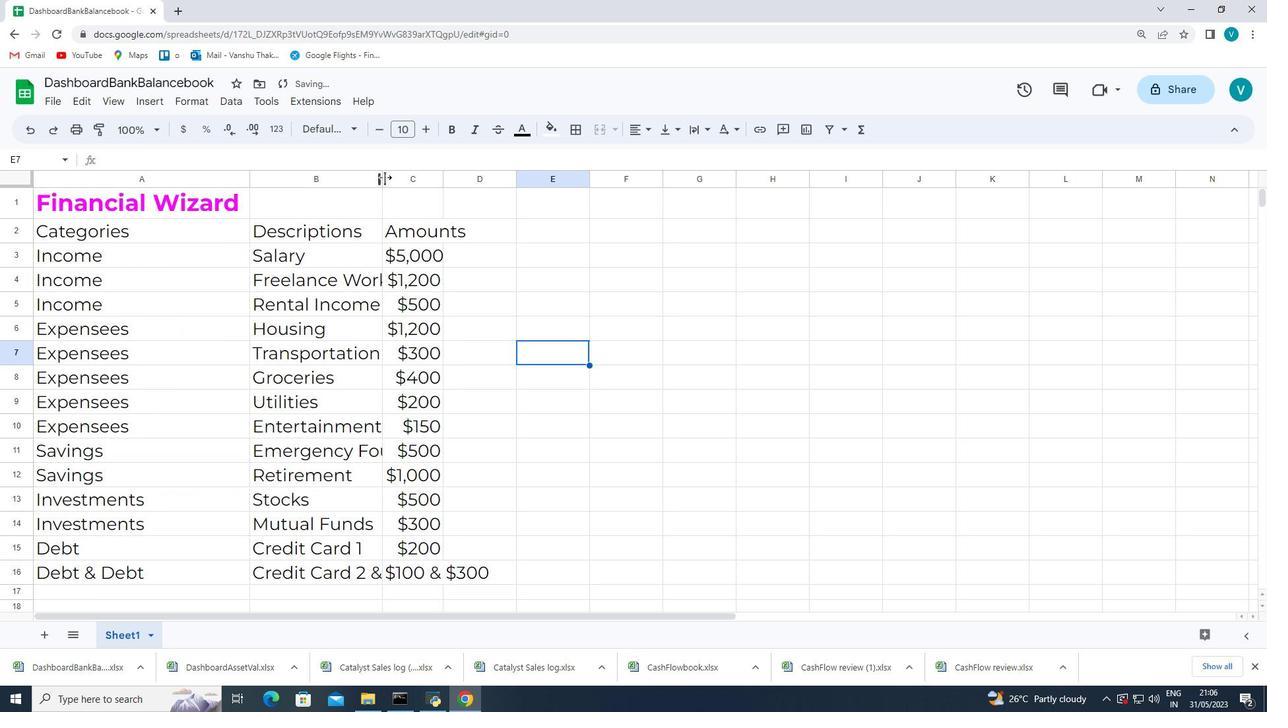 
Action: Mouse pressed left at (384, 177)
Screenshot: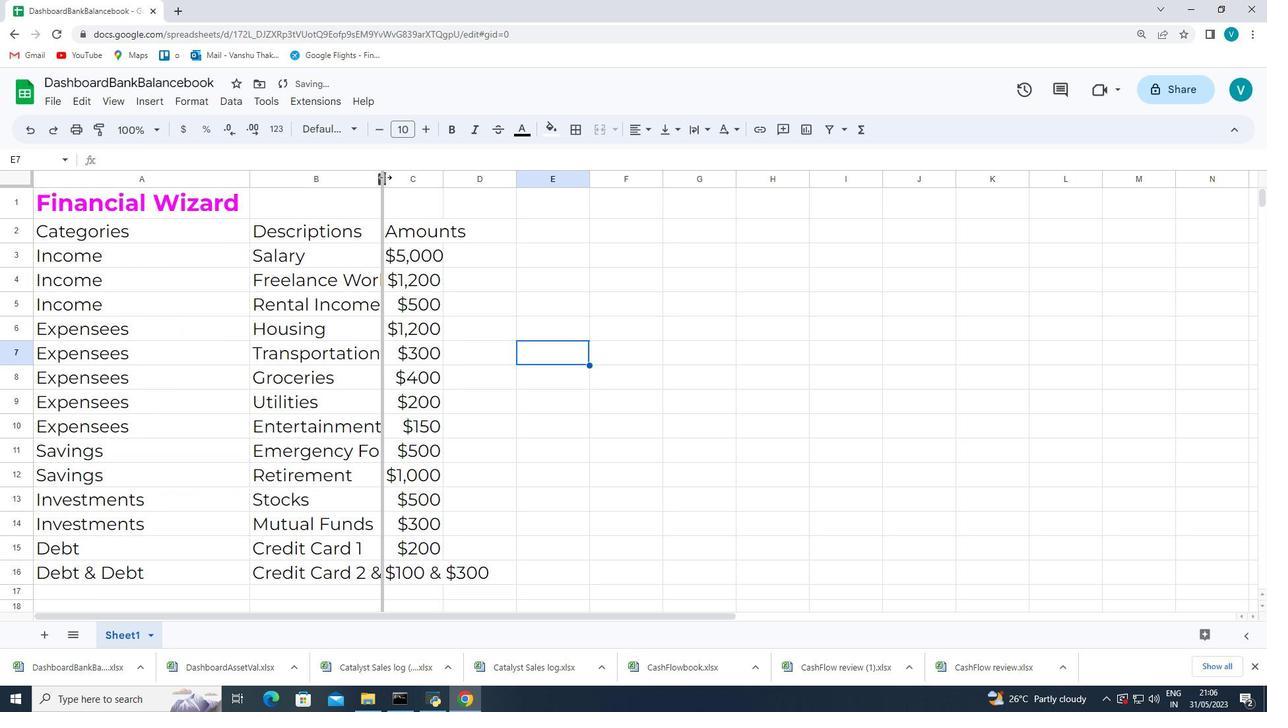 
Action: Mouse moved to (570, 178)
Screenshot: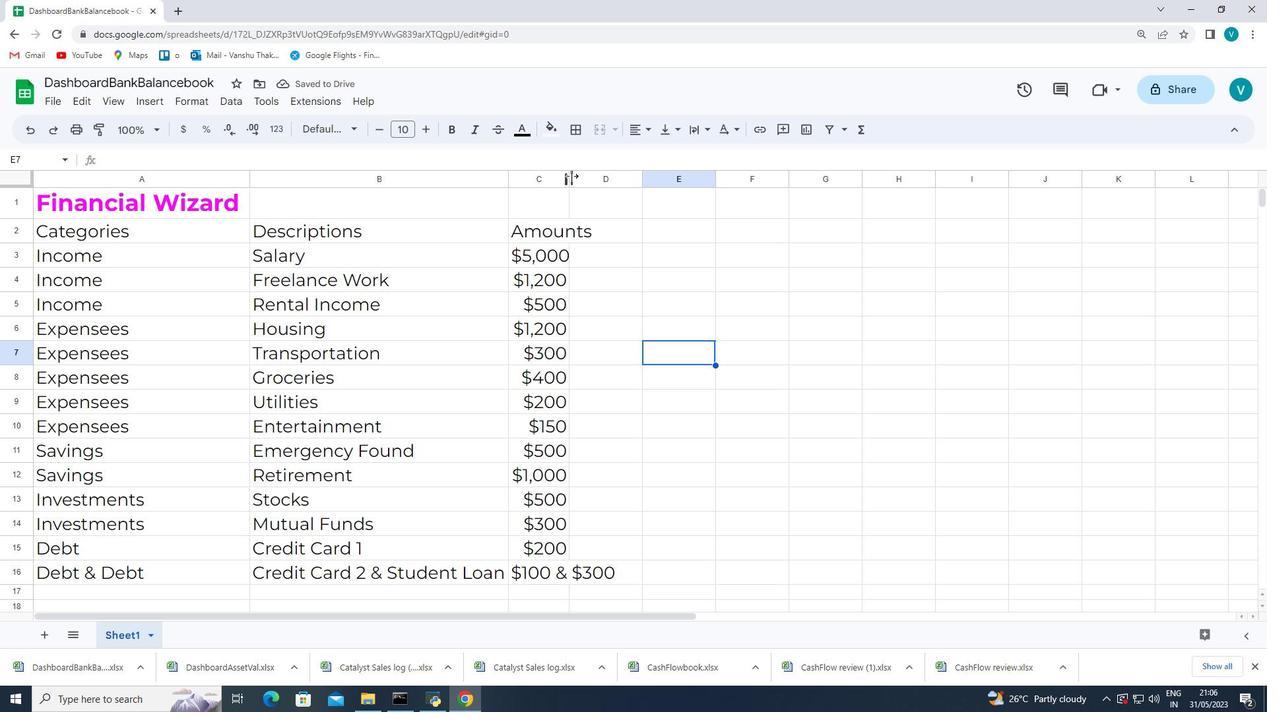 
Action: Mouse pressed left at (570, 178)
Screenshot: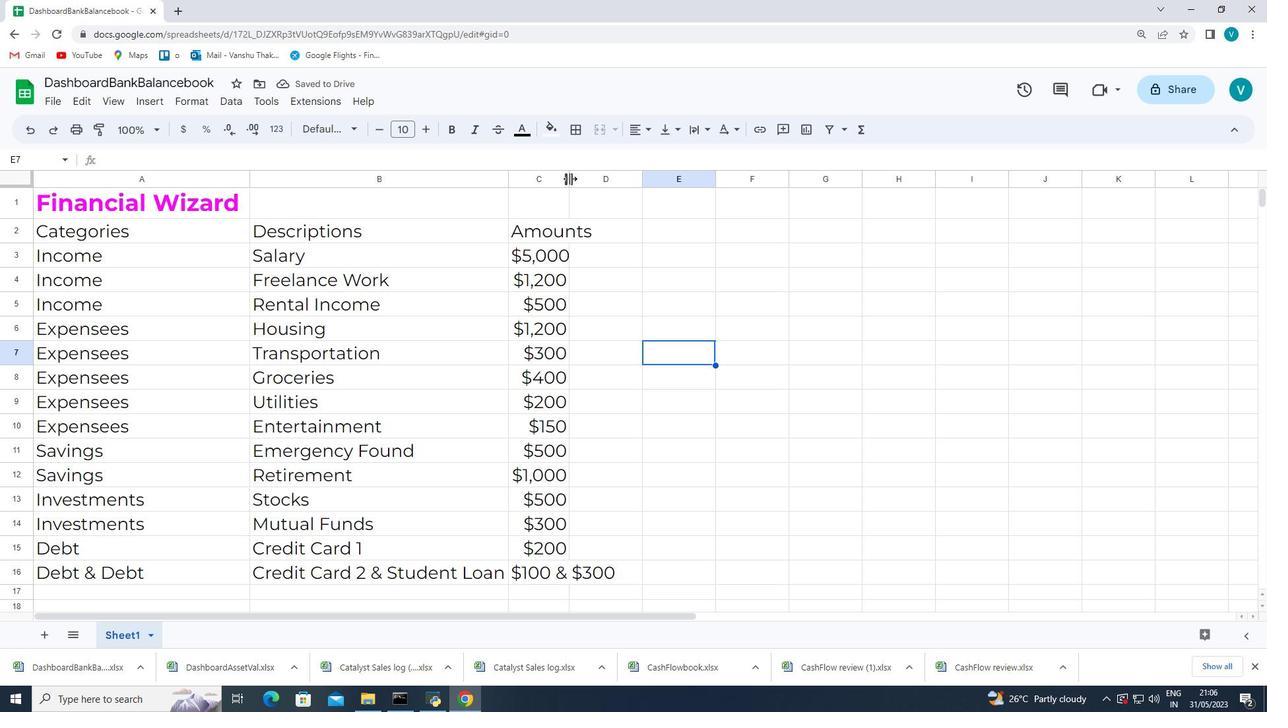 
Action: Mouse pressed left at (570, 178)
Screenshot: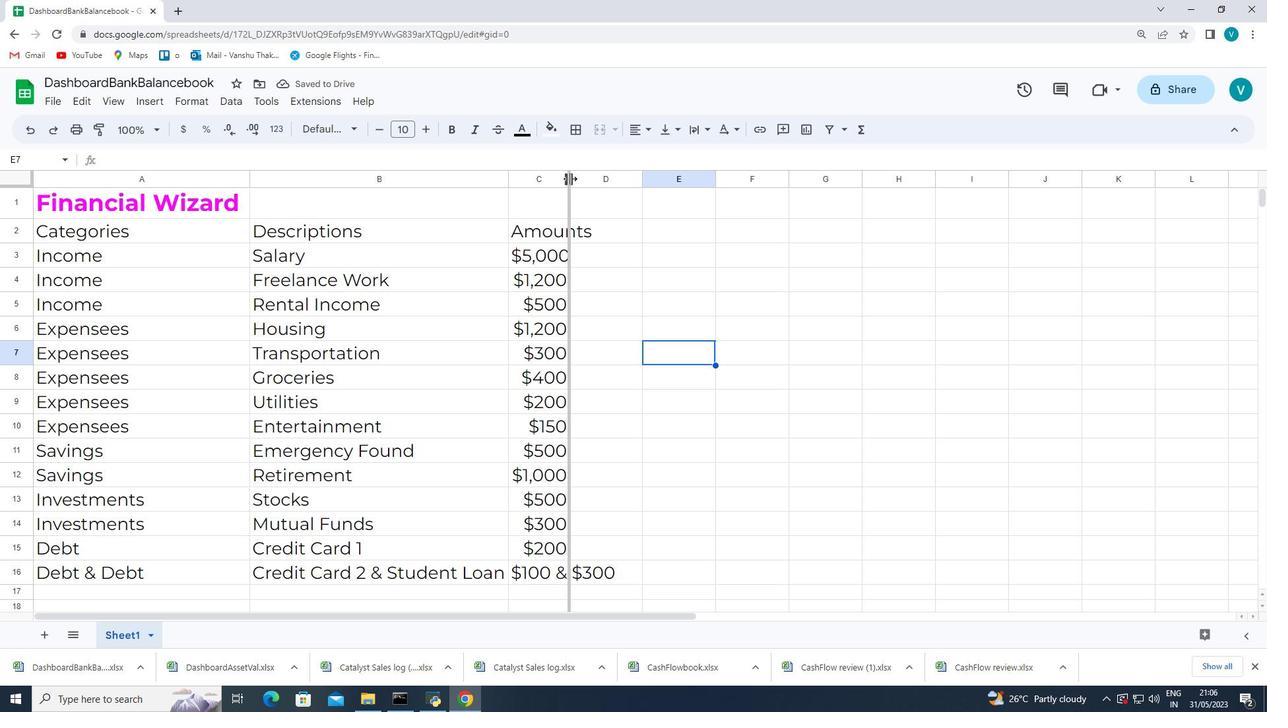 
Action: Mouse moved to (127, 205)
Screenshot: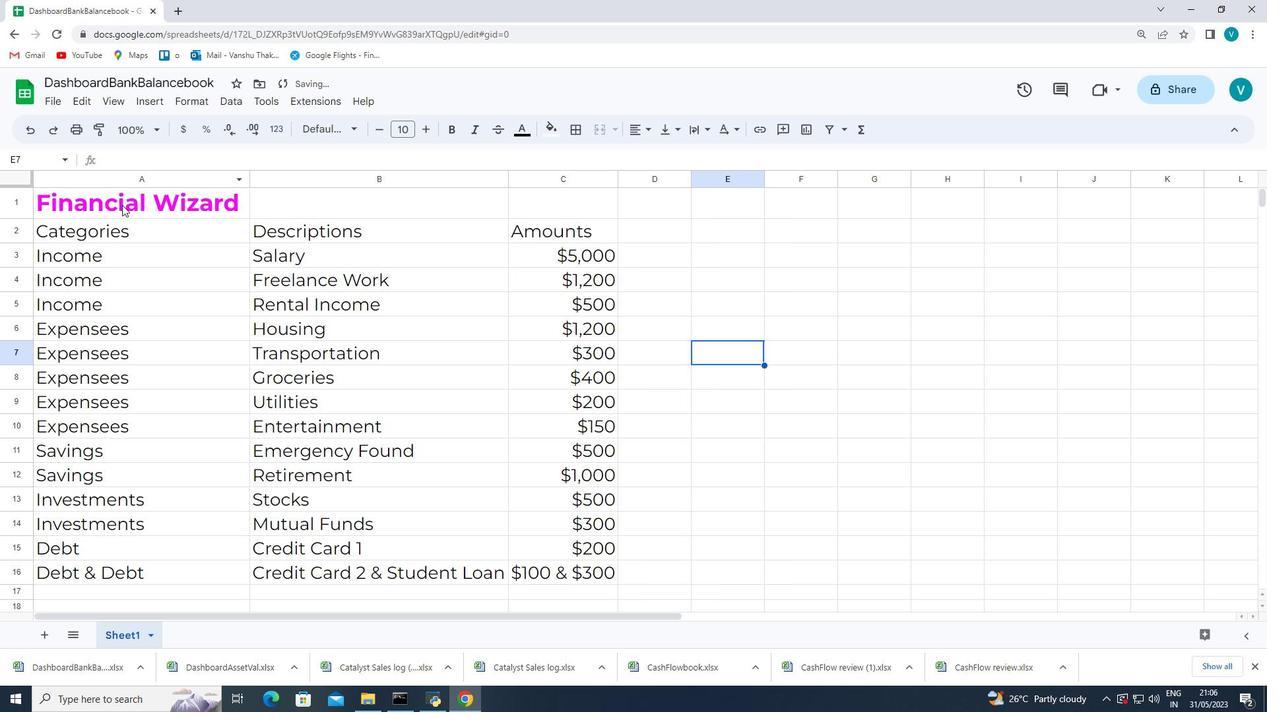 
Action: Mouse pressed left at (127, 205)
Screenshot: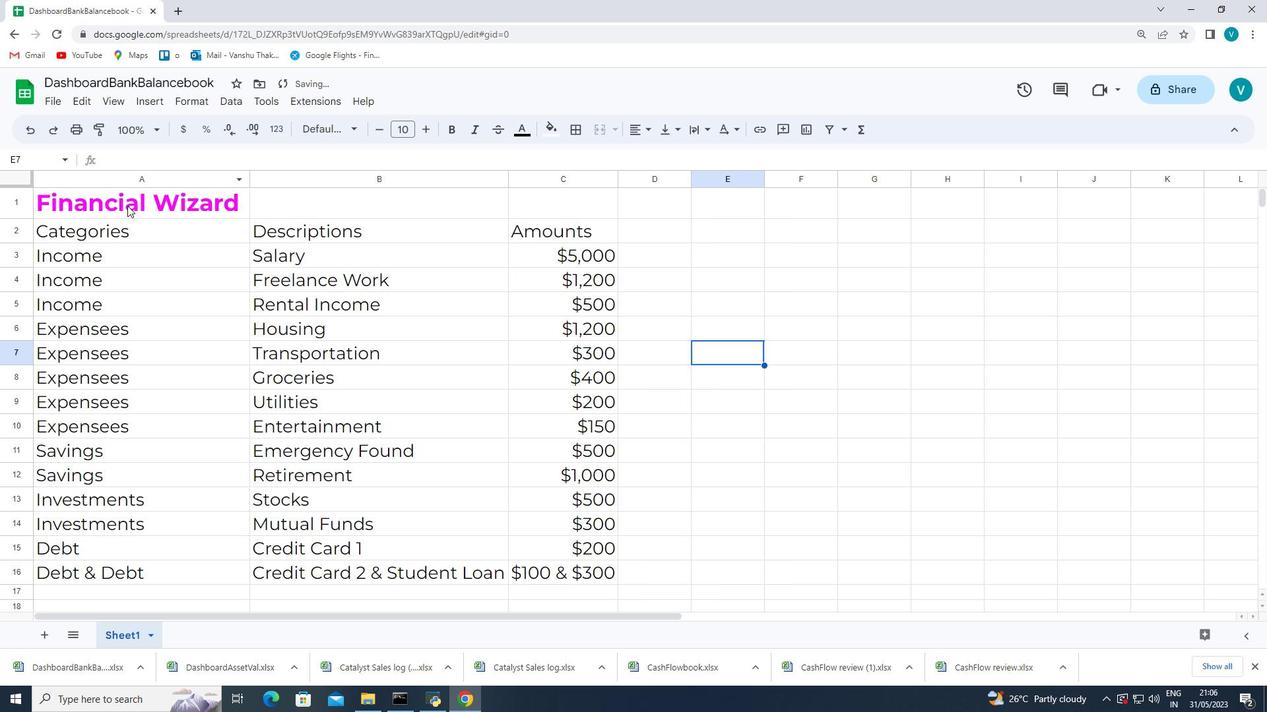 
Action: Mouse moved to (817, 285)
Screenshot: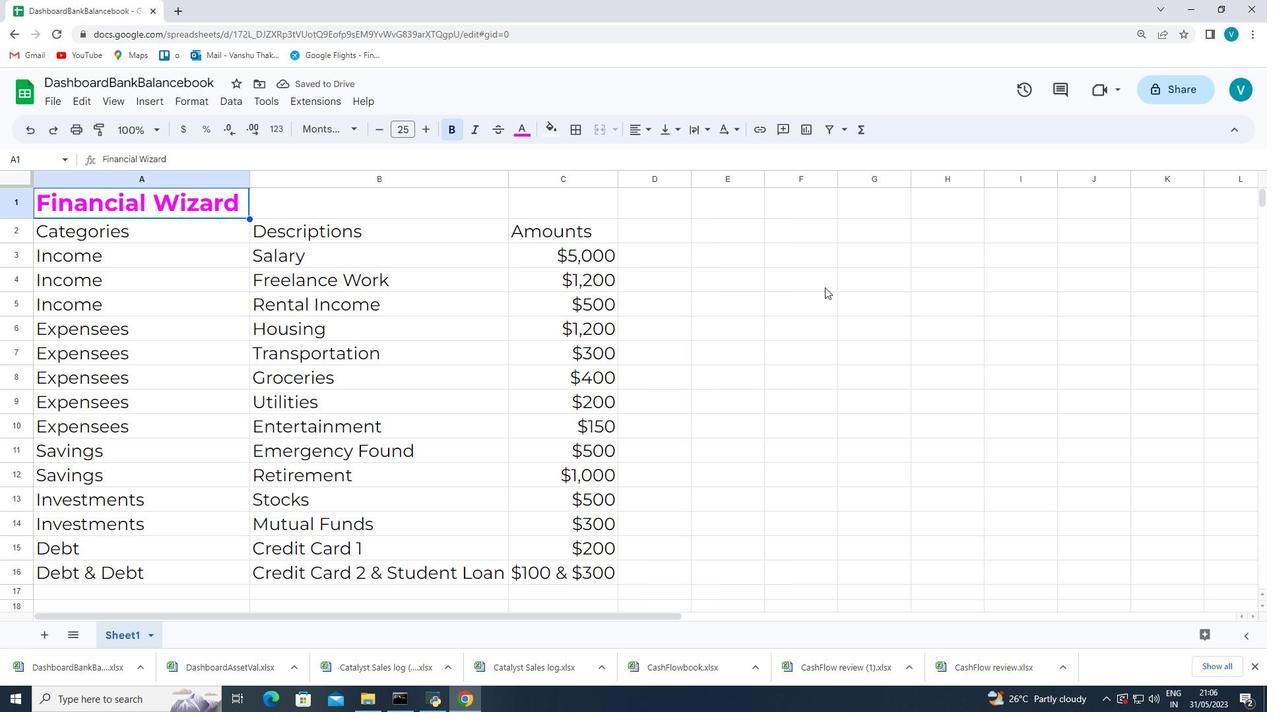 
Action: Mouse pressed left at (817, 285)
Screenshot: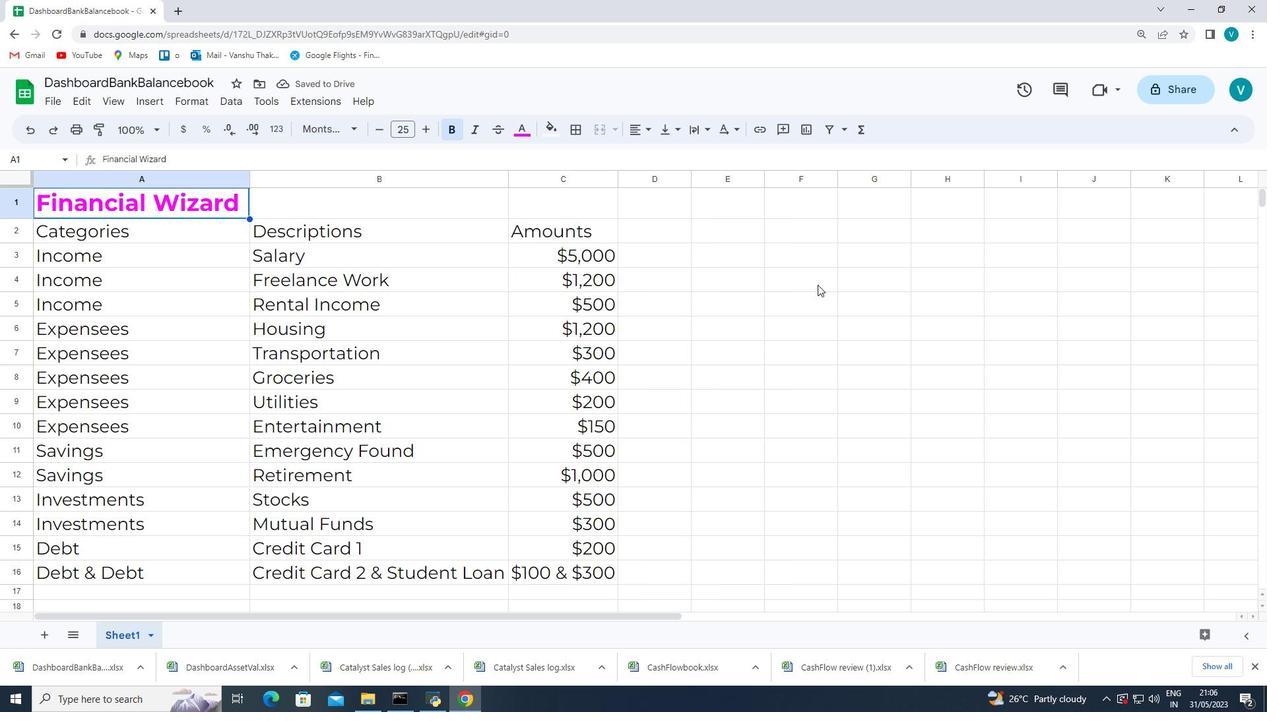 
Action: Mouse moved to (754, 368)
Screenshot: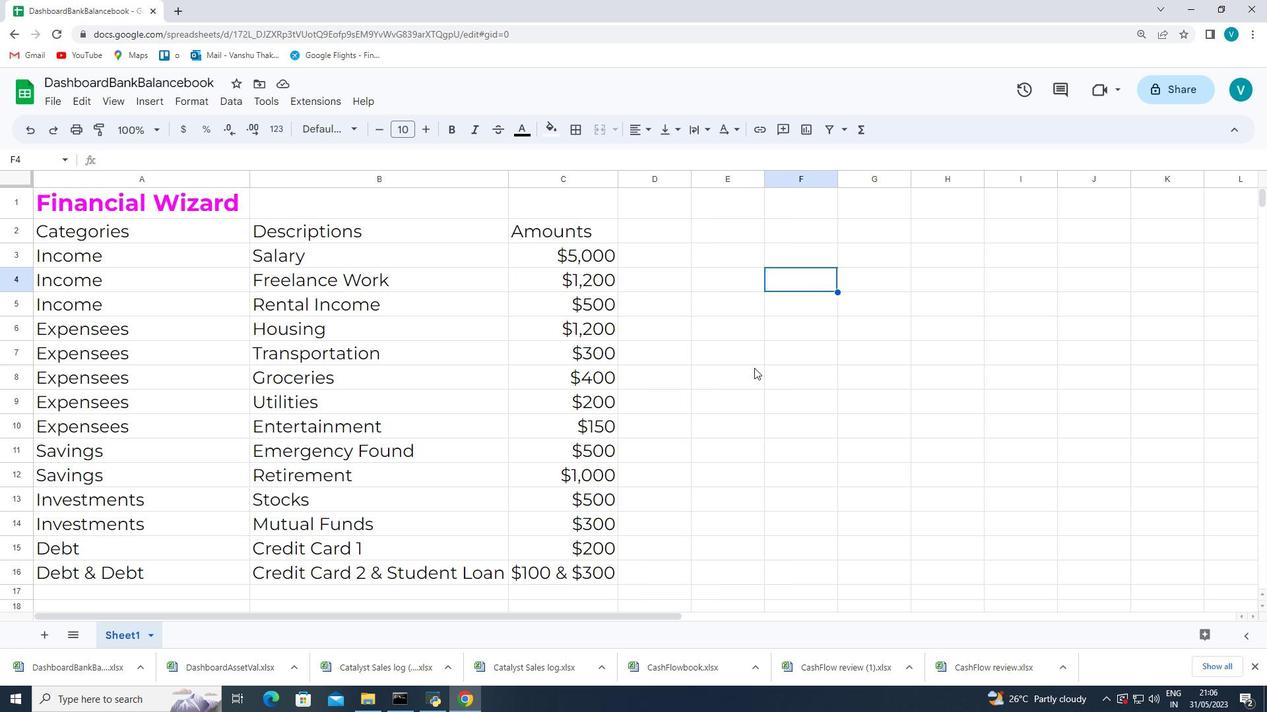 
Action: Mouse scrolled (754, 367) with delta (0, 0)
Screenshot: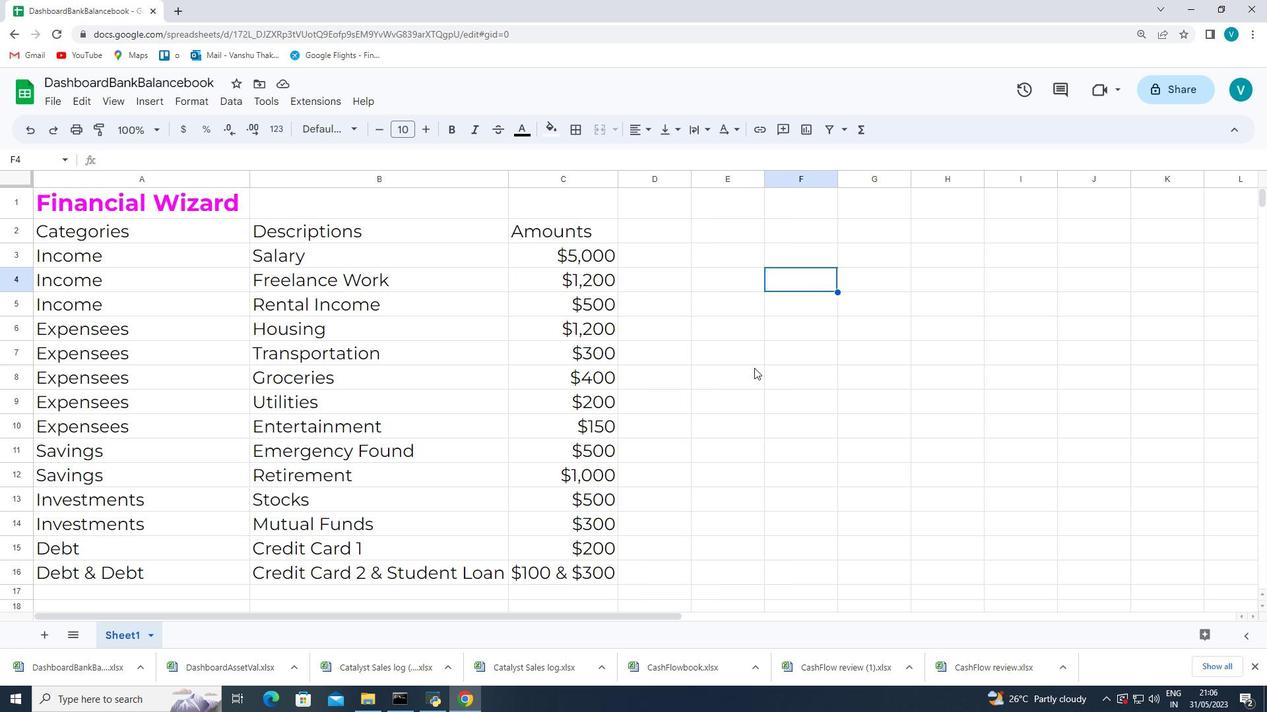 
Action: Mouse scrolled (754, 367) with delta (0, 0)
Screenshot: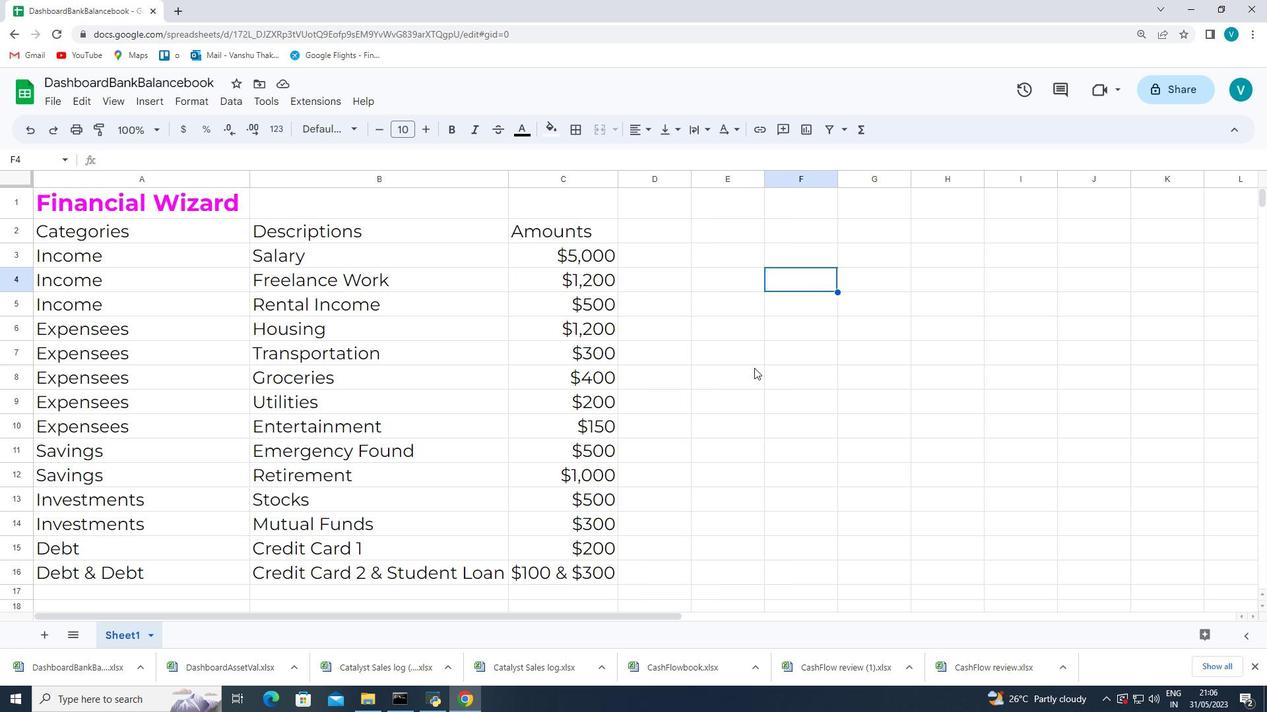 
Action: Mouse scrolled (754, 368) with delta (0, 0)
Screenshot: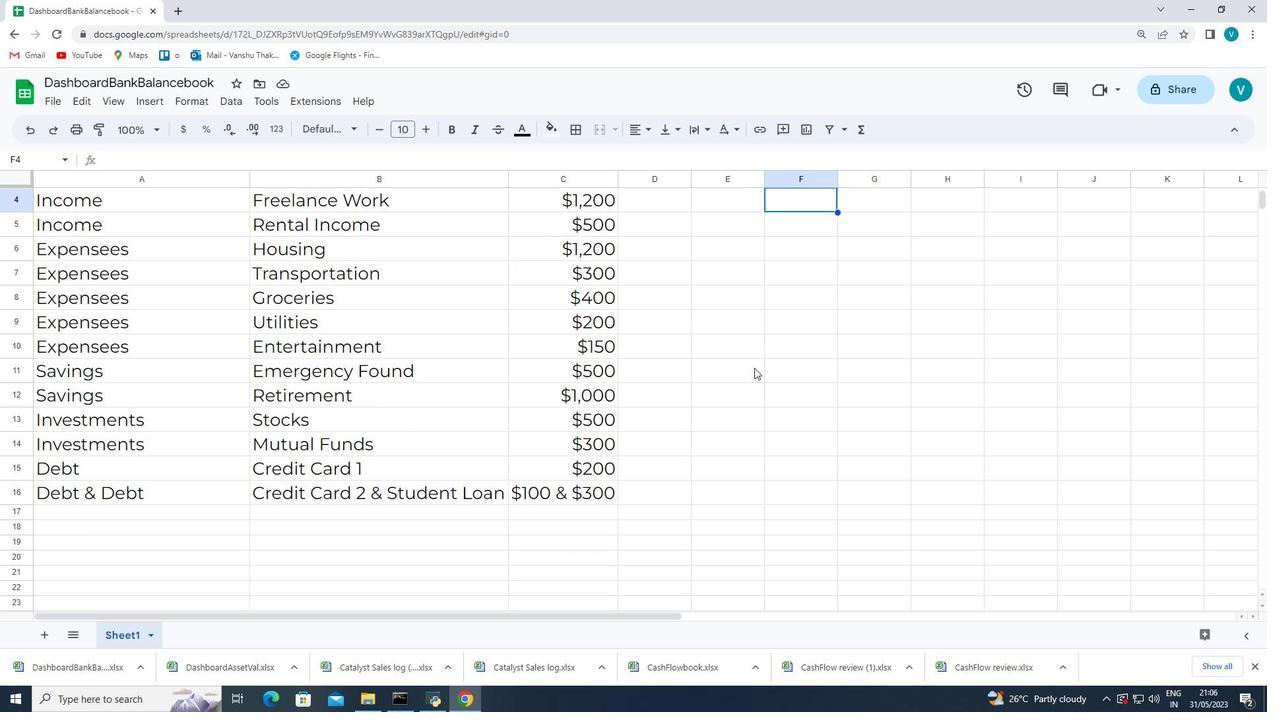 
Action: Mouse scrolled (754, 368) with delta (0, 0)
Screenshot: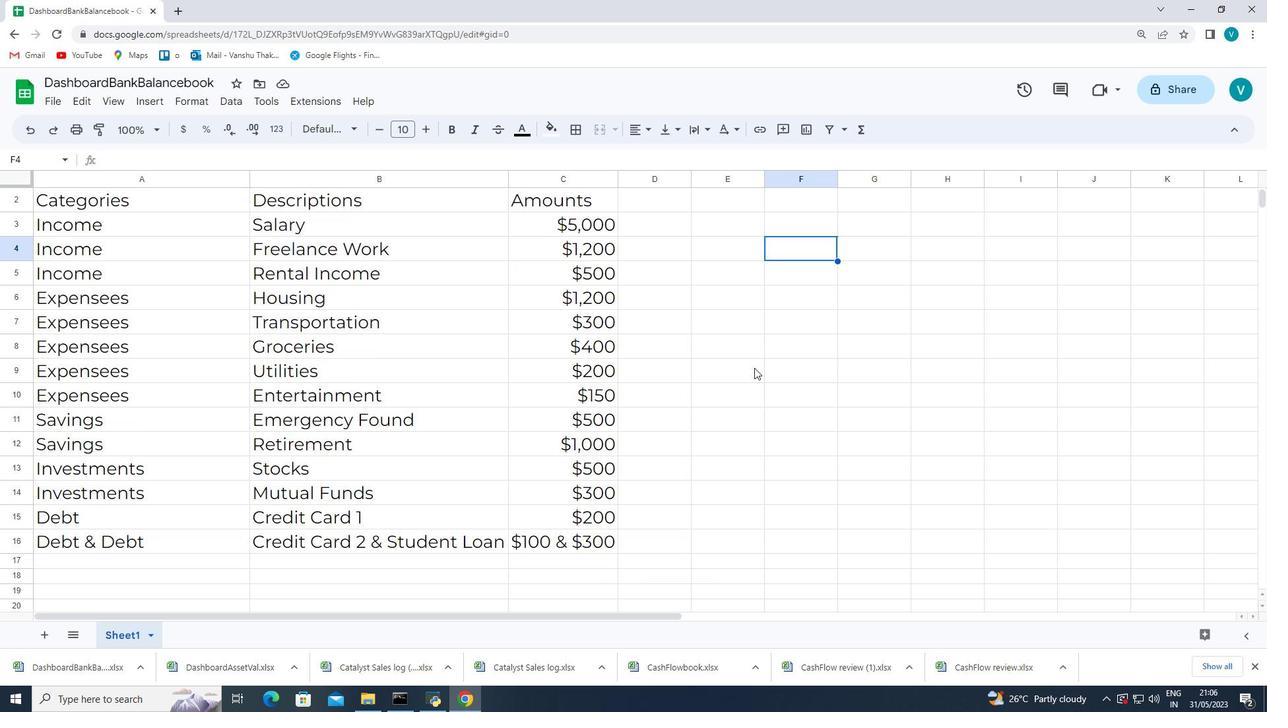 
Action: Mouse scrolled (754, 368) with delta (0, 0)
Screenshot: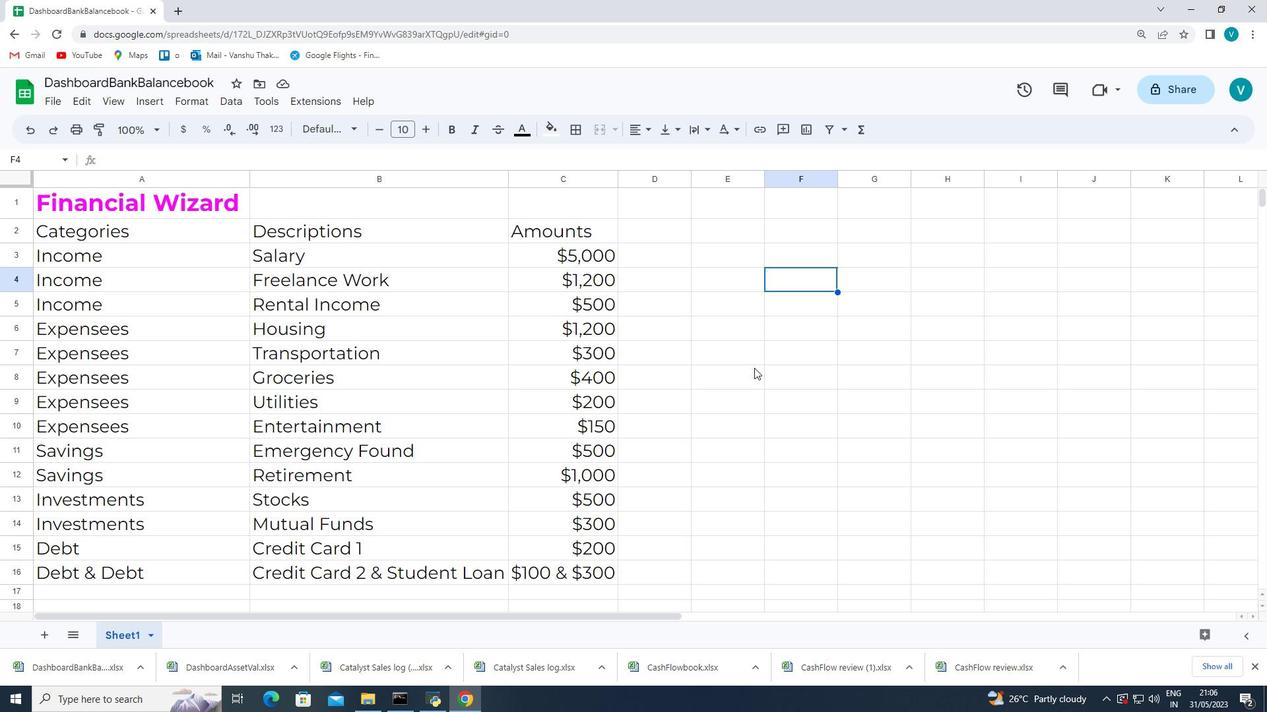 
Action: Mouse scrolled (754, 368) with delta (0, 0)
Screenshot: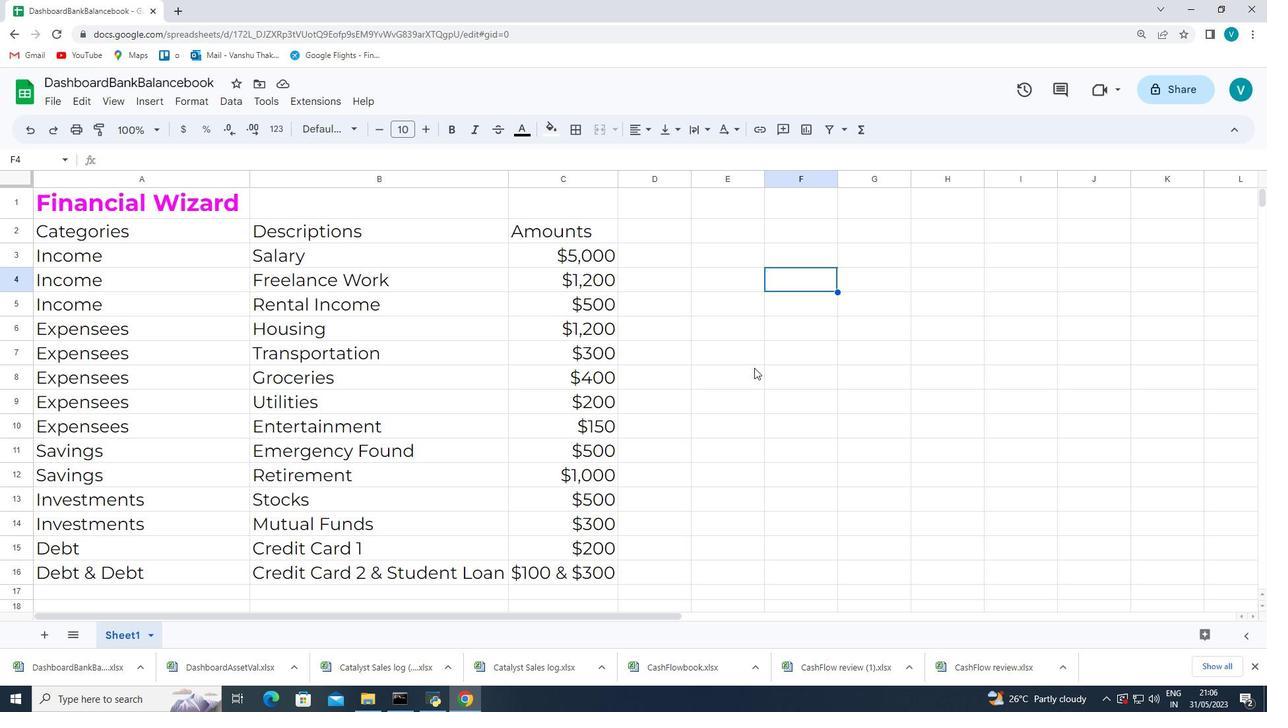 
Action: Mouse scrolled (754, 368) with delta (0, 0)
Screenshot: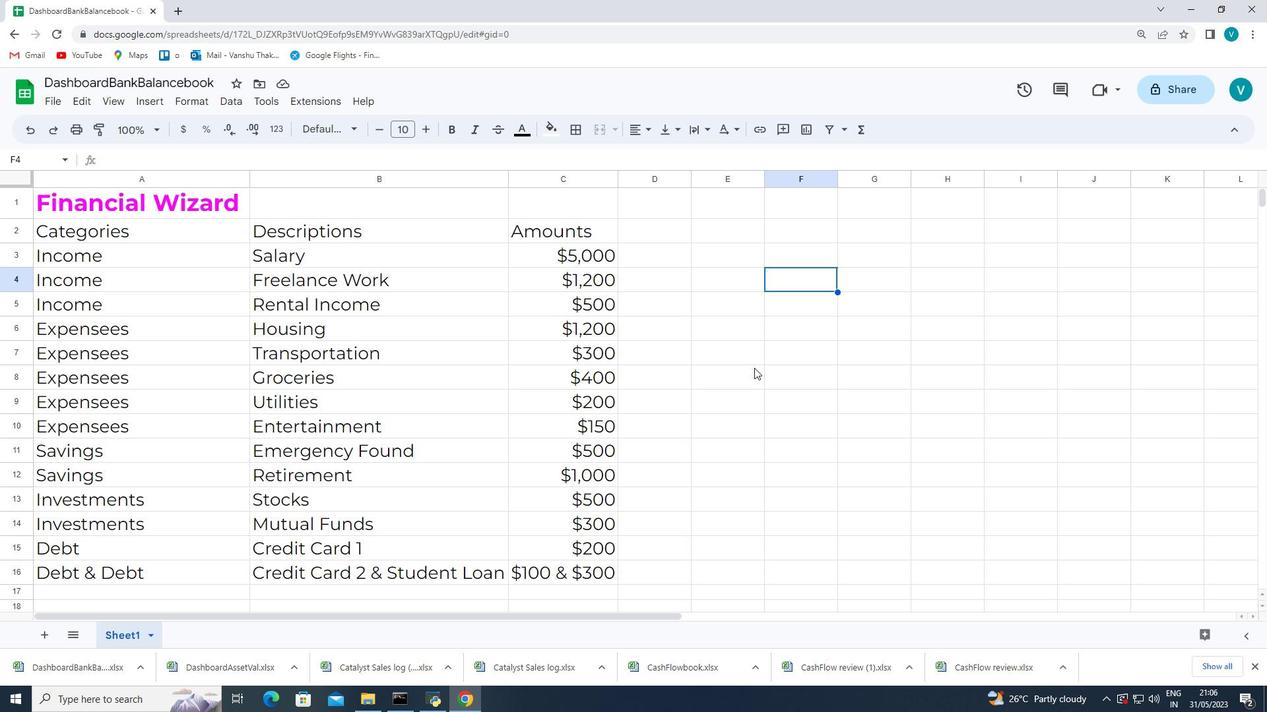 
Action: Mouse scrolled (754, 368) with delta (0, 0)
Screenshot: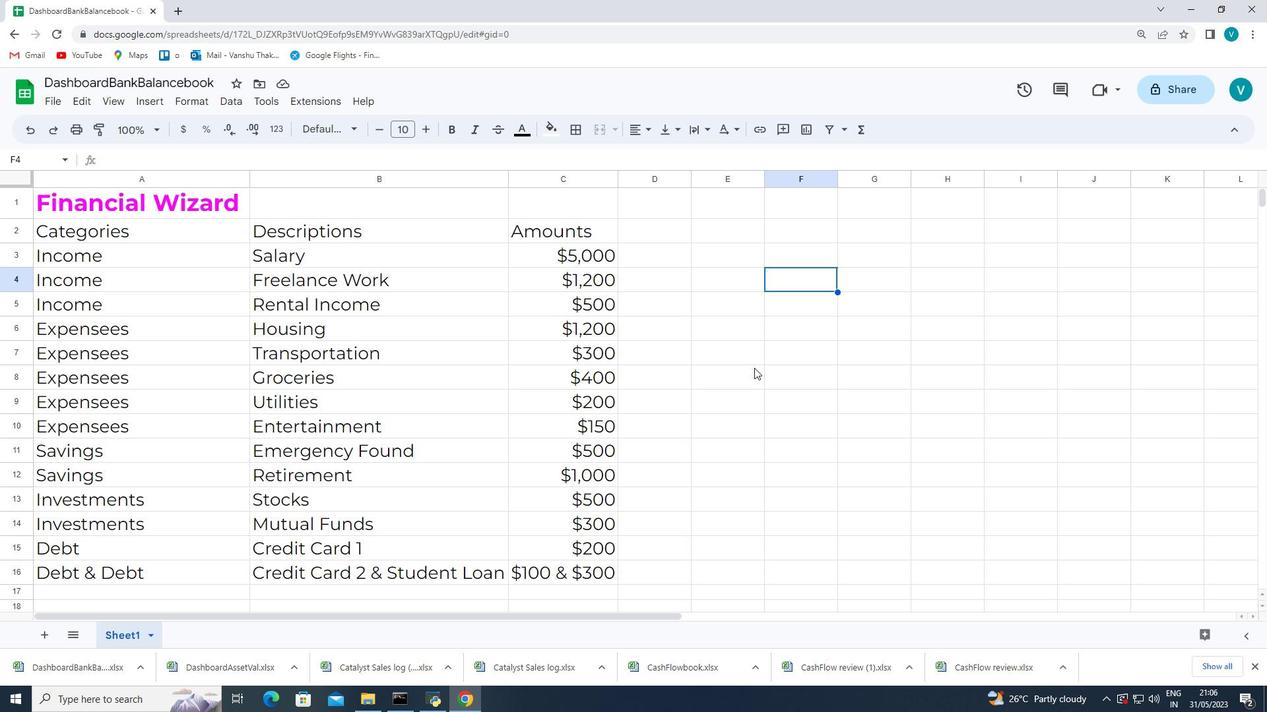 
Action: Mouse moved to (59, 100)
Screenshot: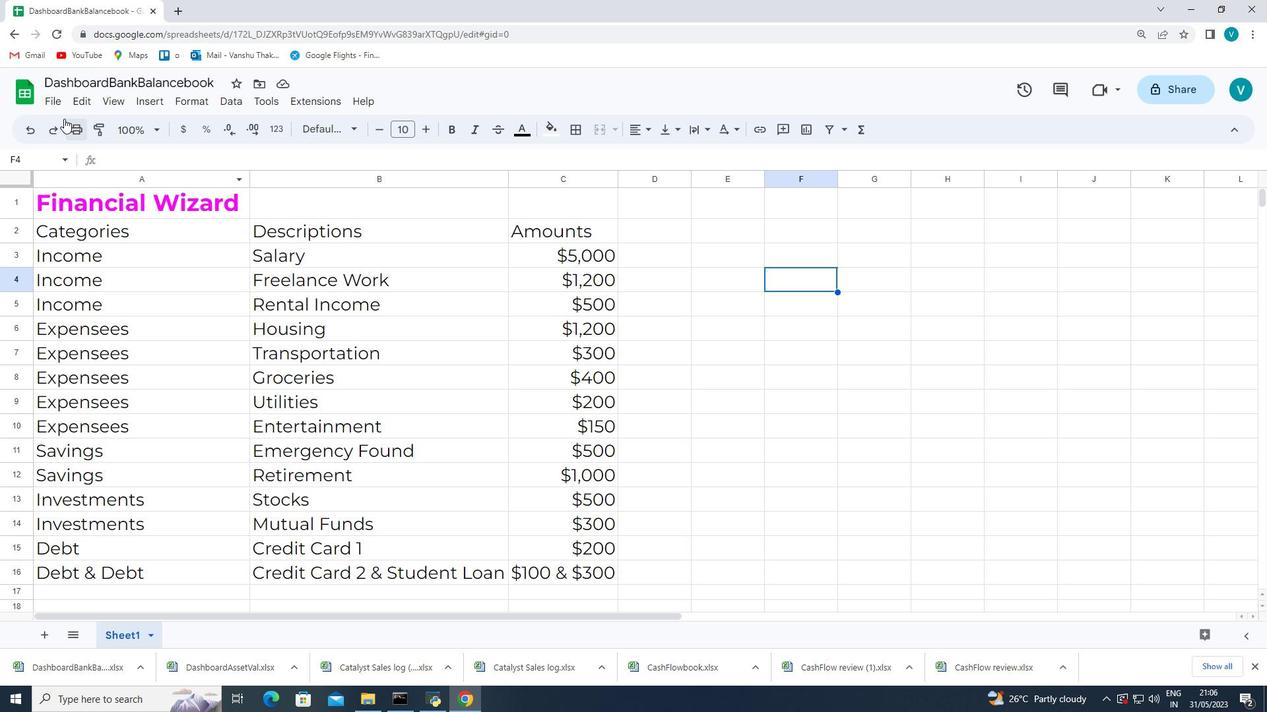 
Action: Mouse pressed left at (59, 100)
Screenshot: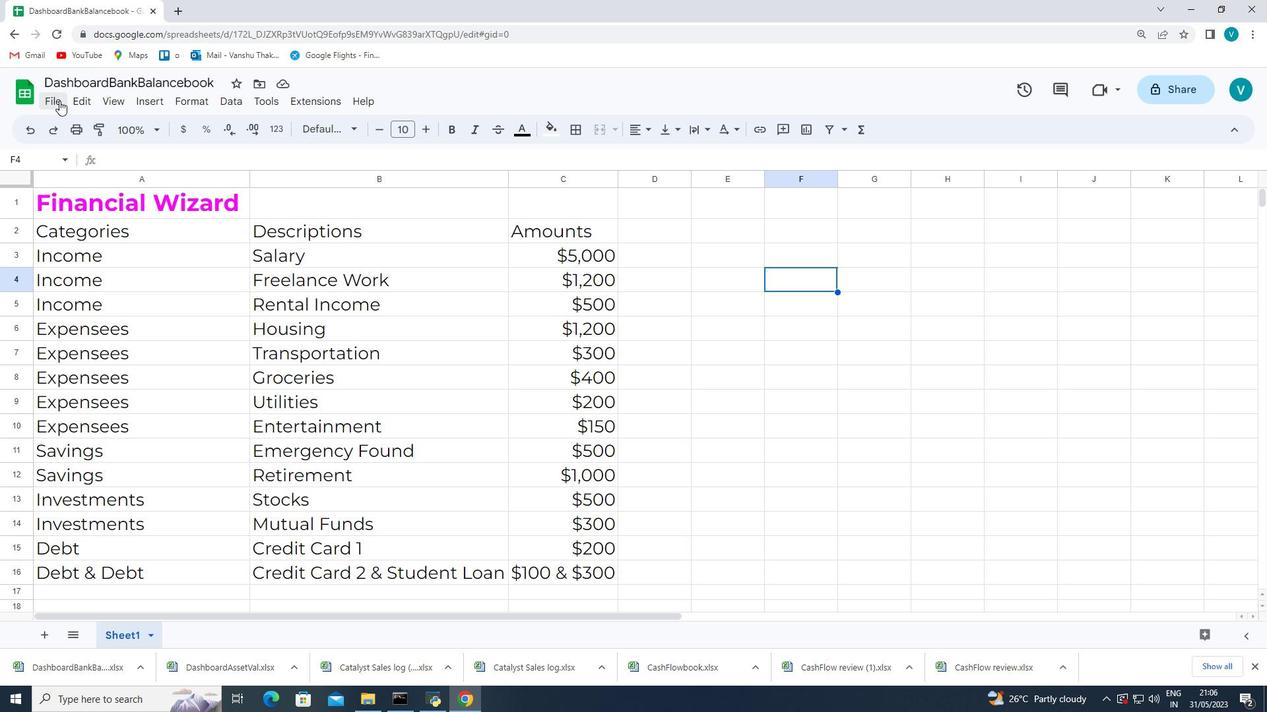 
Action: Mouse moved to (54, 100)
Screenshot: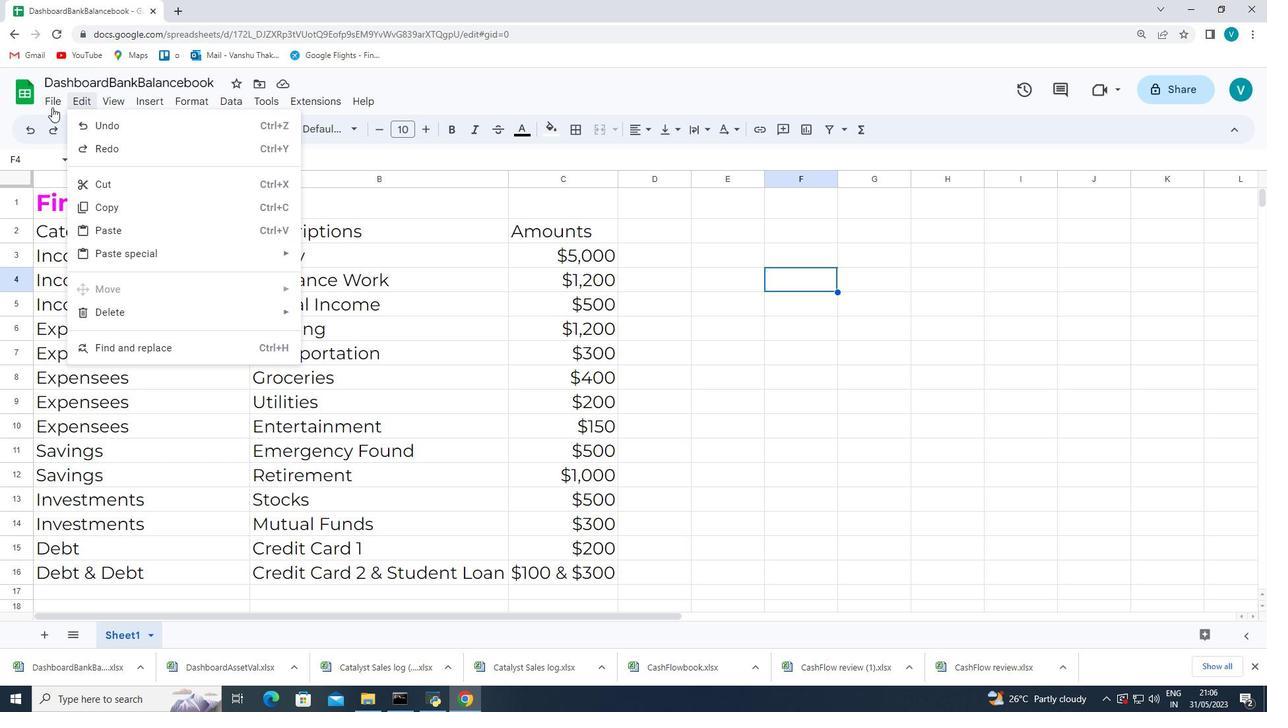 
Action: Mouse pressed left at (54, 100)
Screenshot: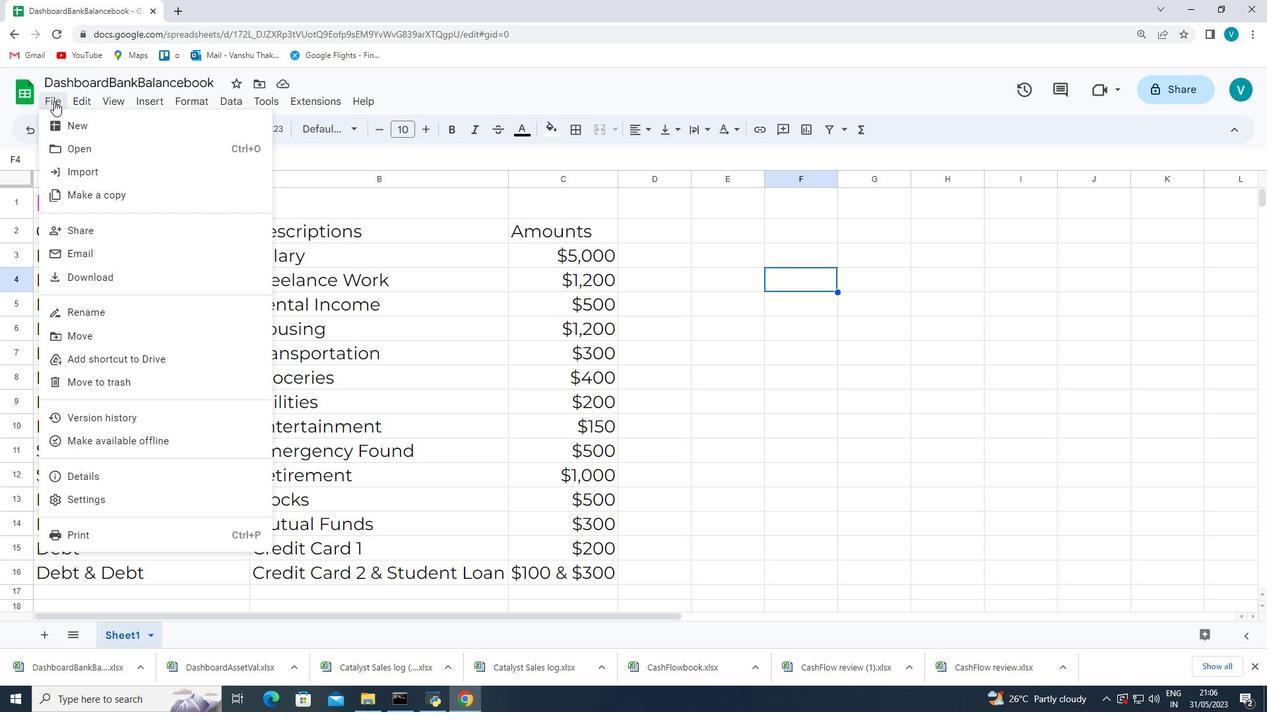 
Action: Mouse pressed left at (54, 100)
Screenshot: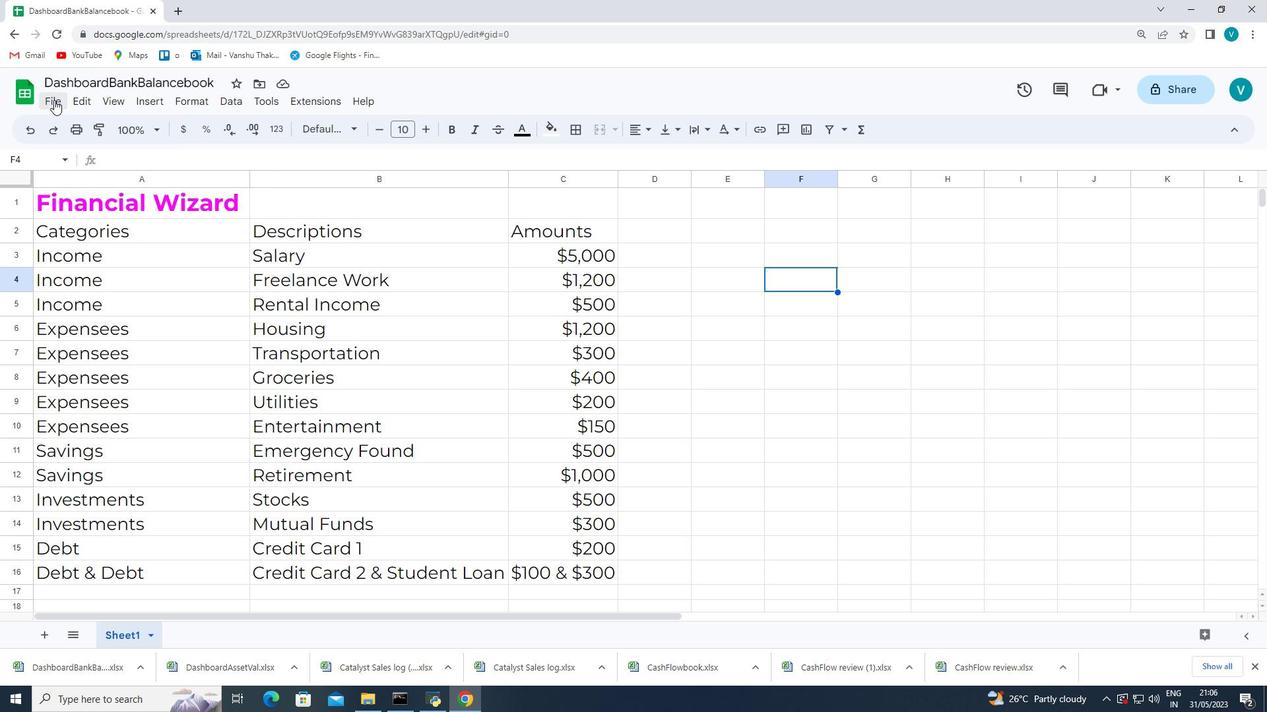 
Action: Mouse moved to (109, 283)
Screenshot: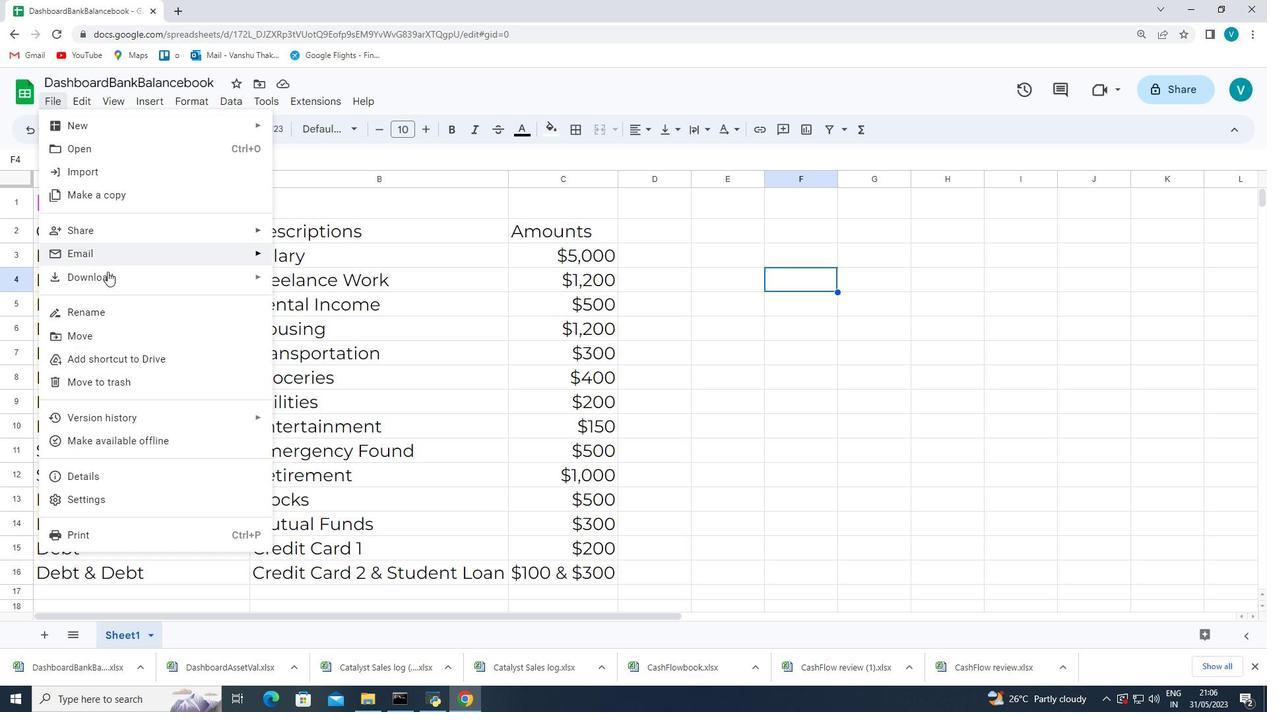 
Action: Mouse pressed left at (109, 283)
Screenshot: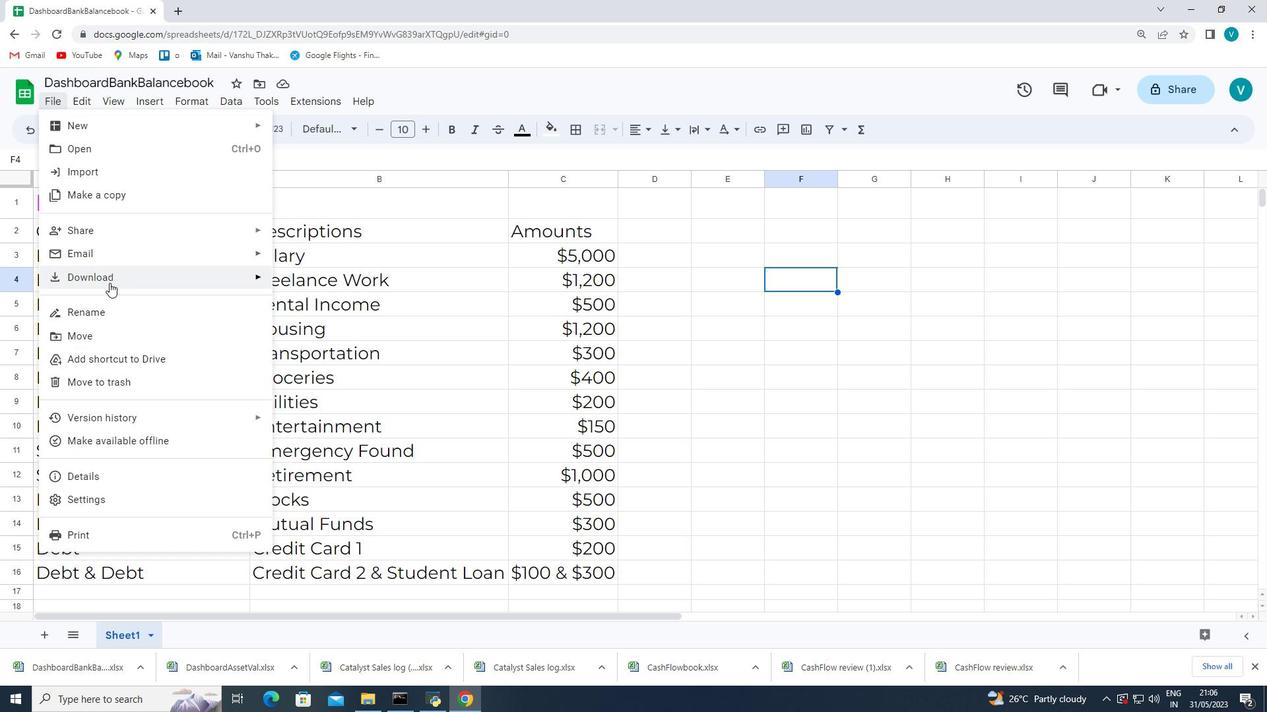 
Action: Mouse moved to (326, 285)
Screenshot: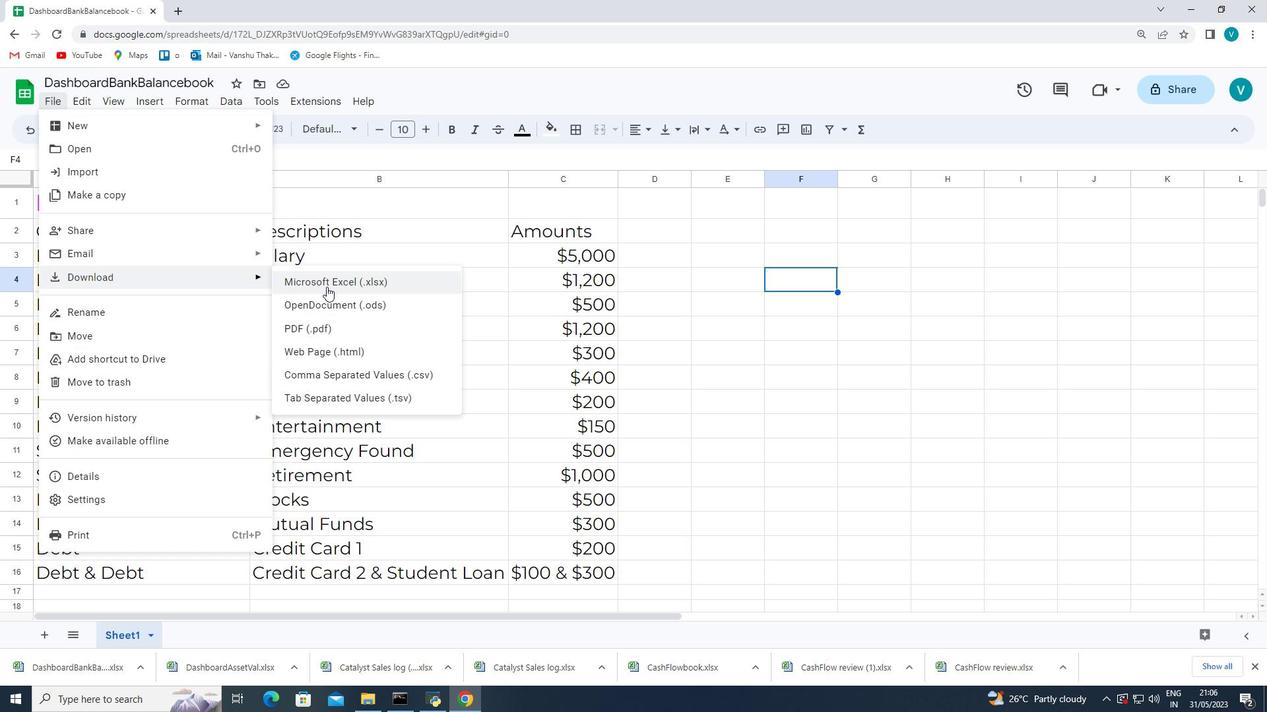 
Action: Mouse pressed left at (326, 285)
Screenshot: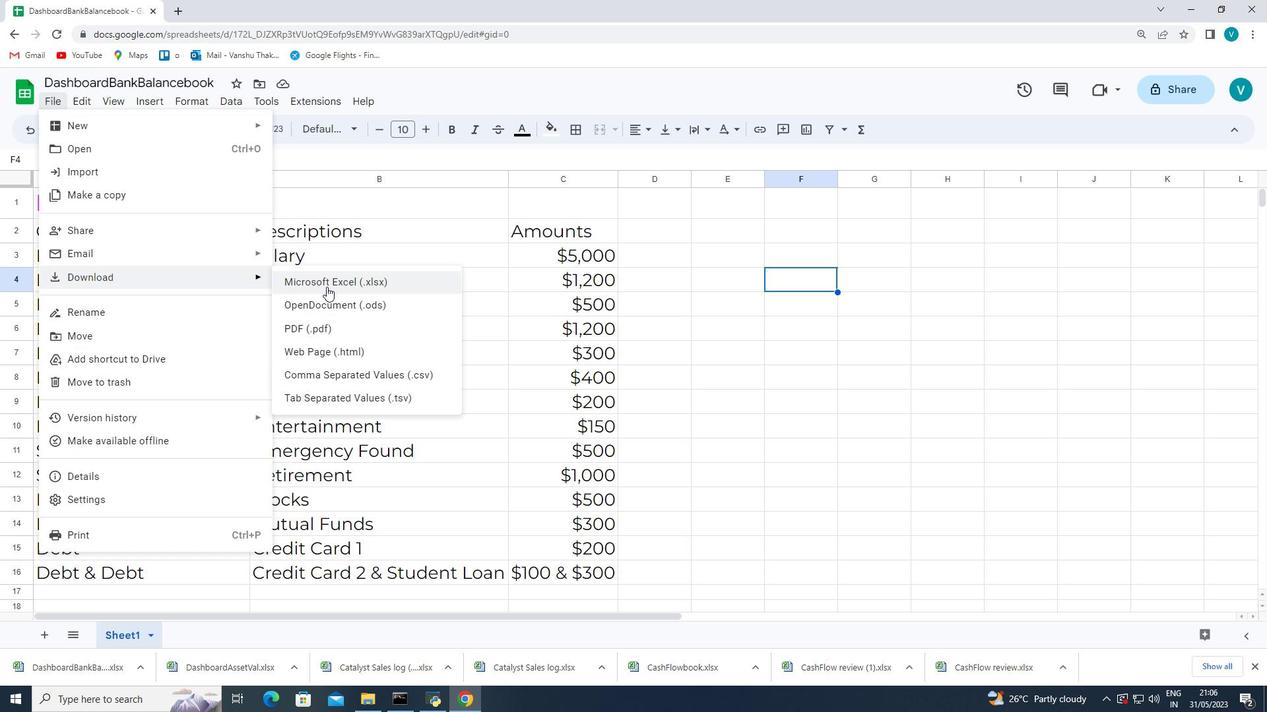 
Action: Mouse moved to (180, 214)
Screenshot: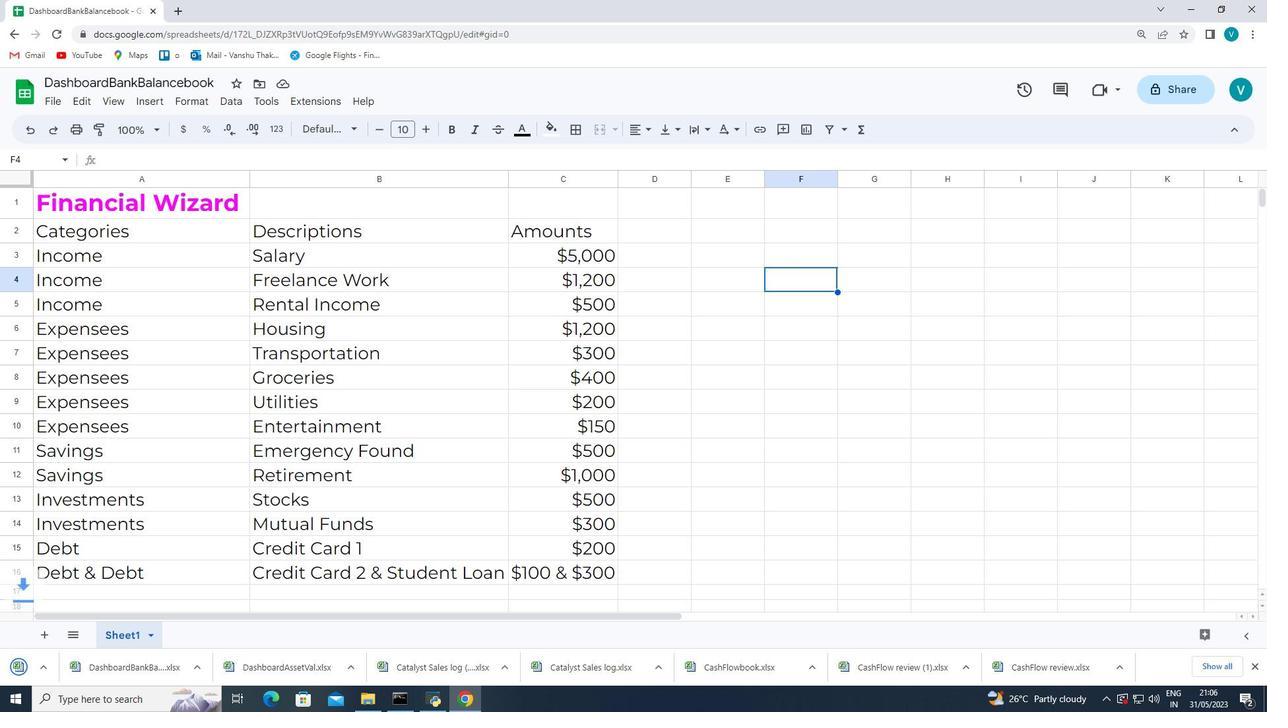 
